 Task: Look for space in Puerto Santander, Colombia from 6th June, 2023 to 8th June, 2023 for 2 adults in price range Rs.7000 to Rs.12000. Place can be private room with 1  bedroom having 2 beds and 1 bathroom. Property type can be house, flat, guest house. Amenities needed are: wifi, washing machine. Booking option can be shelf check-in. Required host language is English.
Action: Mouse moved to (541, 99)
Screenshot: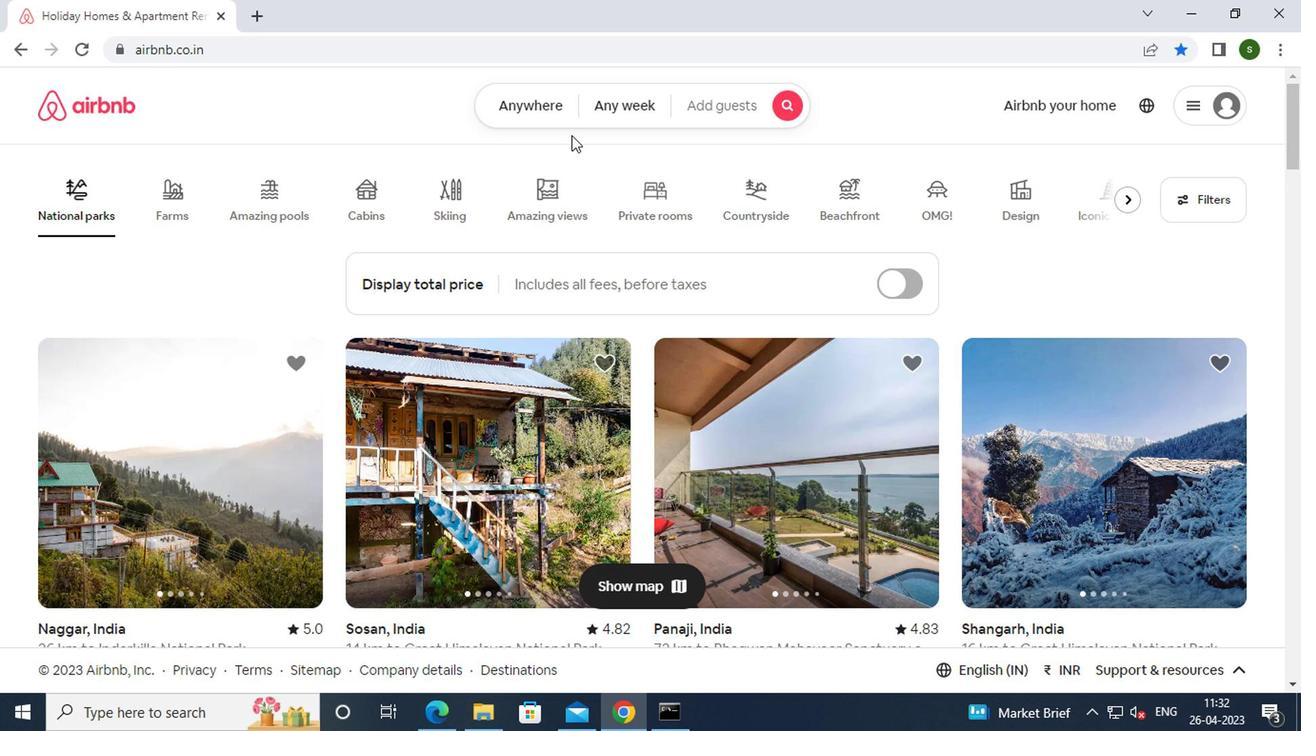 
Action: Mouse pressed left at (541, 99)
Screenshot: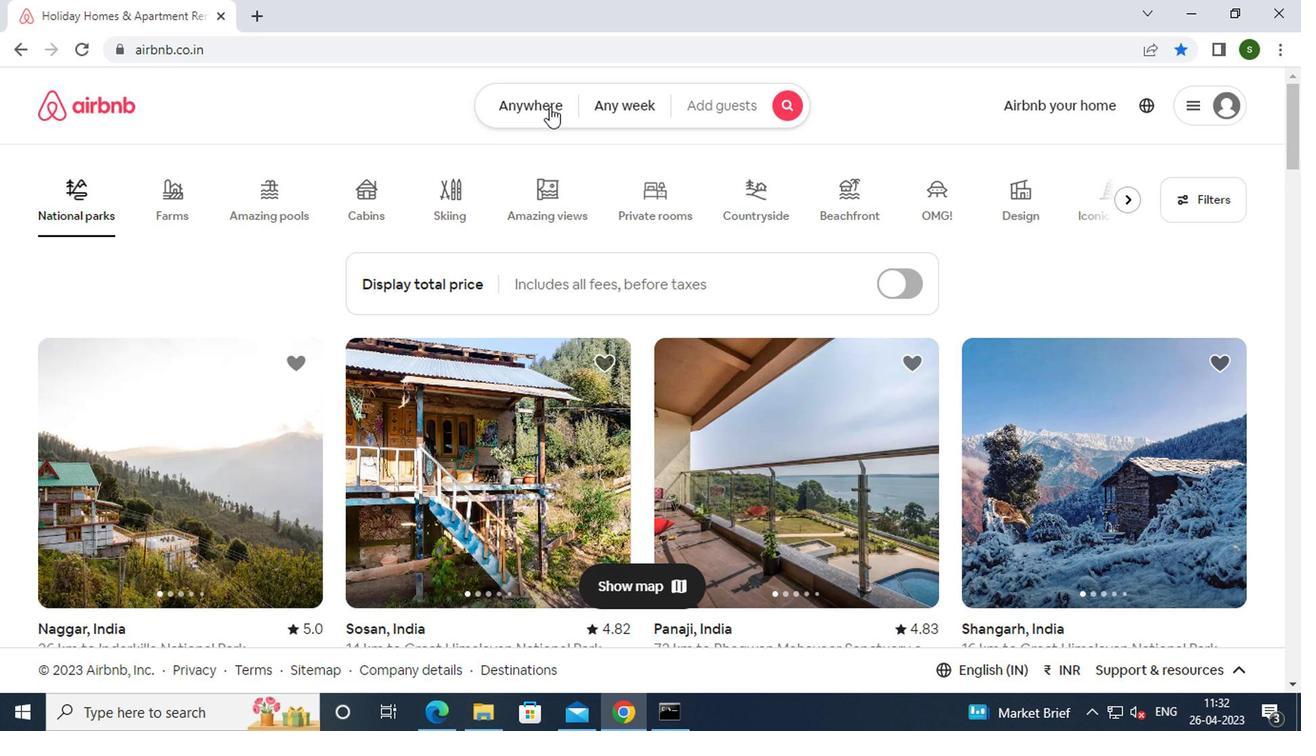 
Action: Mouse moved to (406, 178)
Screenshot: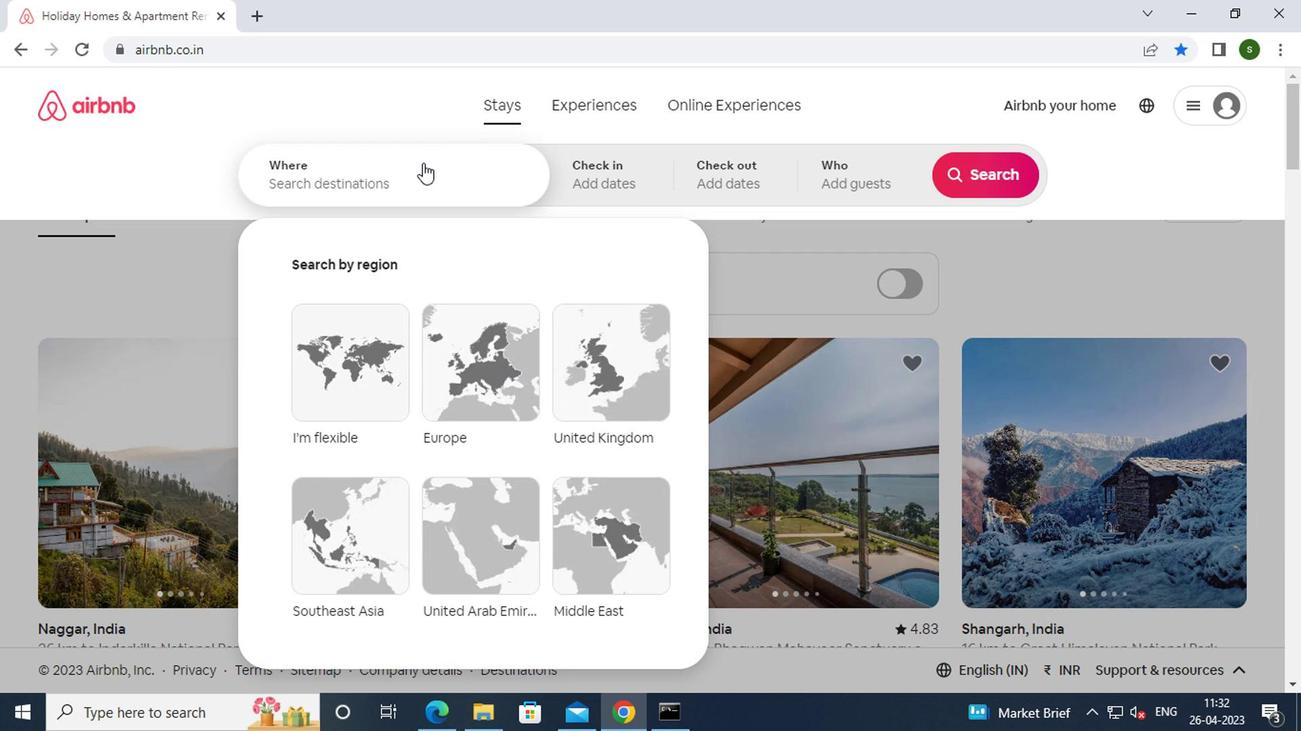 
Action: Mouse pressed left at (406, 178)
Screenshot: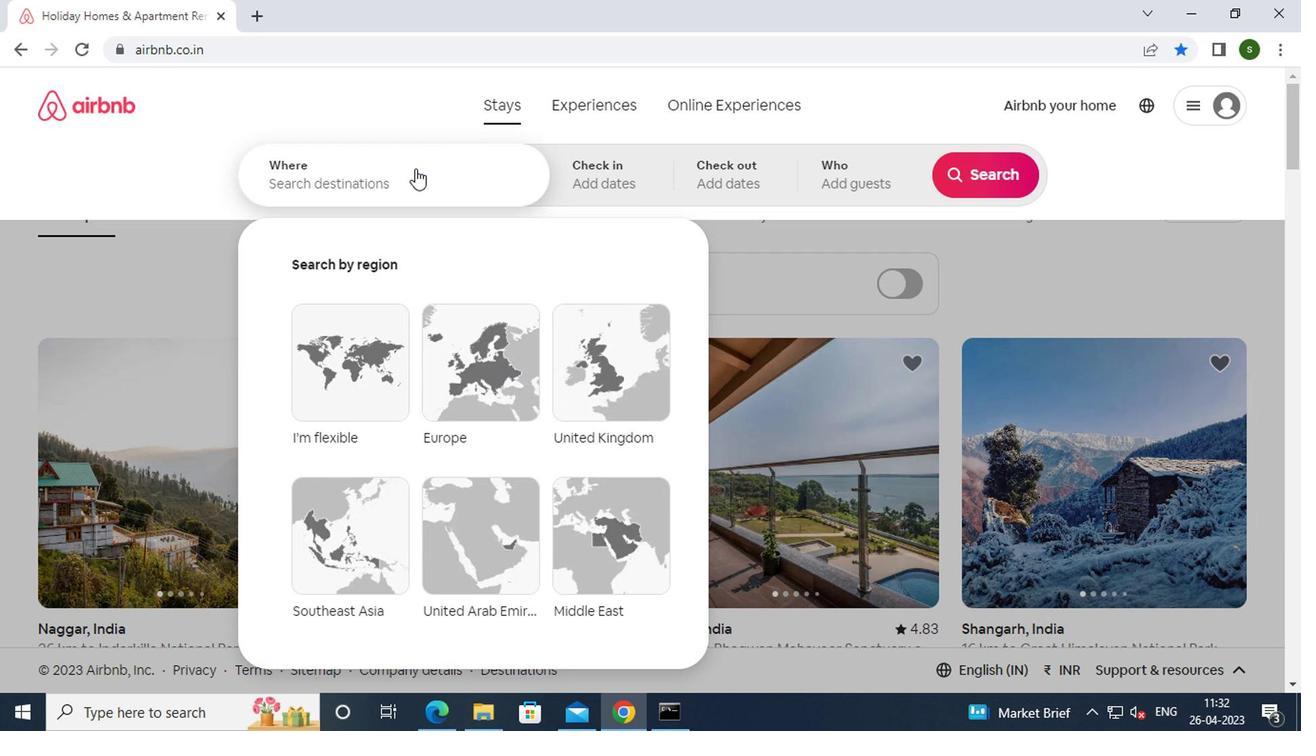 
Action: Key pressed <Key.caps_lock>p<Key.caps_lock>ur<Key.backspace>erto<Key.space><Key.caps_lock>s<Key.caps_lock>antander,<Key.space><Key.caps_lock>c<Key.caps_lock>olombia<Key.enter>
Screenshot: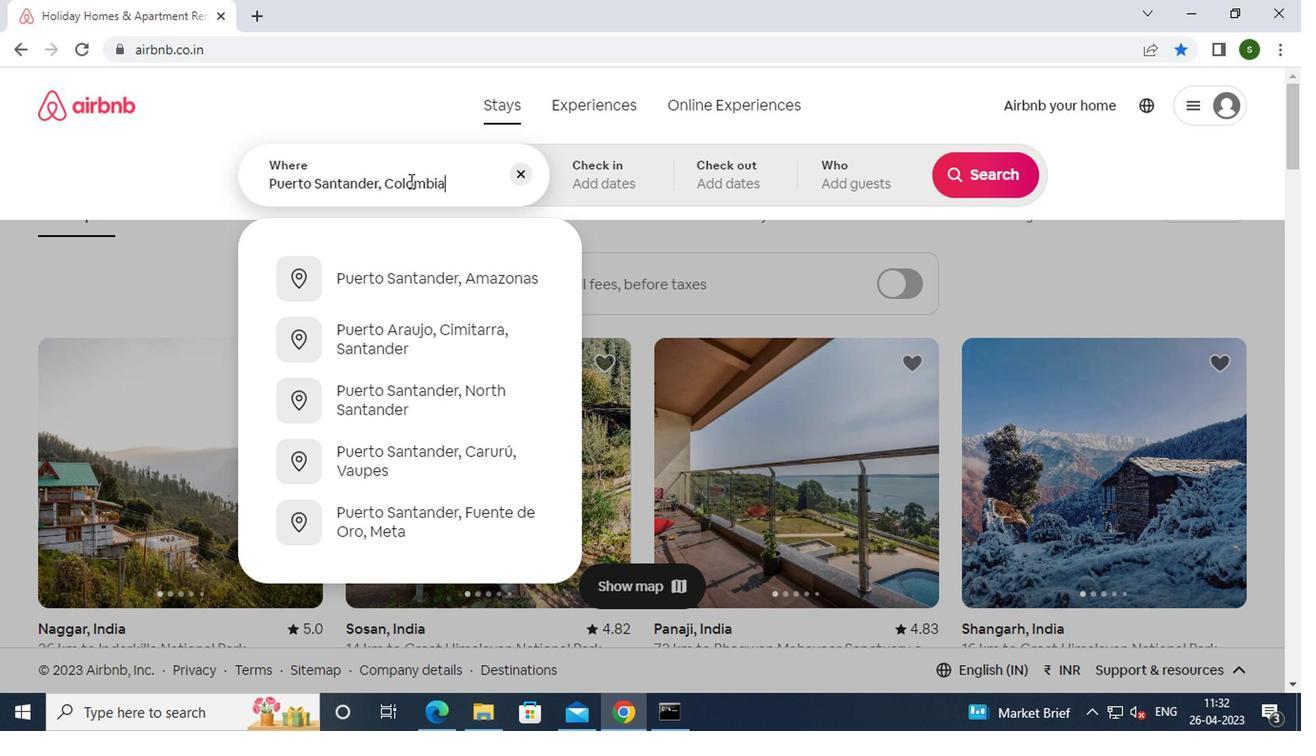 
Action: Mouse moved to (984, 325)
Screenshot: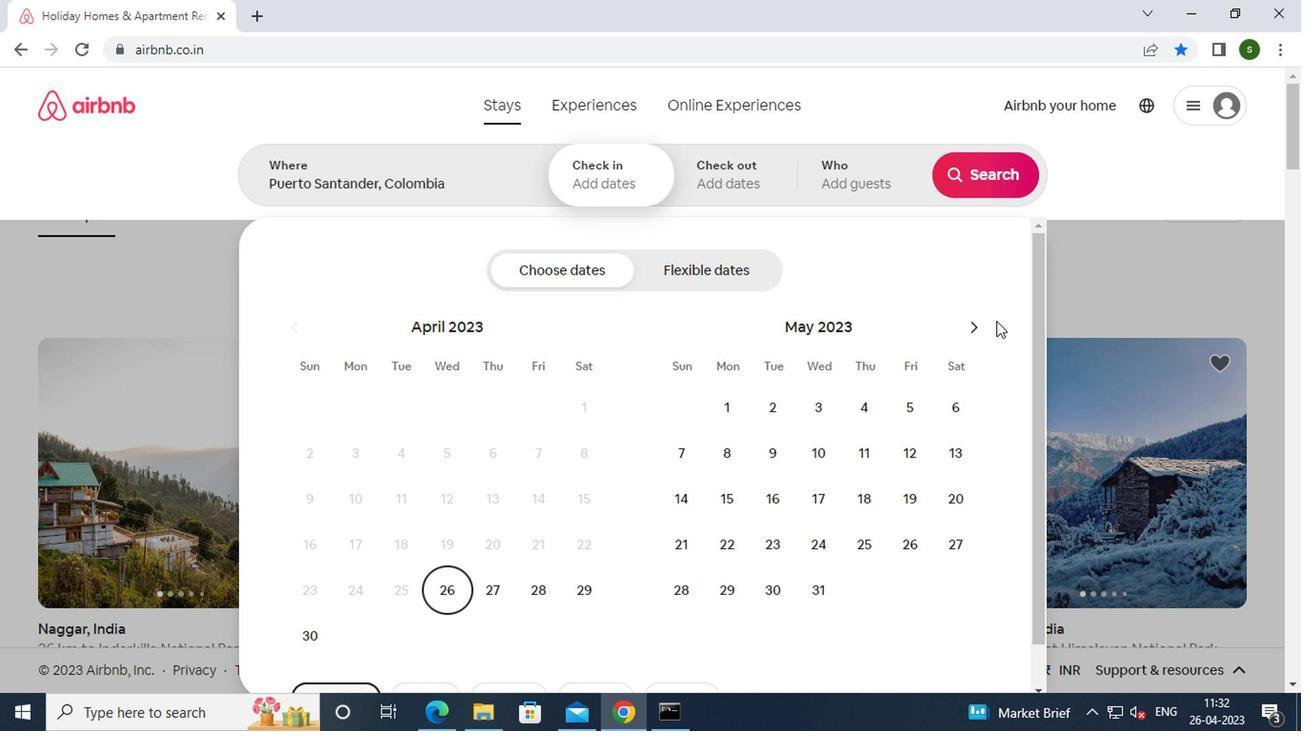
Action: Mouse pressed left at (984, 325)
Screenshot: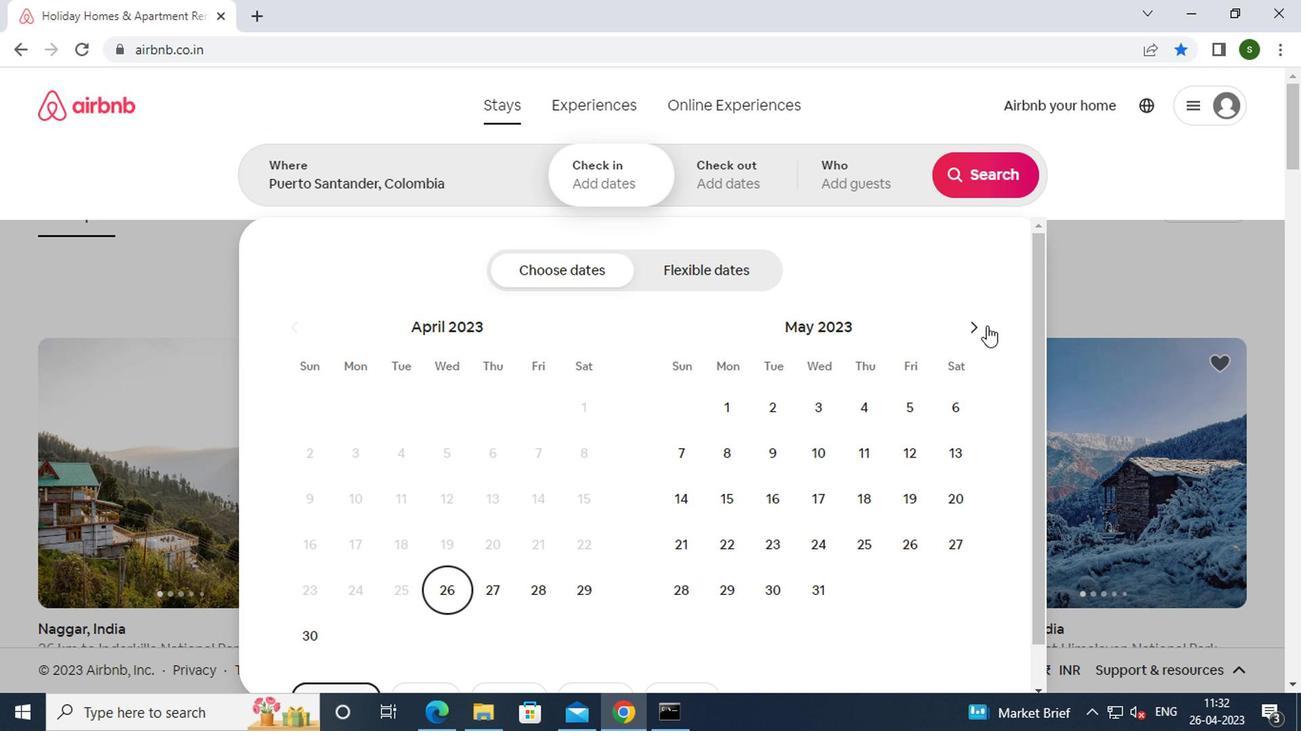 
Action: Mouse moved to (770, 452)
Screenshot: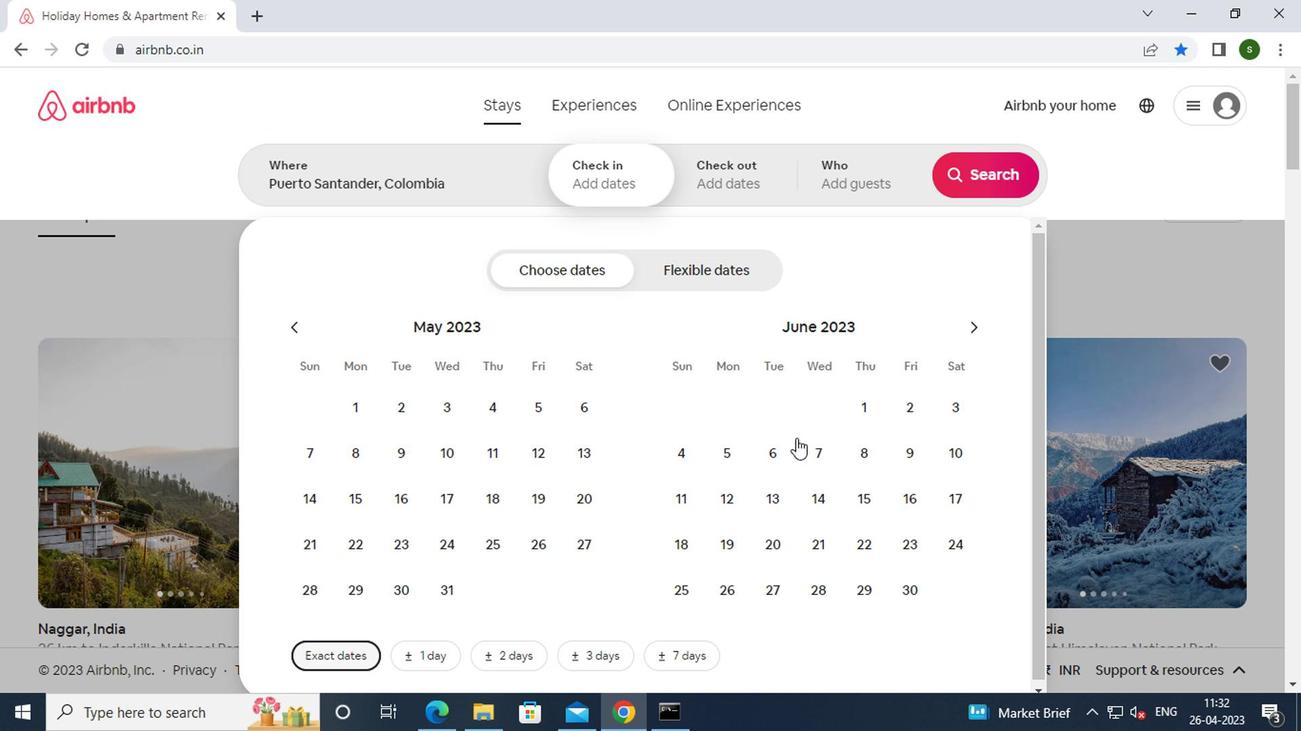 
Action: Mouse pressed left at (770, 452)
Screenshot: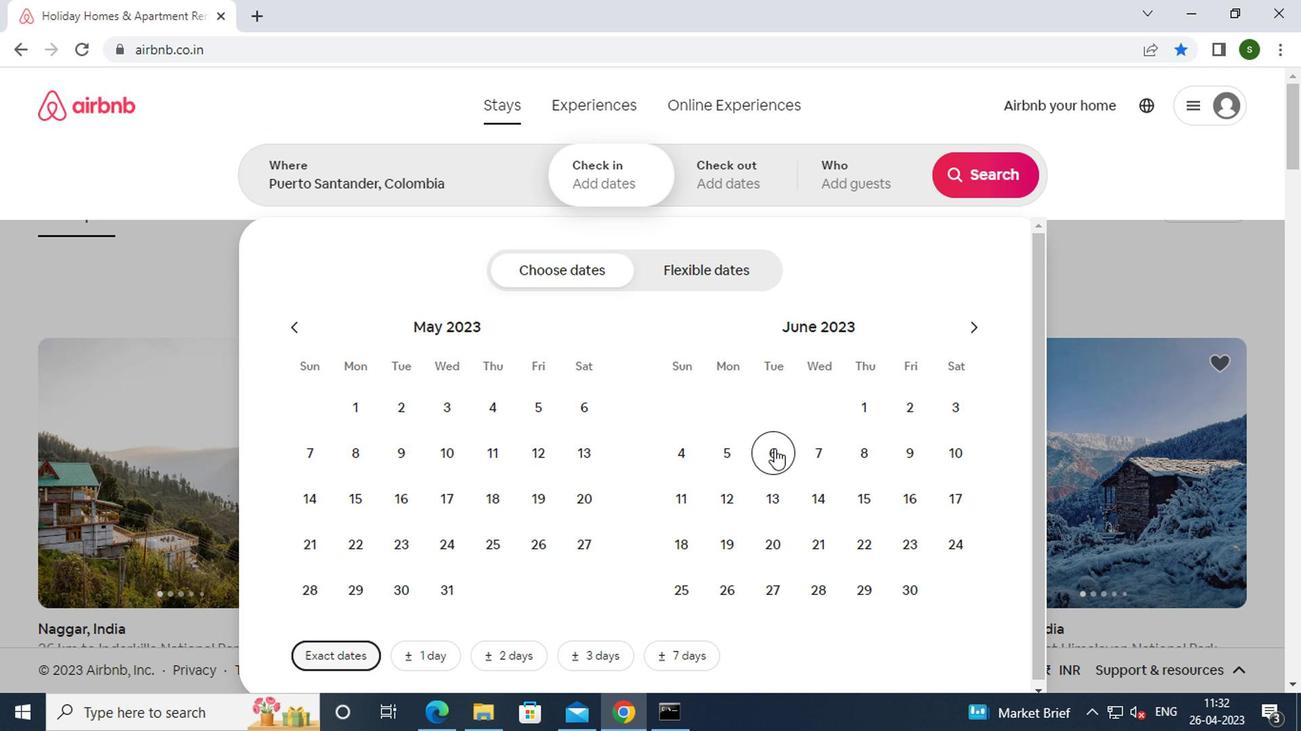 
Action: Mouse moved to (868, 466)
Screenshot: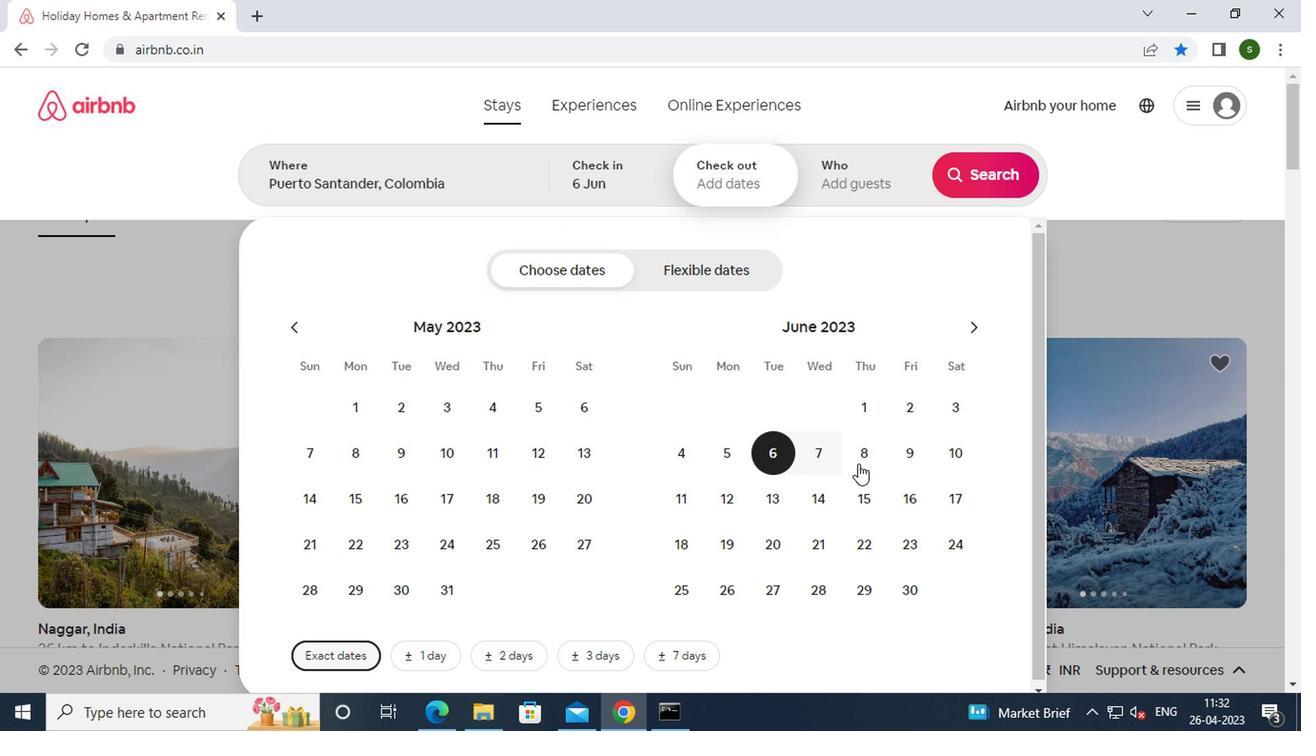 
Action: Mouse pressed left at (868, 466)
Screenshot: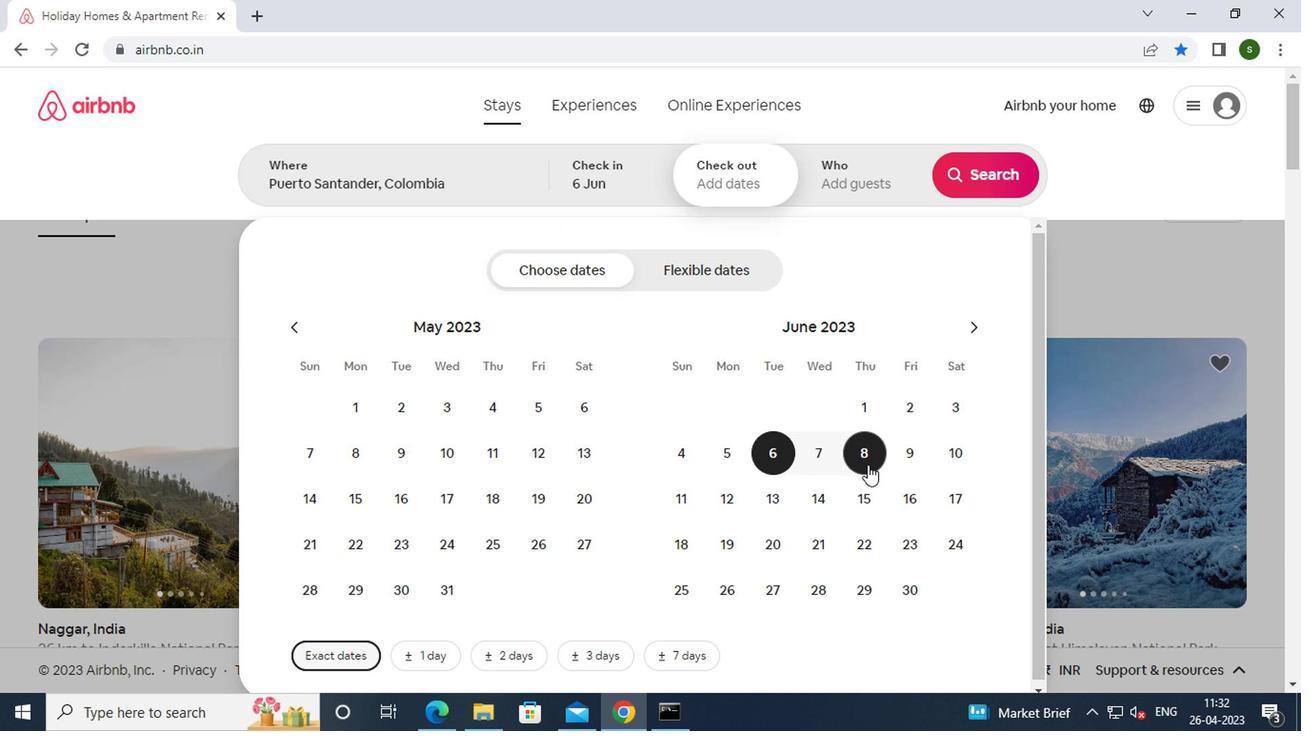
Action: Mouse moved to (864, 182)
Screenshot: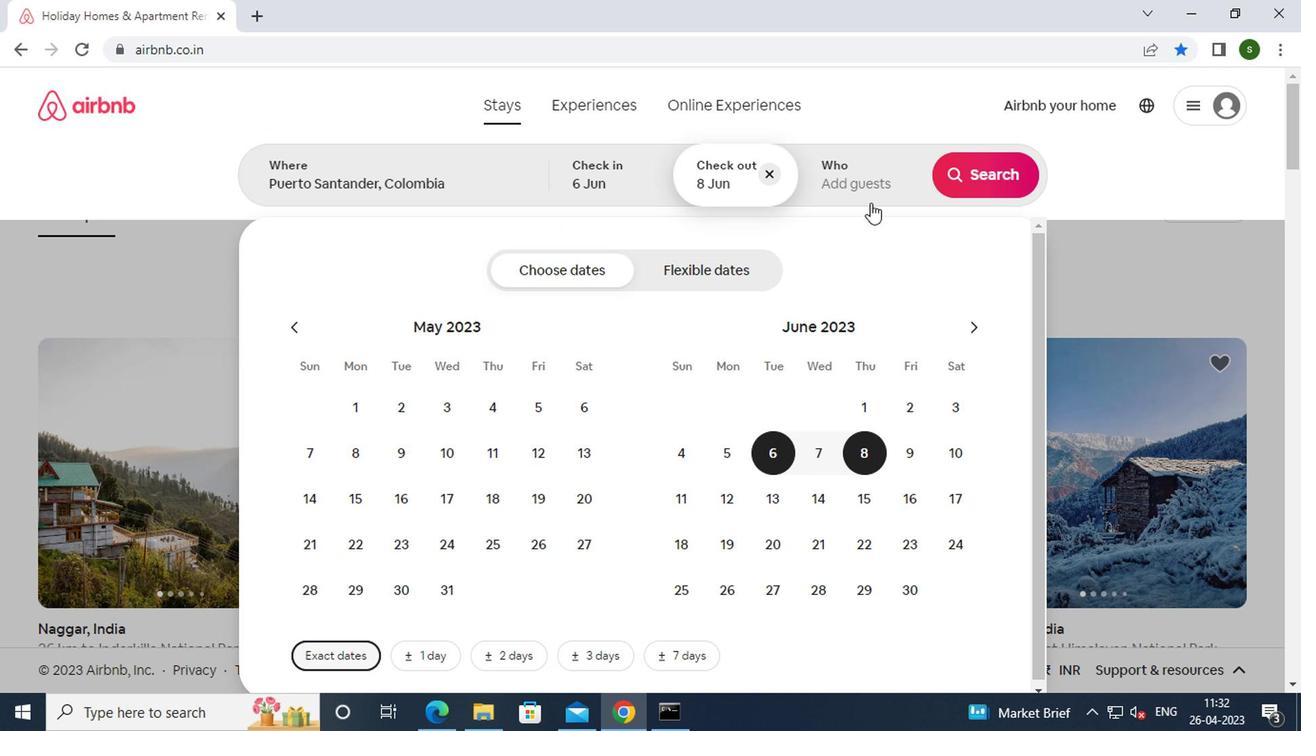 
Action: Mouse pressed left at (864, 182)
Screenshot: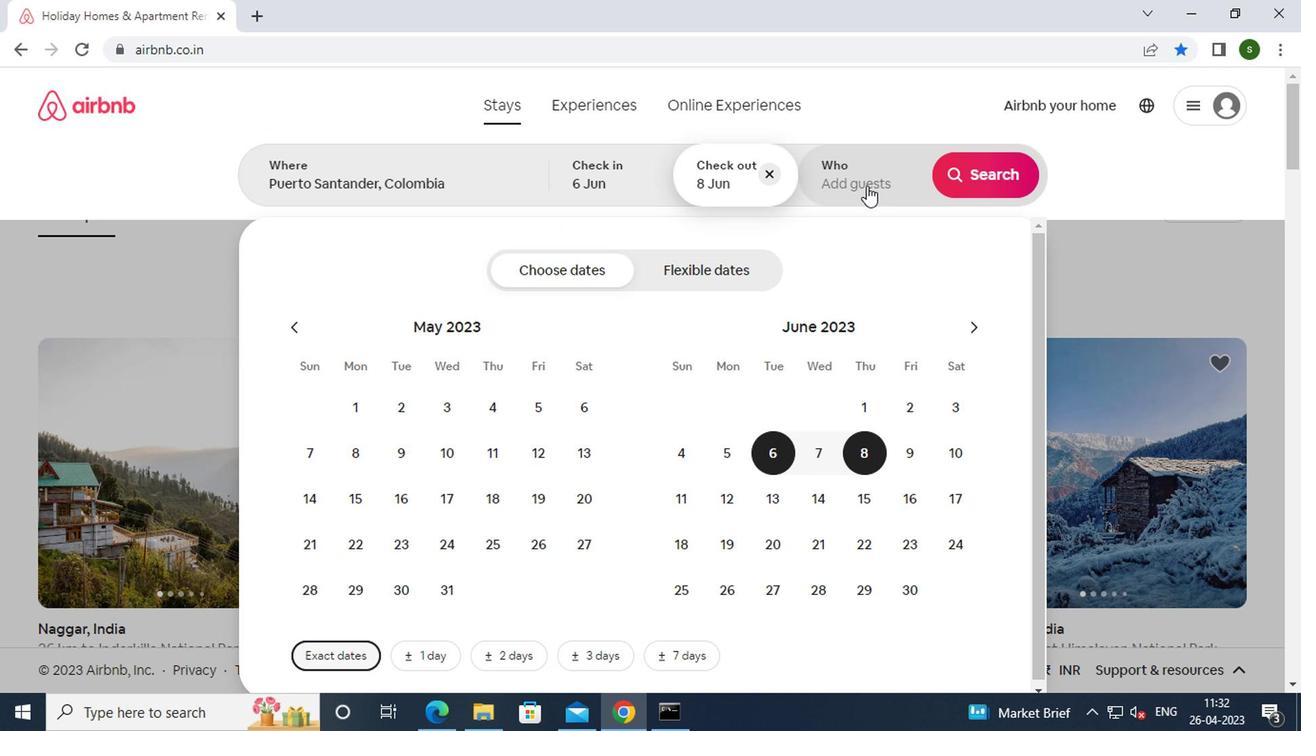 
Action: Mouse moved to (984, 270)
Screenshot: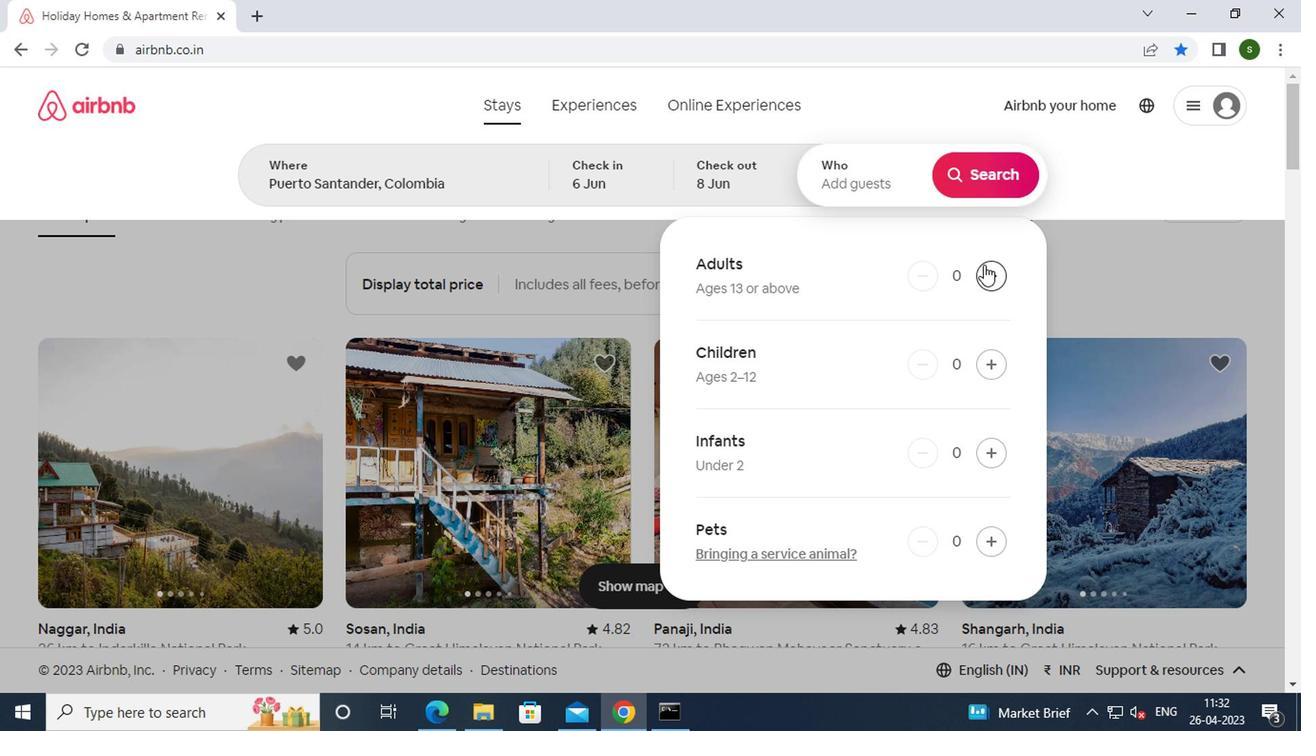 
Action: Mouse pressed left at (984, 270)
Screenshot: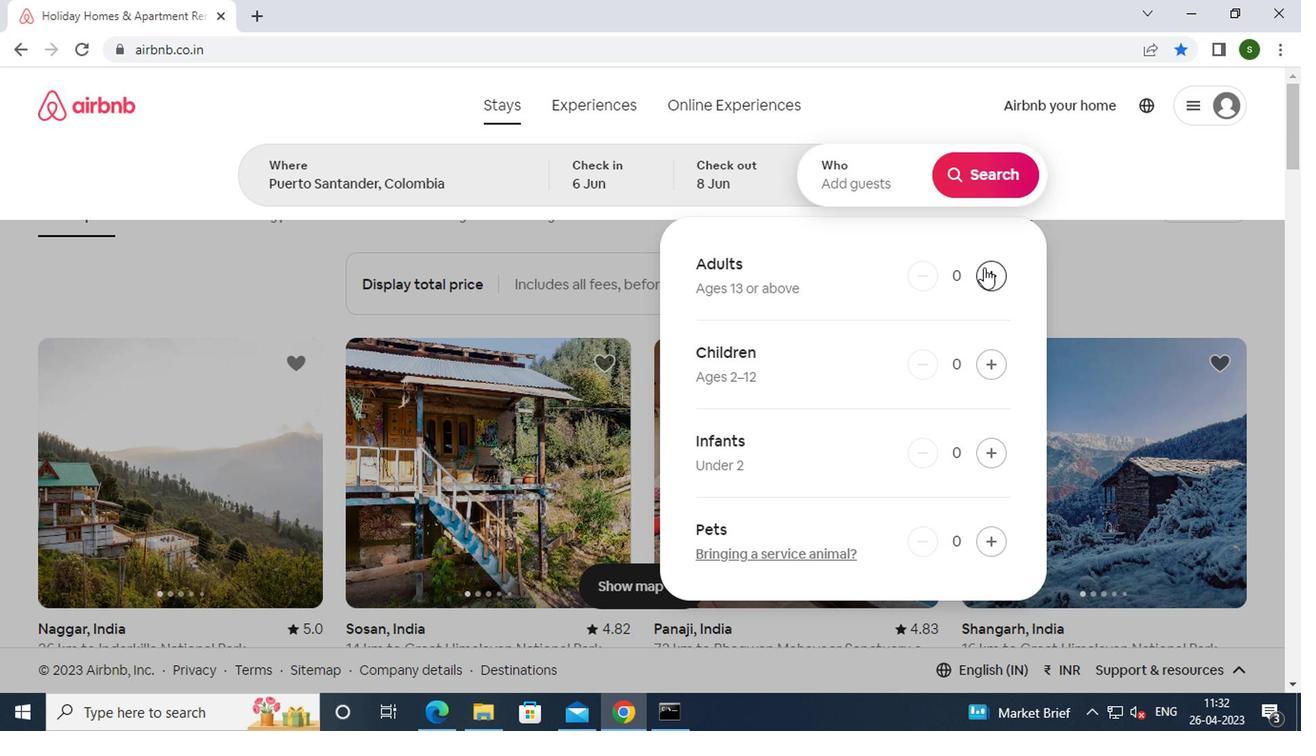 
Action: Mouse pressed left at (984, 270)
Screenshot: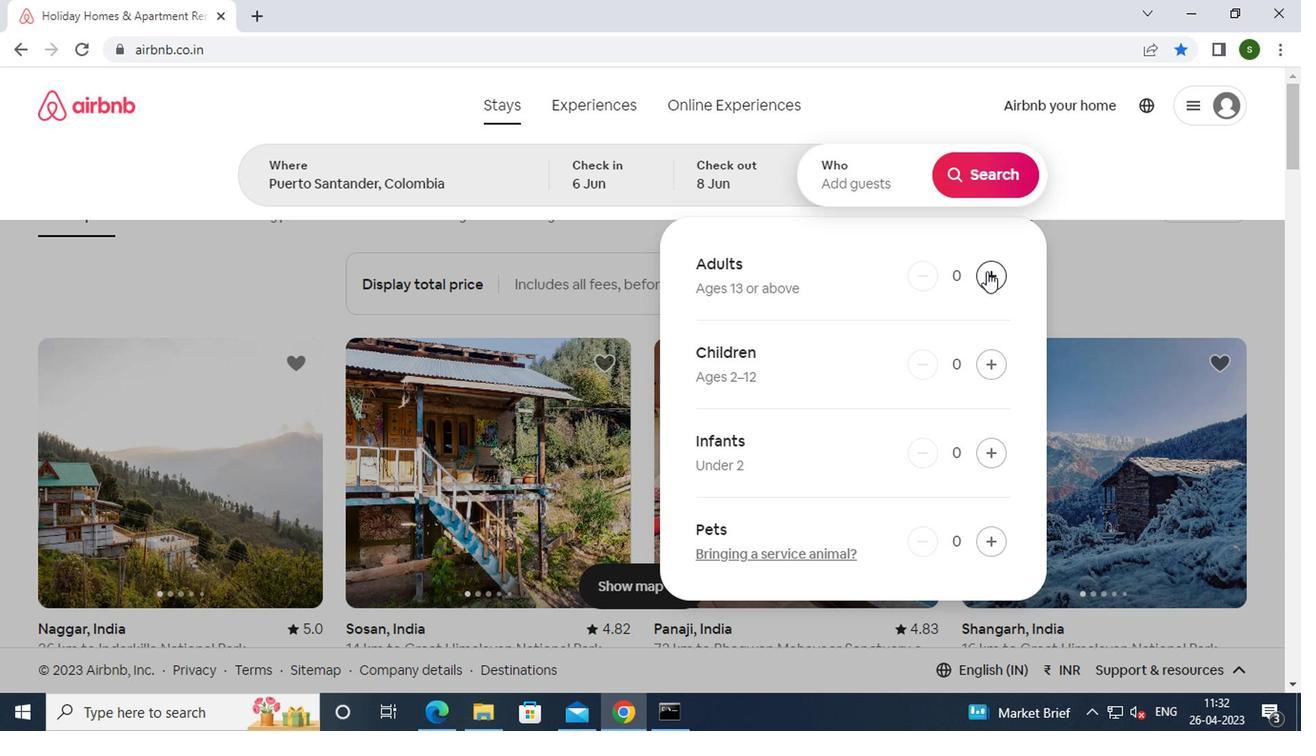 
Action: Mouse moved to (979, 170)
Screenshot: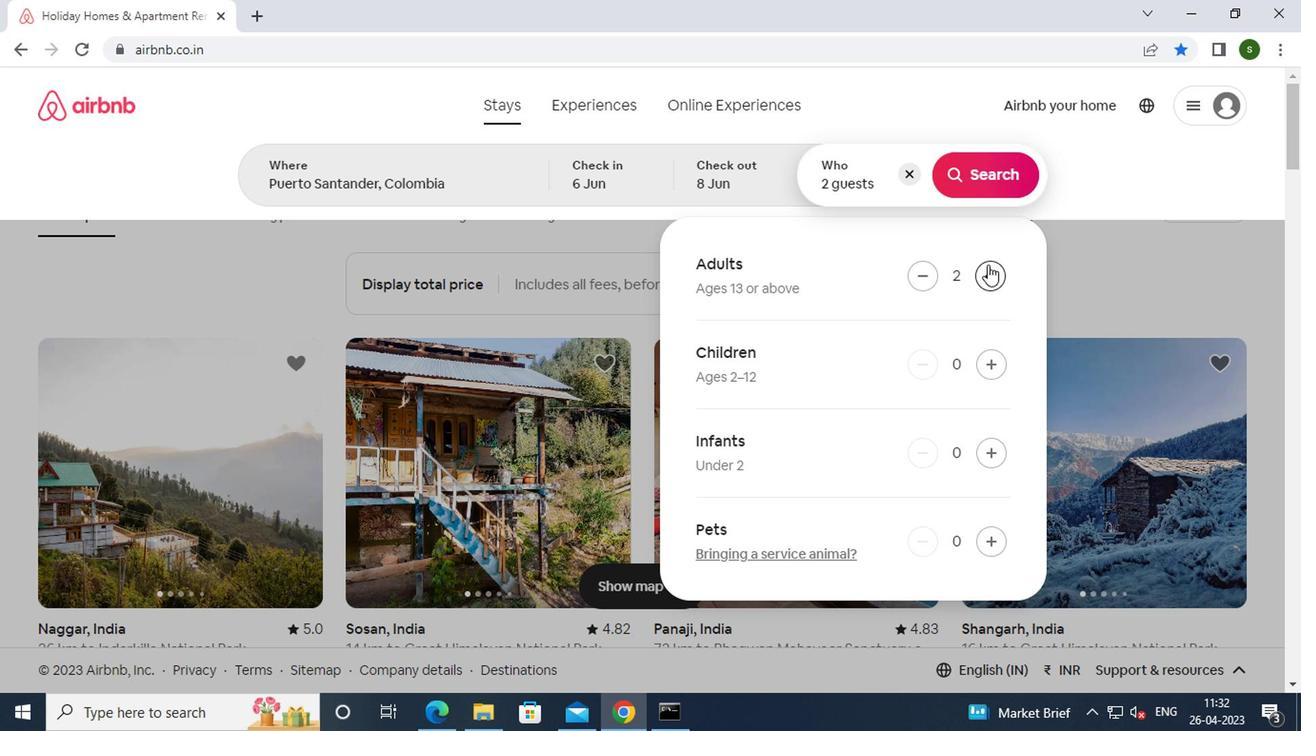 
Action: Mouse pressed left at (979, 170)
Screenshot: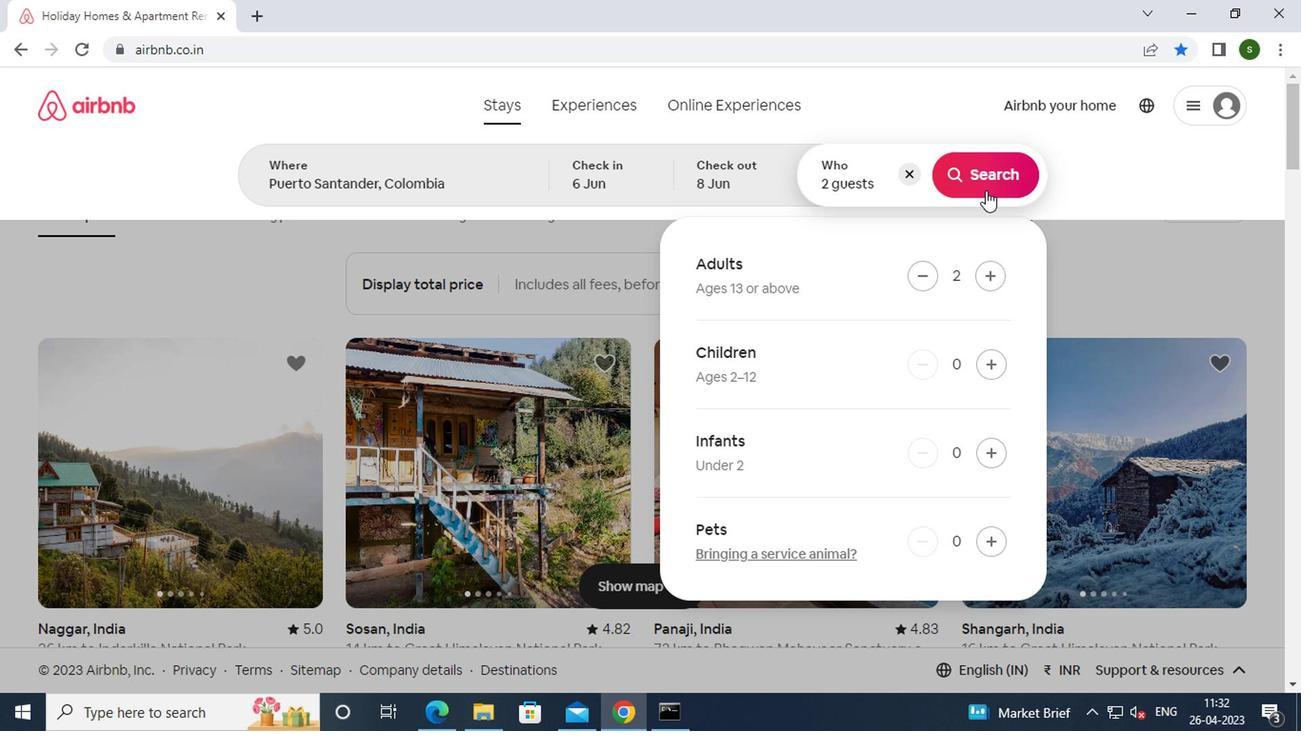 
Action: Mouse moved to (1238, 173)
Screenshot: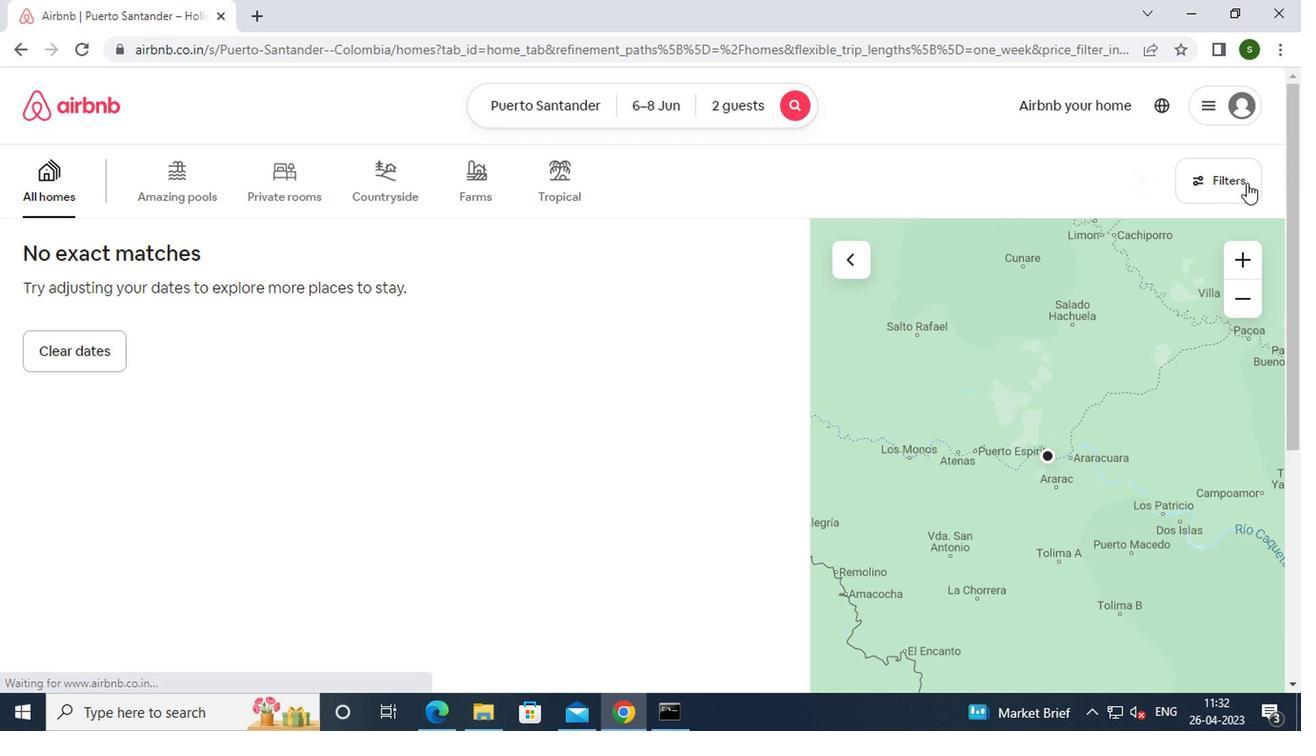 
Action: Mouse pressed left at (1238, 173)
Screenshot: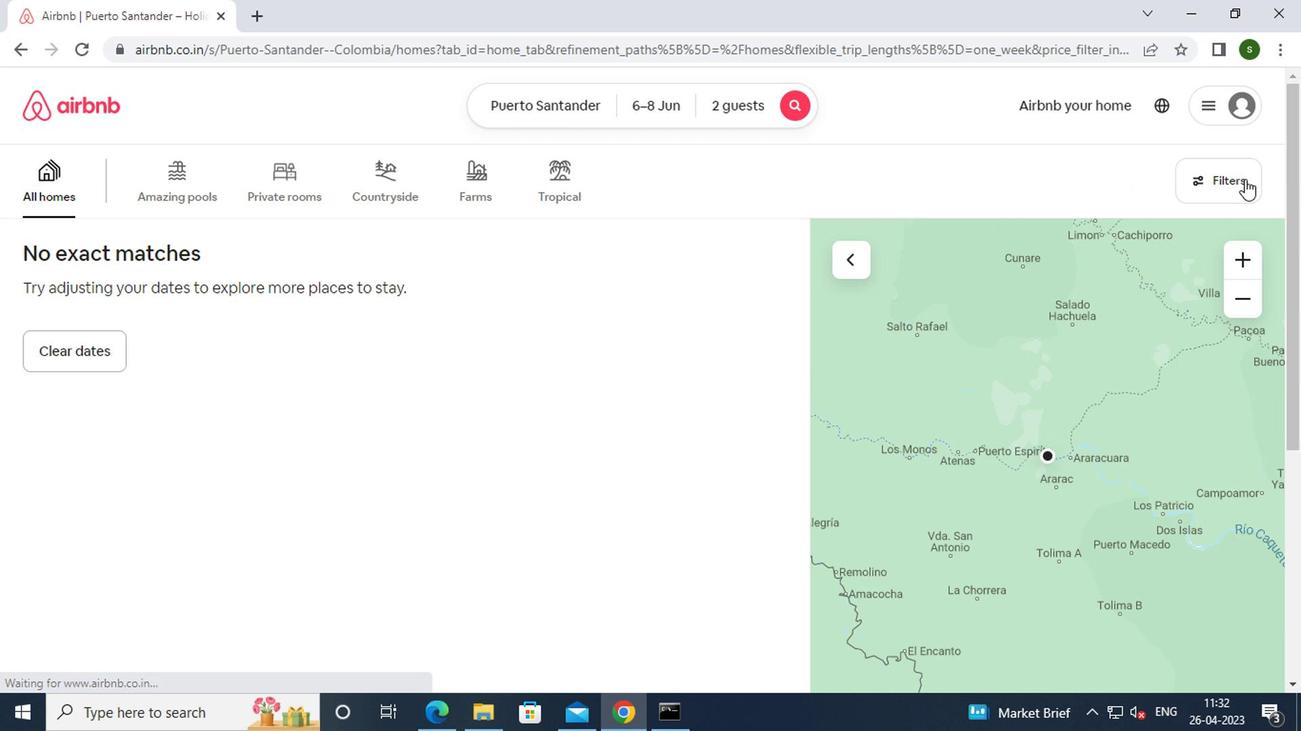 
Action: Mouse moved to (462, 309)
Screenshot: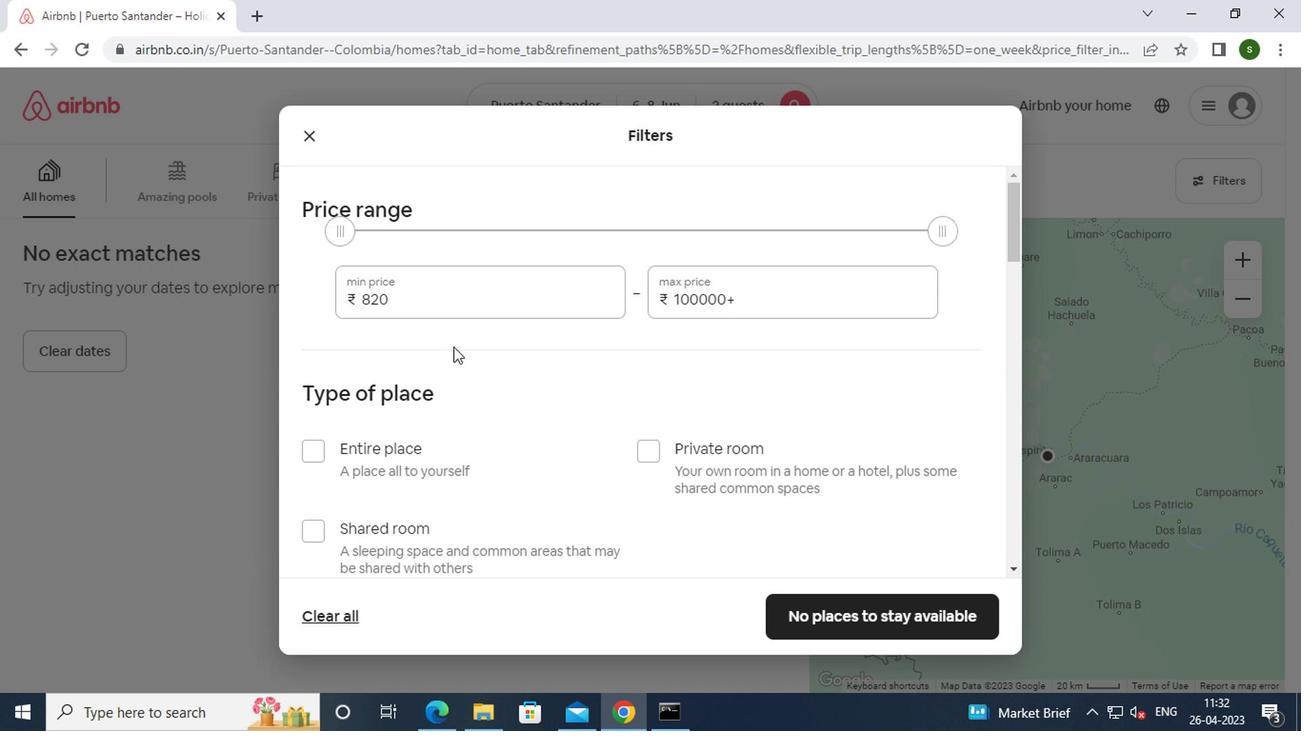 
Action: Mouse pressed left at (462, 309)
Screenshot: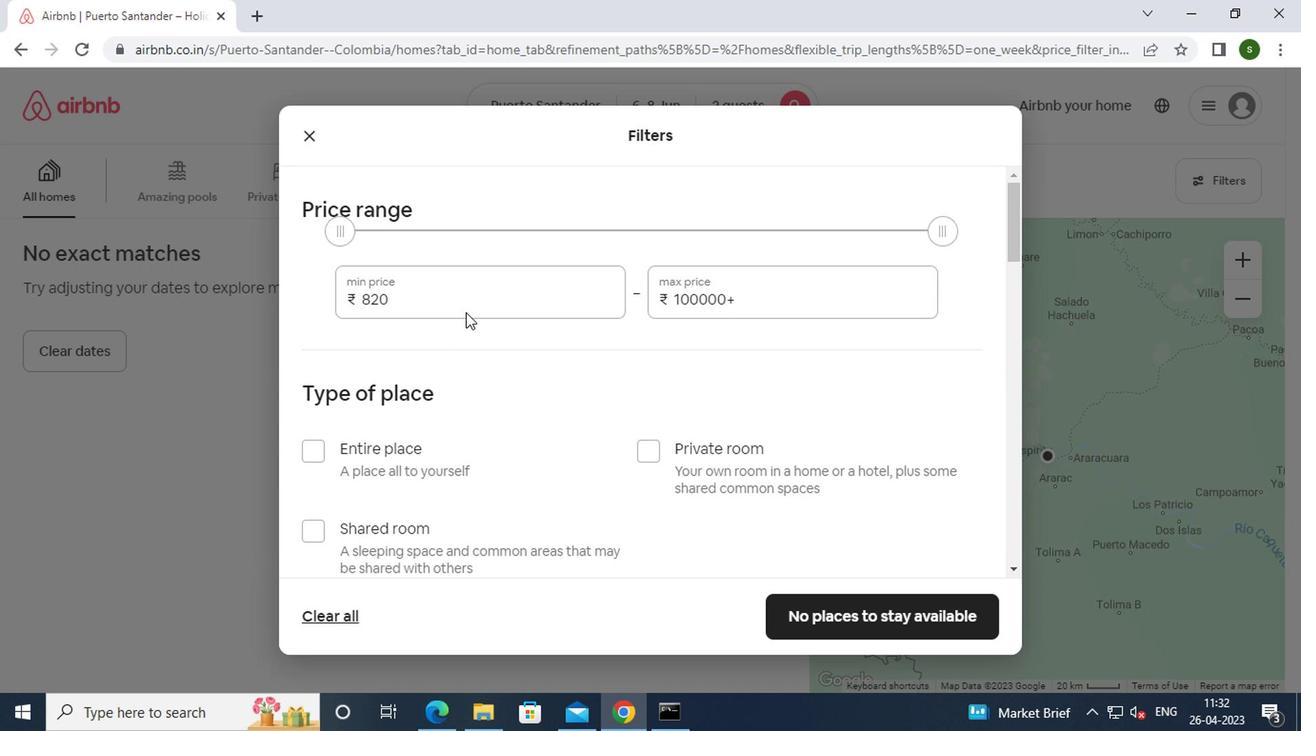 
Action: Mouse moved to (462, 302)
Screenshot: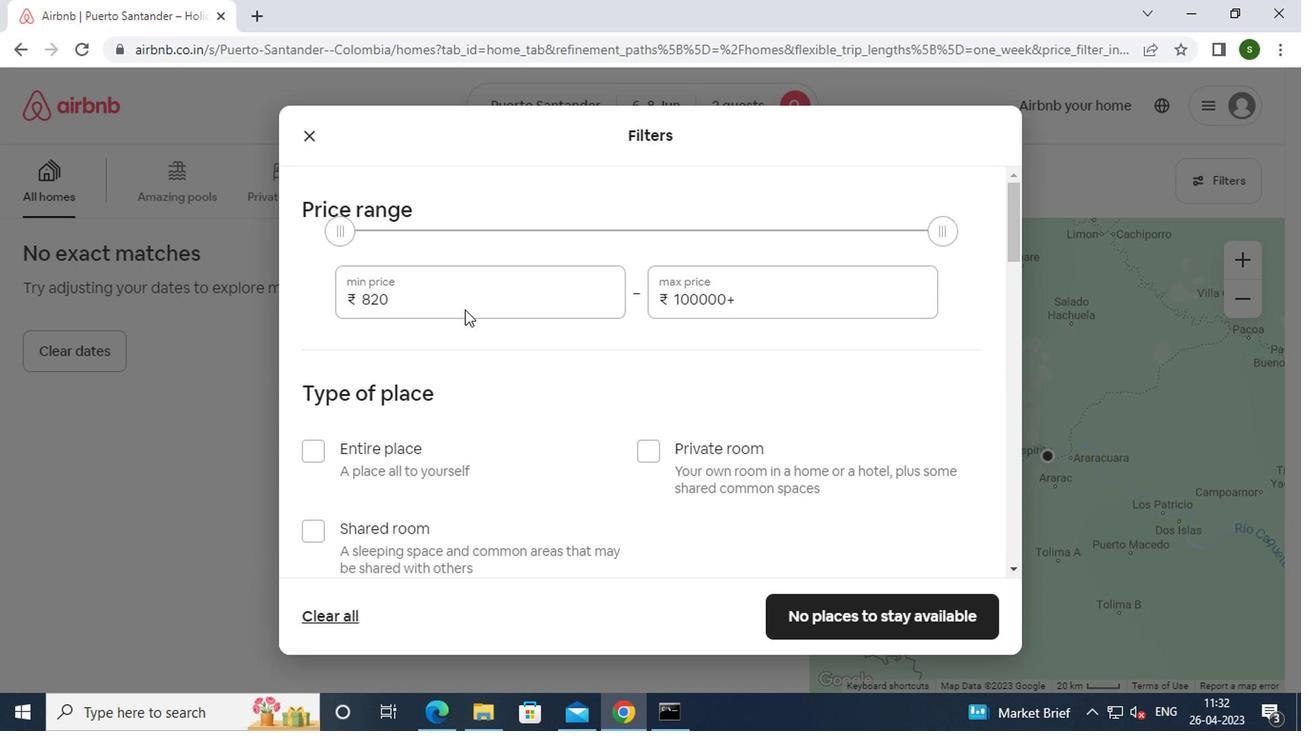 
Action: Key pressed <Key.backspace><Key.backspace><Key.backspace><Key.backspace><Key.backspace>7000
Screenshot: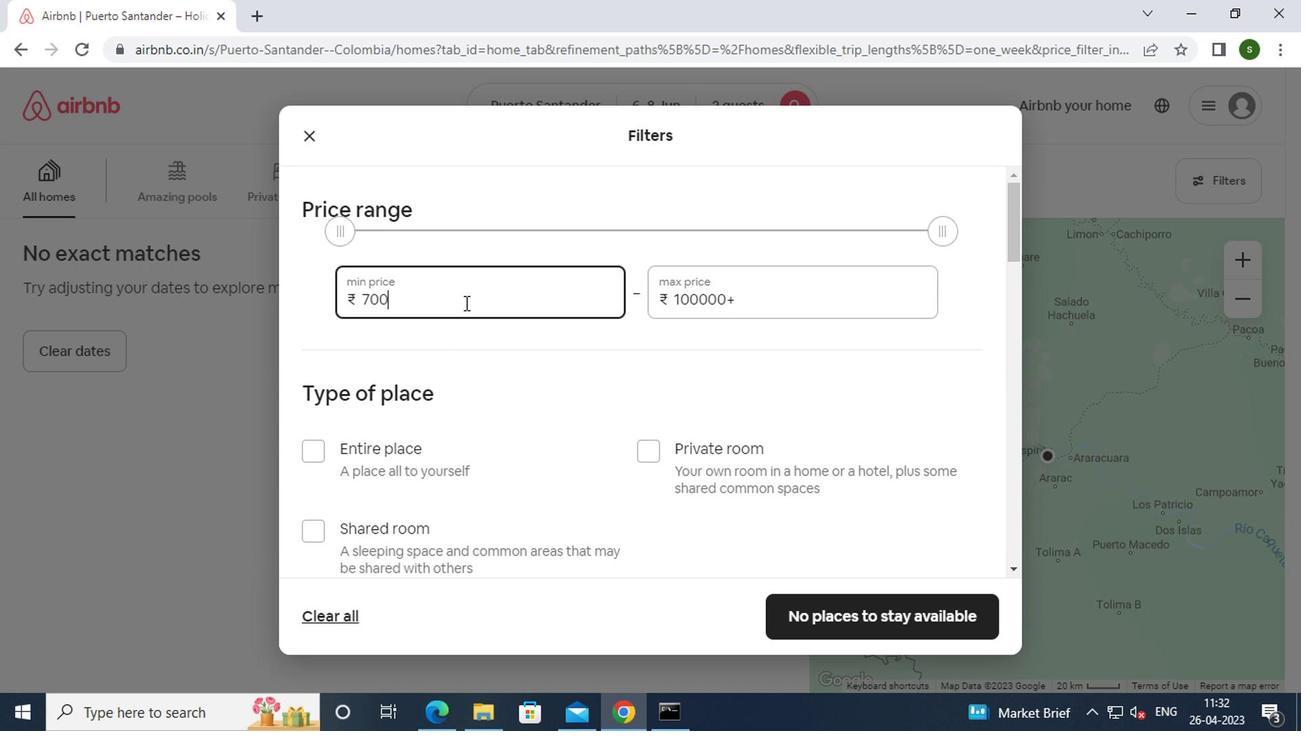 
Action: Mouse moved to (756, 306)
Screenshot: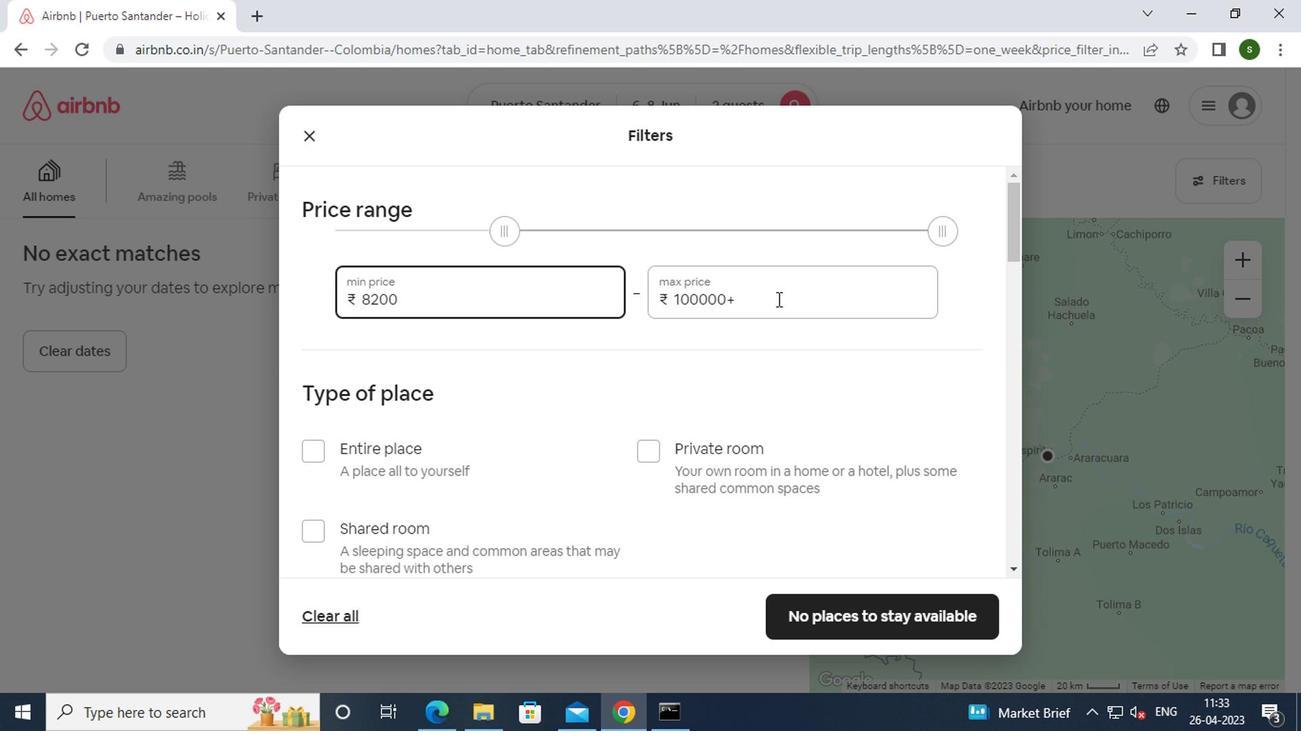 
Action: Mouse pressed left at (756, 306)
Screenshot: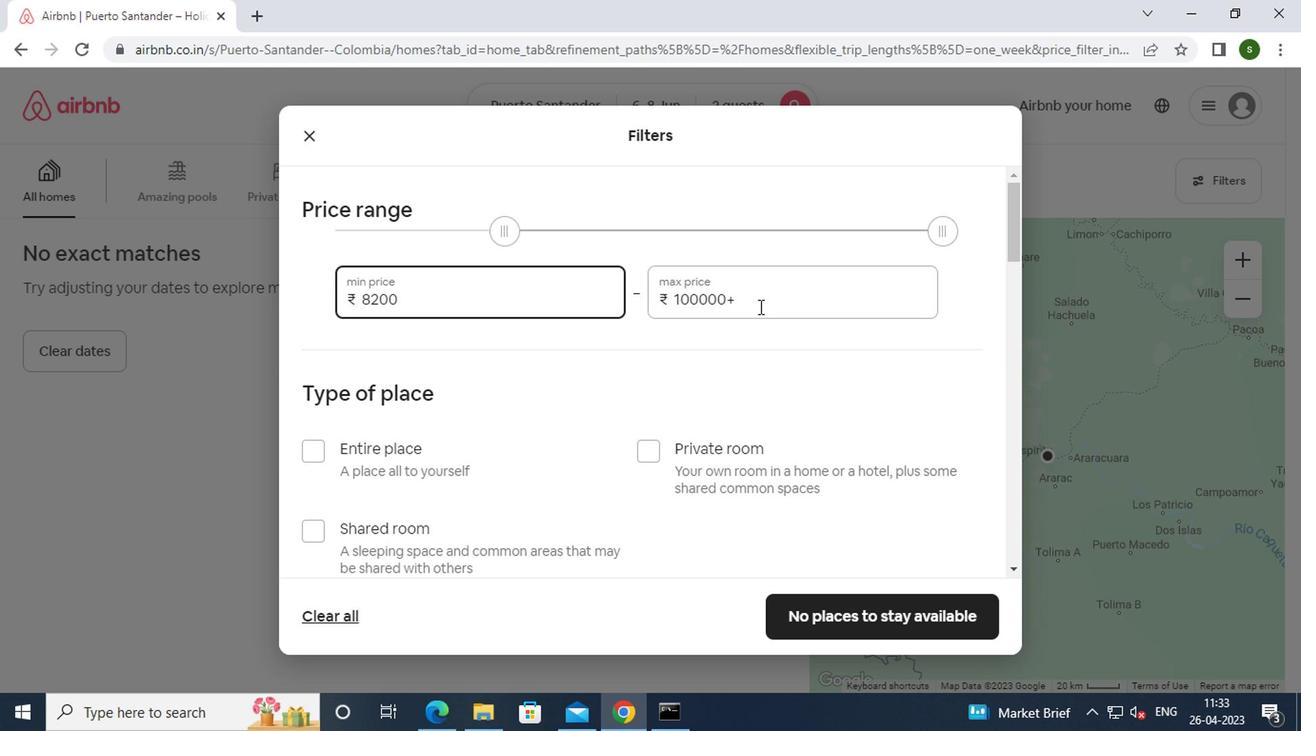 
Action: Key pressed <Key.backspace><Key.backspace><Key.backspace><Key.backspace><Key.backspace><Key.backspace><Key.backspace><Key.backspace><Key.backspace><Key.backspace>12000
Screenshot: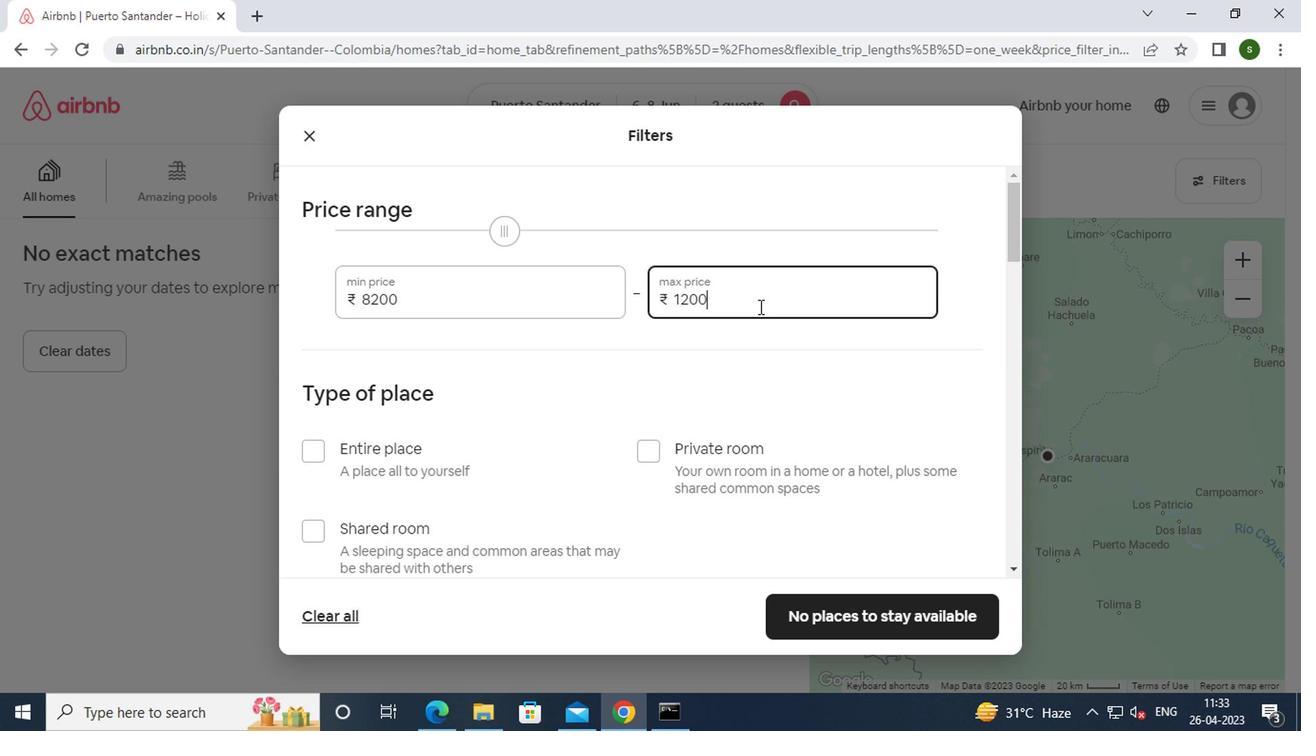 
Action: Mouse moved to (660, 330)
Screenshot: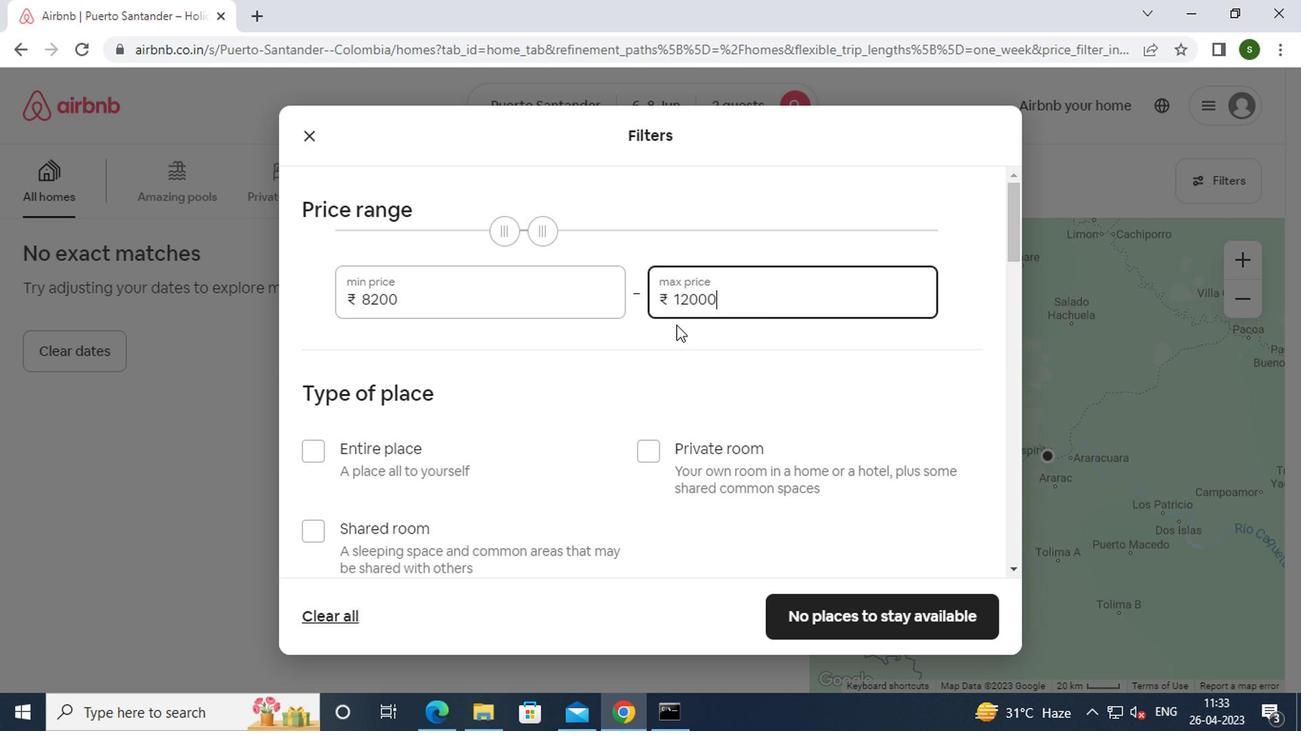 
Action: Mouse scrolled (660, 329) with delta (0, -1)
Screenshot: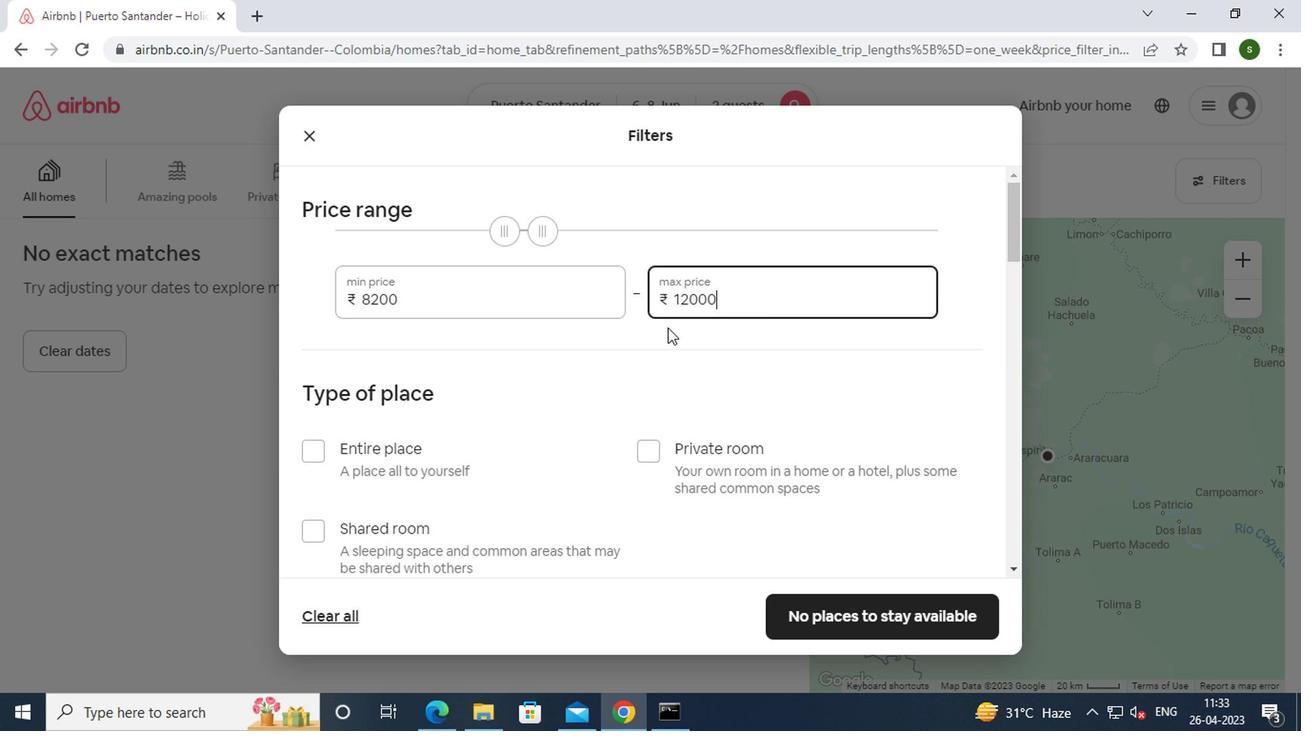 
Action: Mouse scrolled (660, 329) with delta (0, -1)
Screenshot: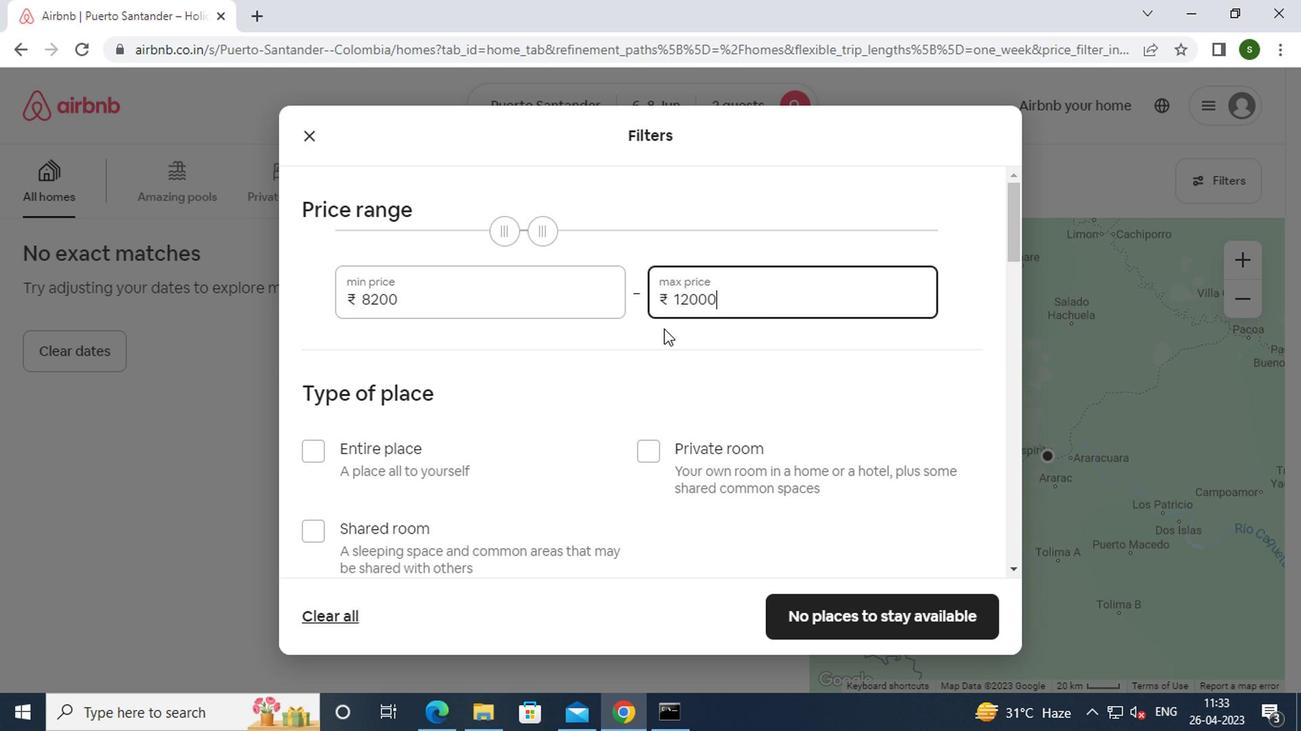 
Action: Mouse moved to (645, 262)
Screenshot: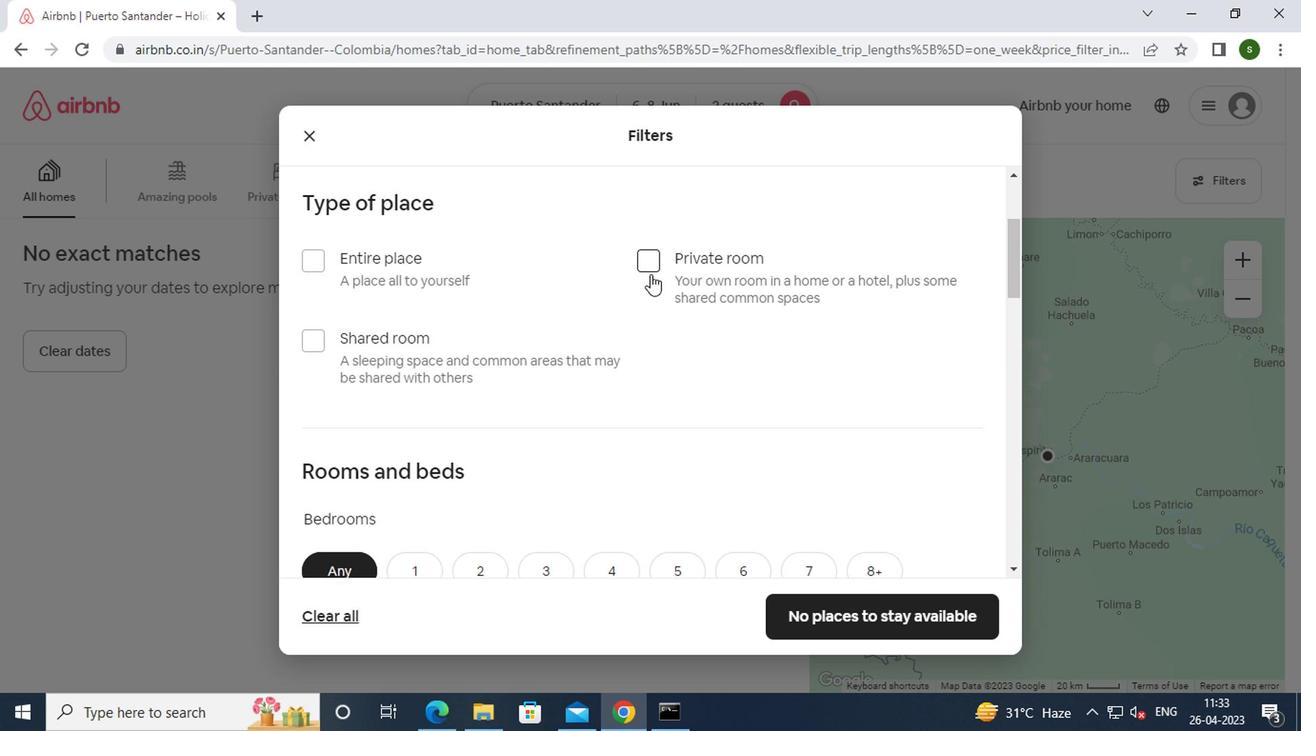 
Action: Mouse pressed left at (645, 262)
Screenshot: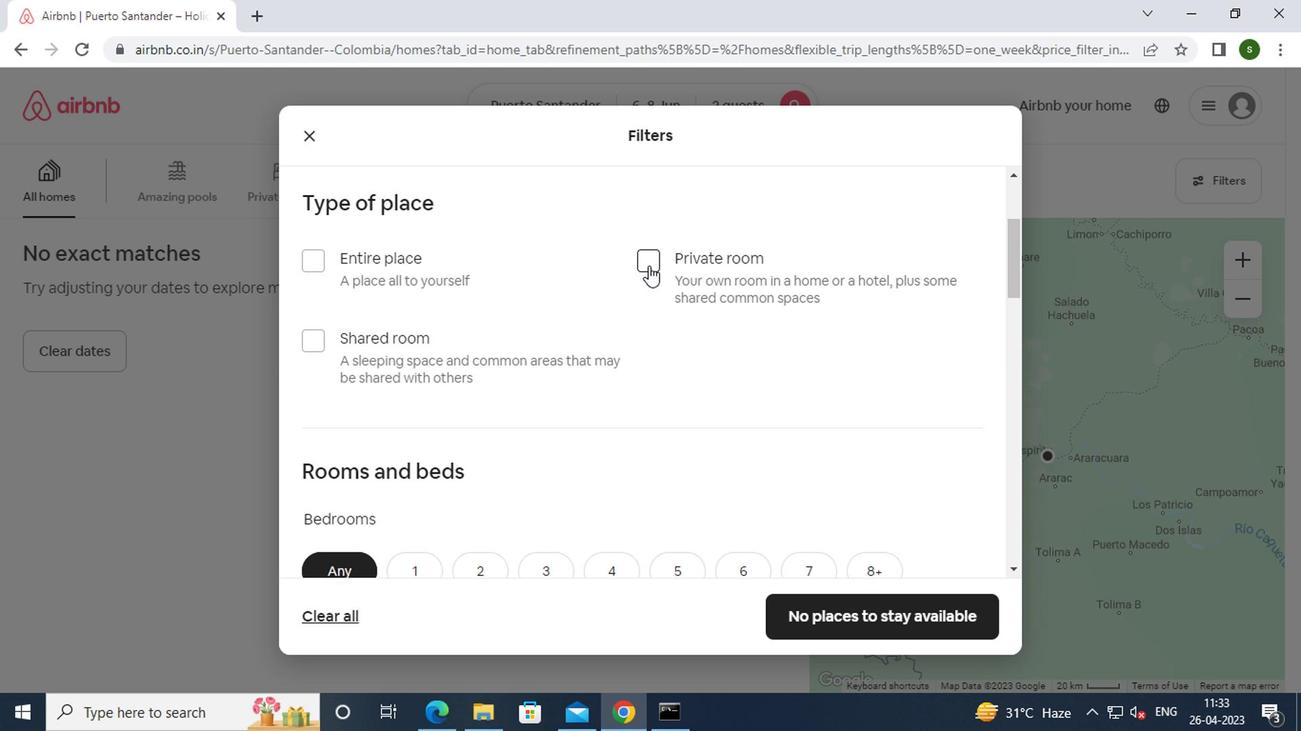 
Action: Mouse moved to (626, 292)
Screenshot: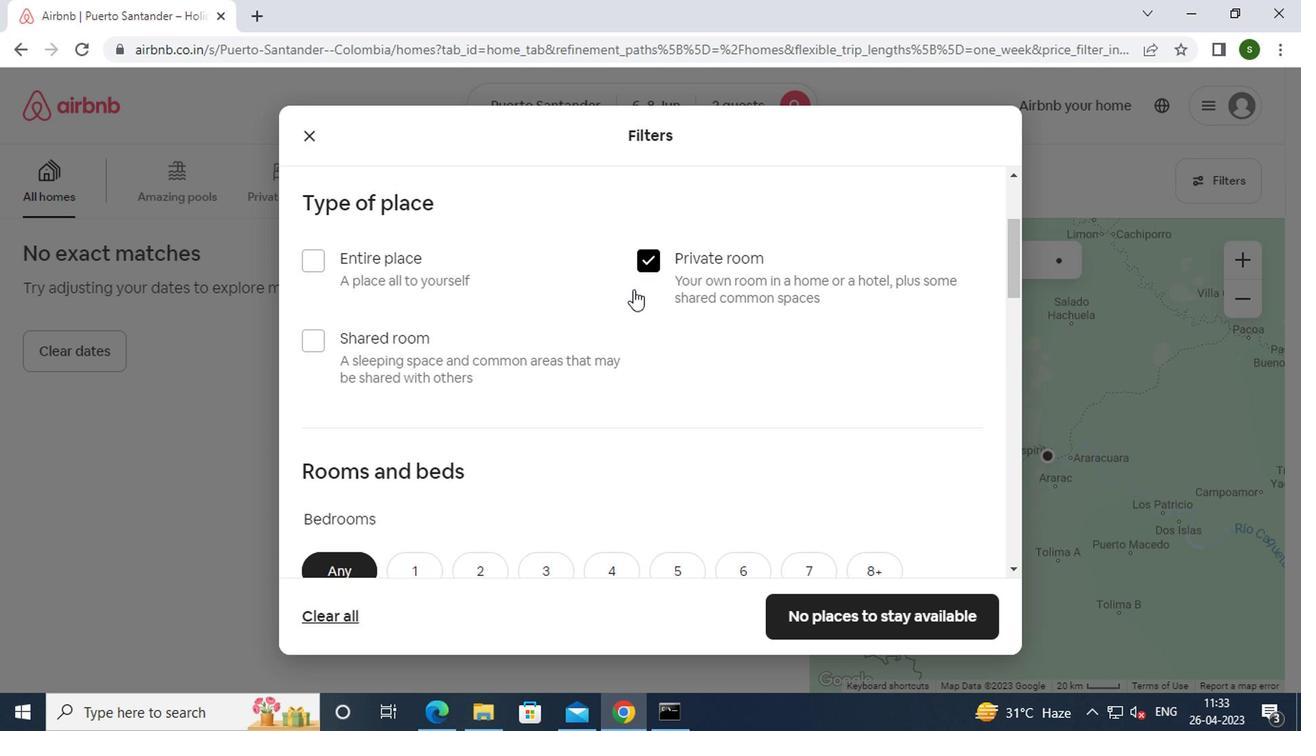
Action: Mouse scrolled (626, 291) with delta (0, -1)
Screenshot: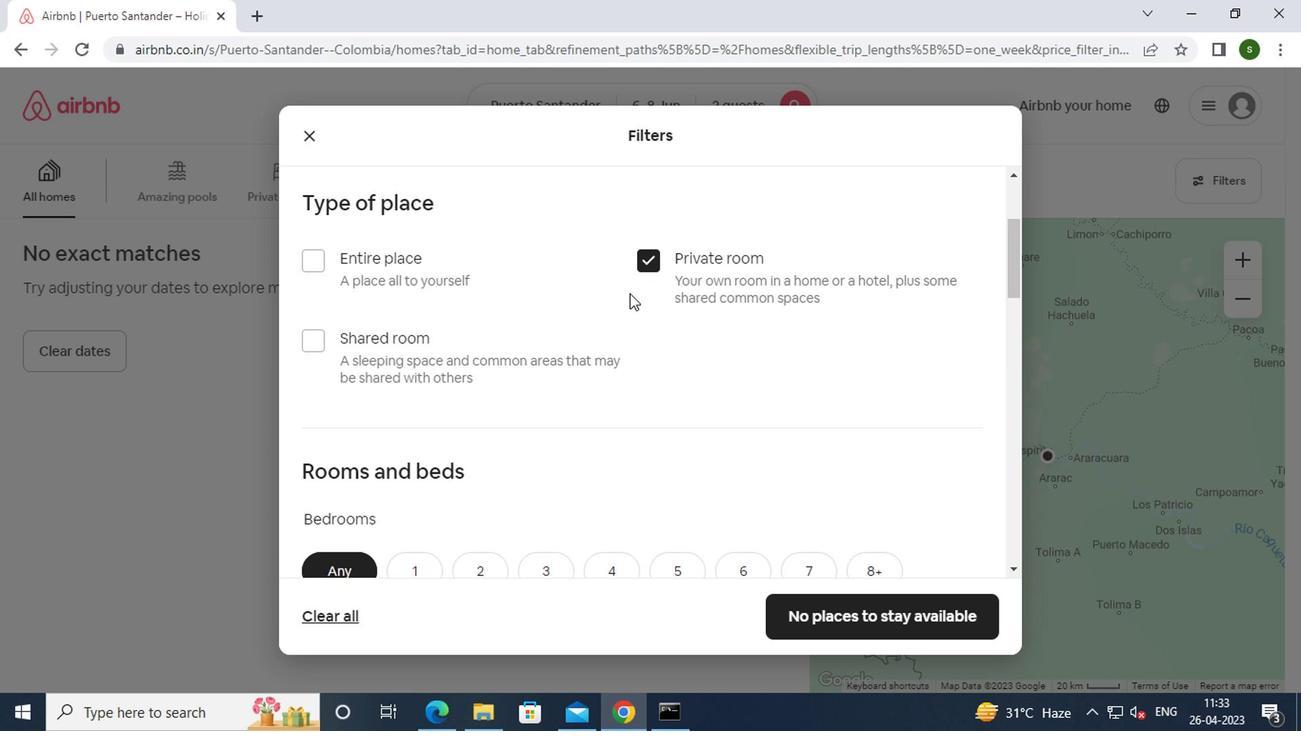 
Action: Mouse scrolled (626, 291) with delta (0, -1)
Screenshot: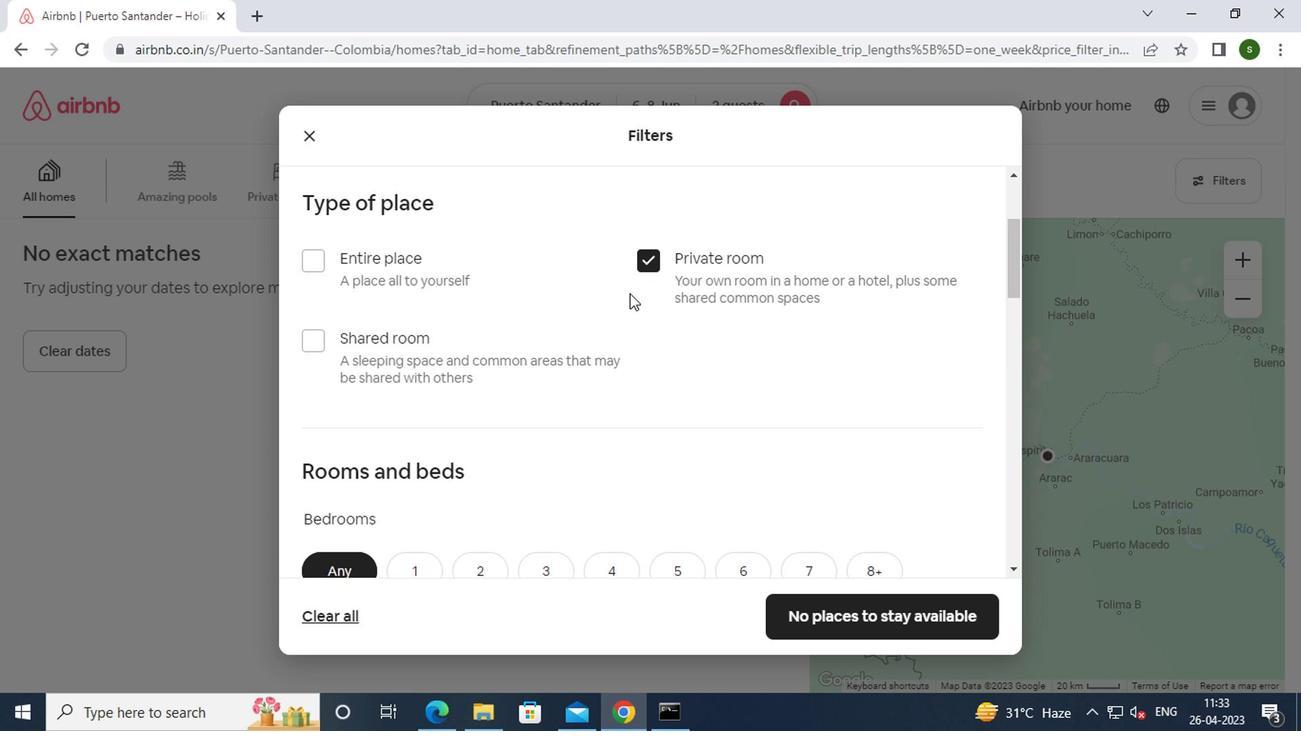
Action: Mouse moved to (398, 372)
Screenshot: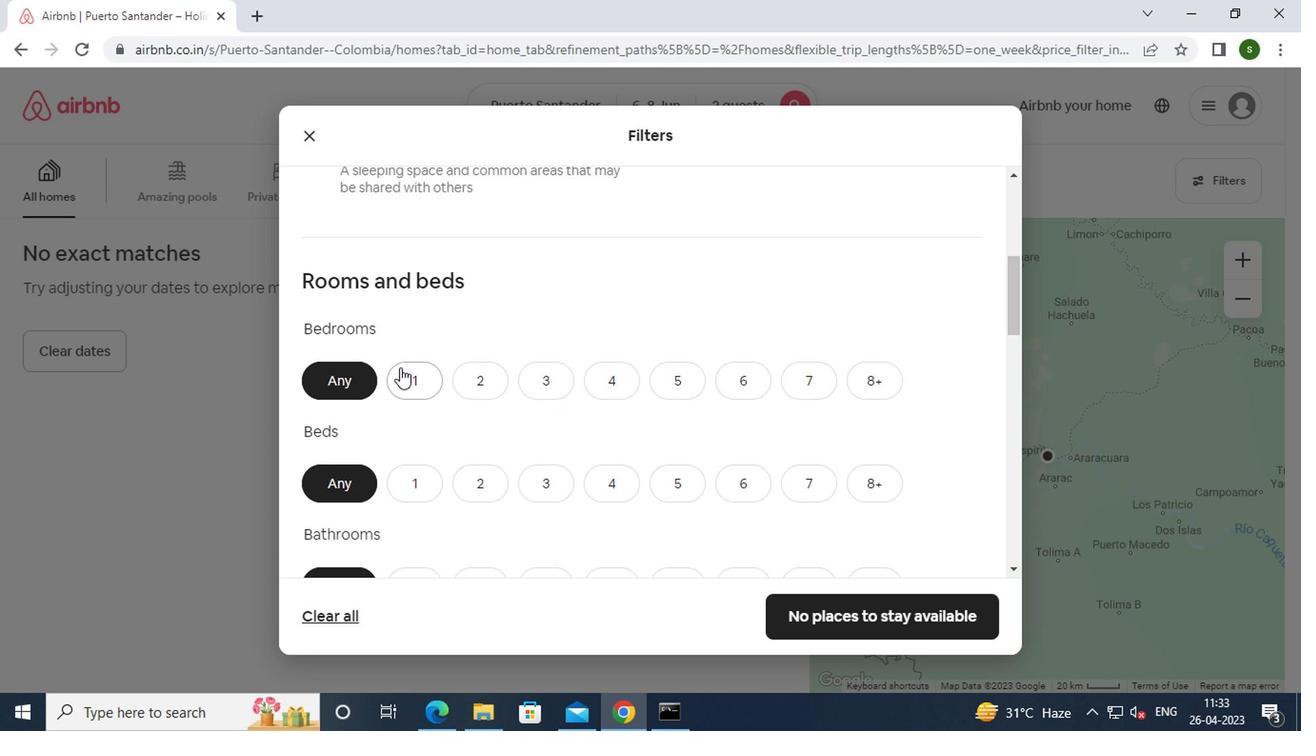 
Action: Mouse pressed left at (398, 372)
Screenshot: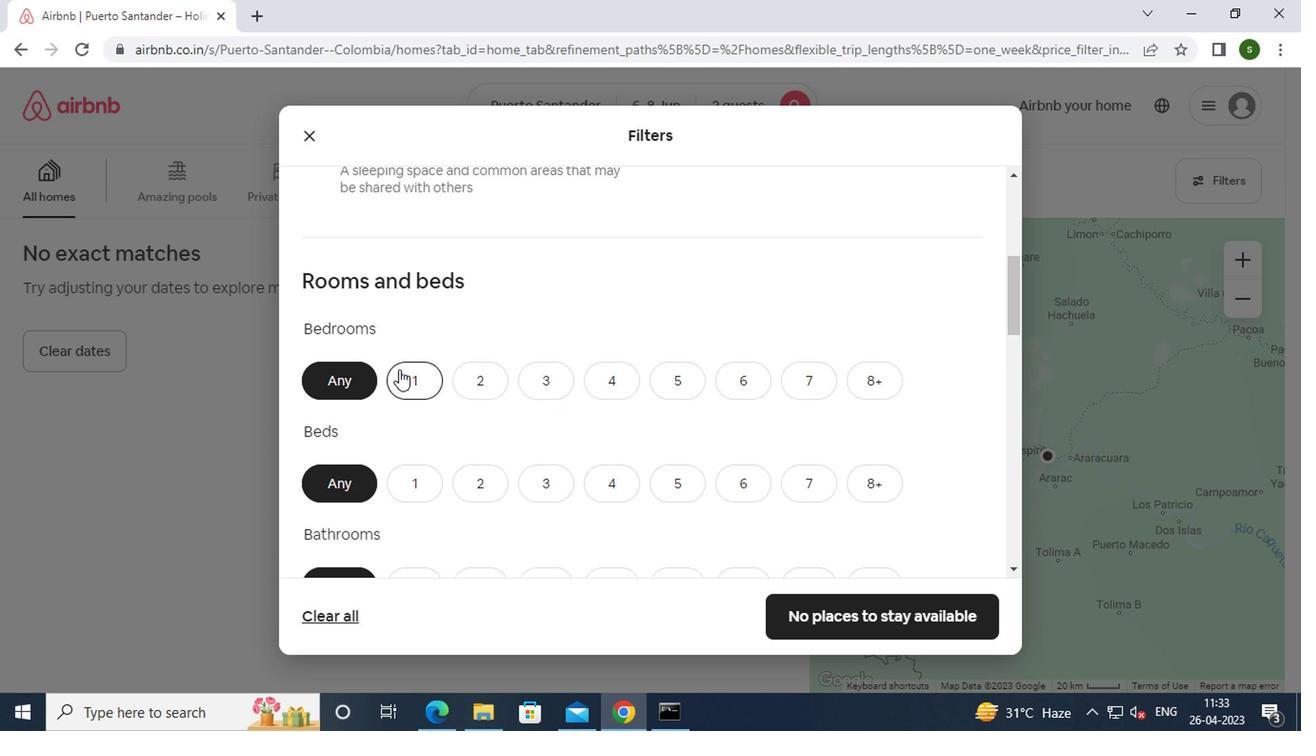 
Action: Mouse moved to (506, 380)
Screenshot: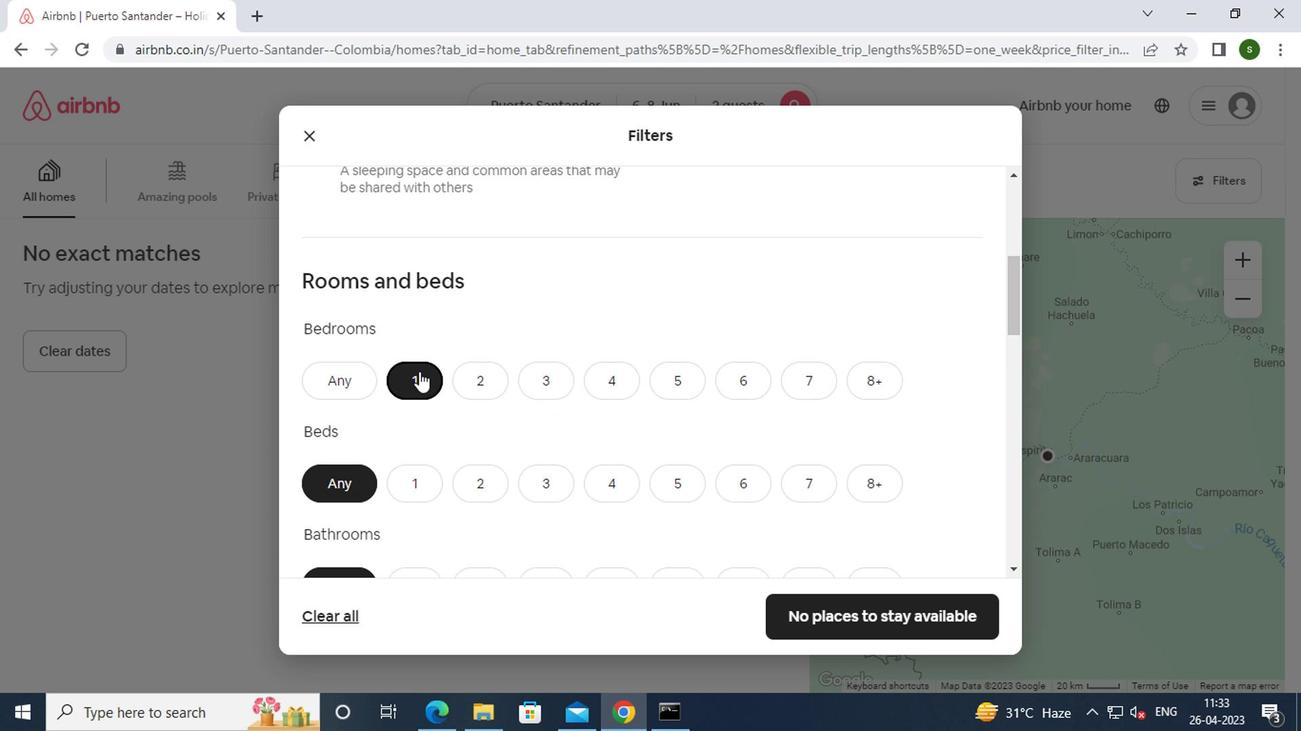 
Action: Mouse scrolled (506, 380) with delta (0, 0)
Screenshot: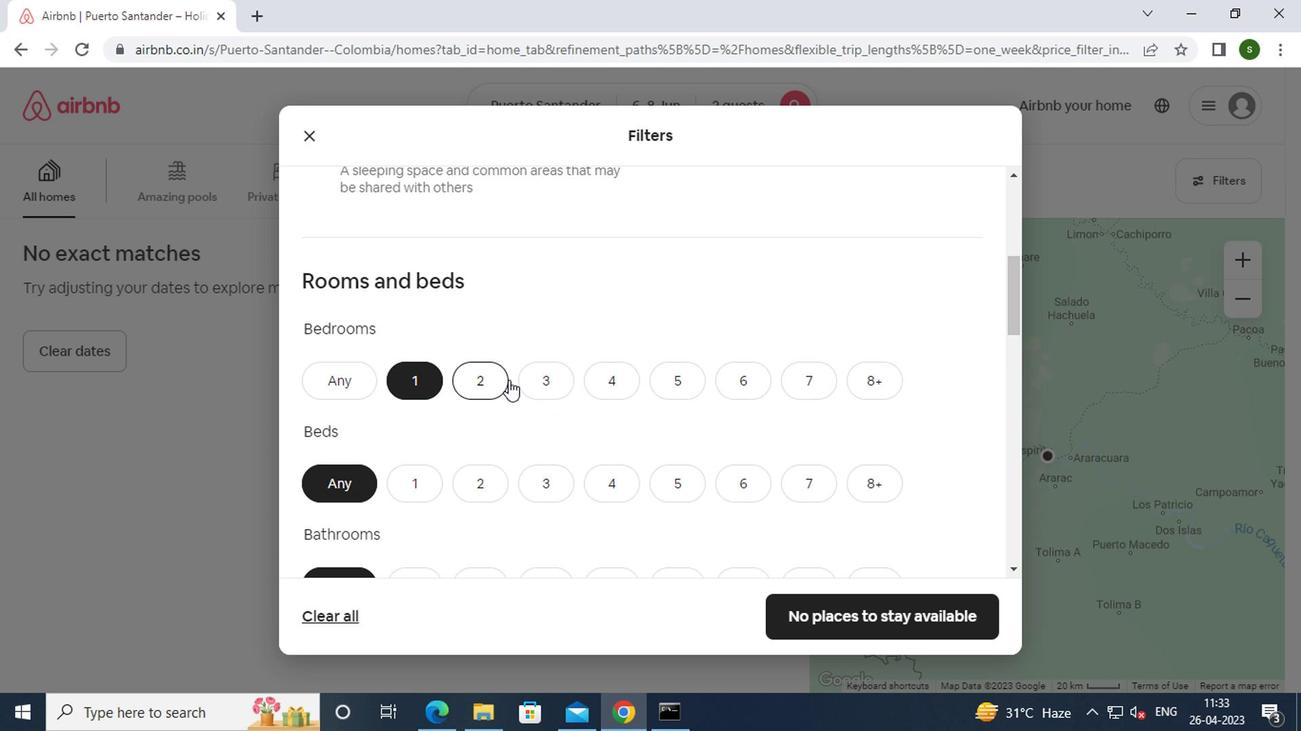 
Action: Mouse scrolled (506, 380) with delta (0, 0)
Screenshot: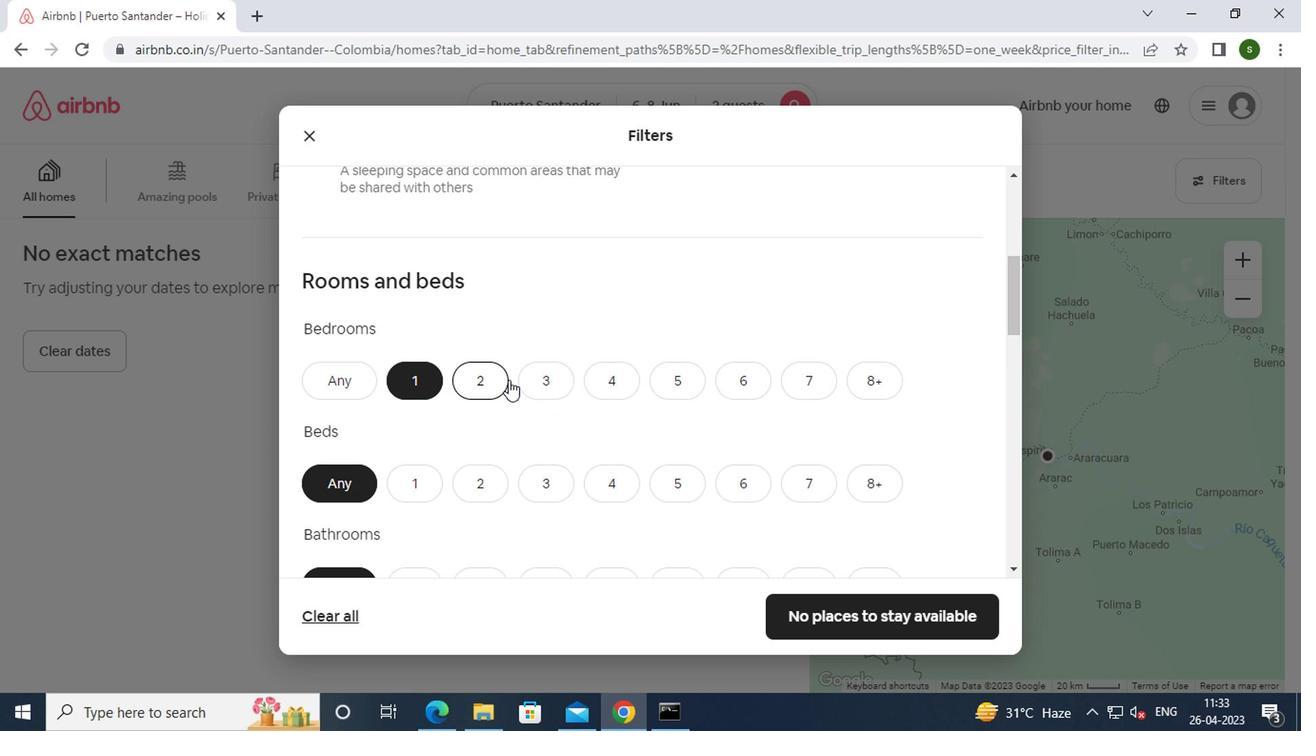 
Action: Mouse moved to (474, 281)
Screenshot: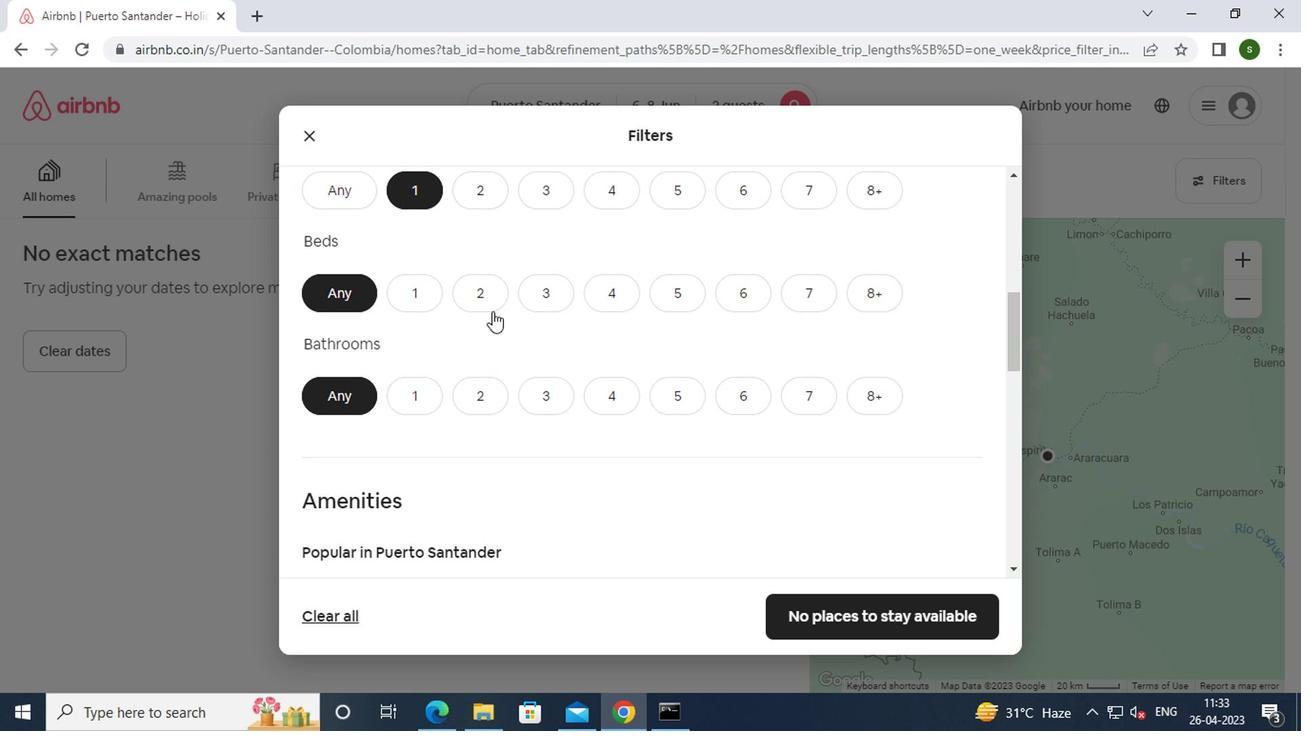
Action: Mouse pressed left at (474, 281)
Screenshot: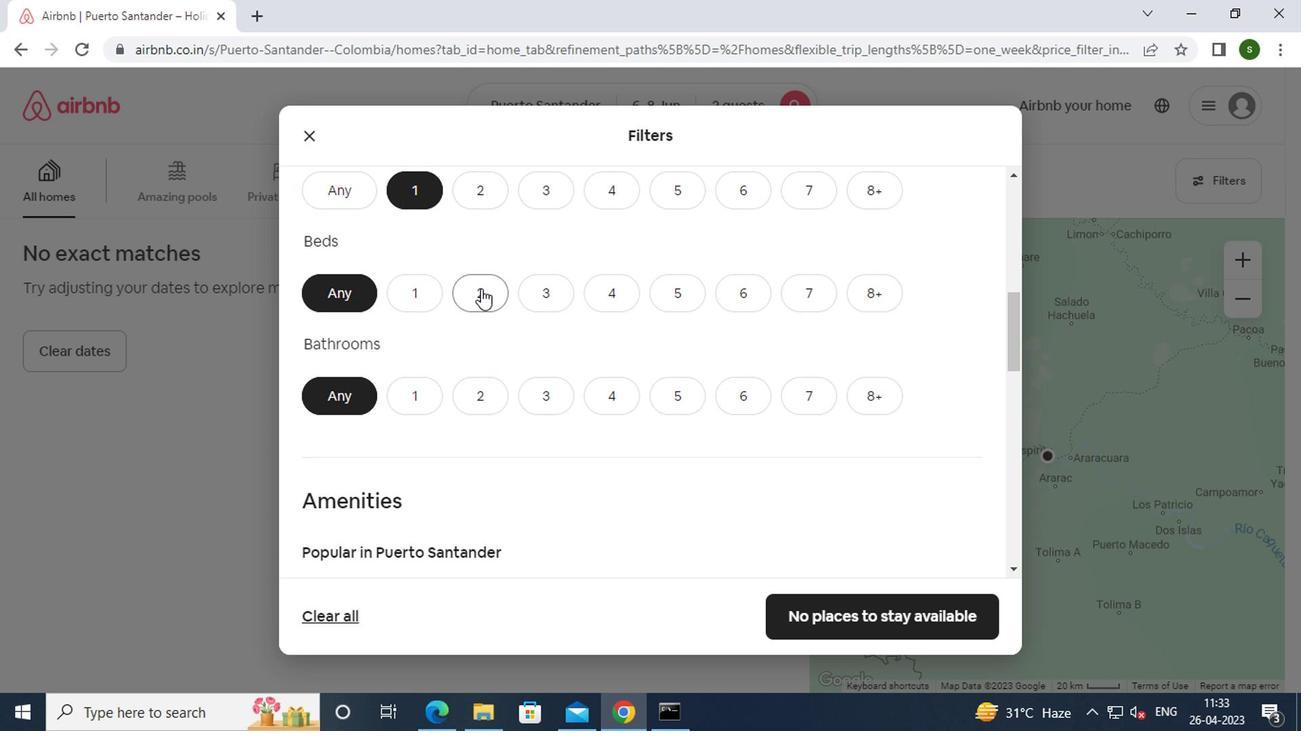 
Action: Mouse moved to (433, 389)
Screenshot: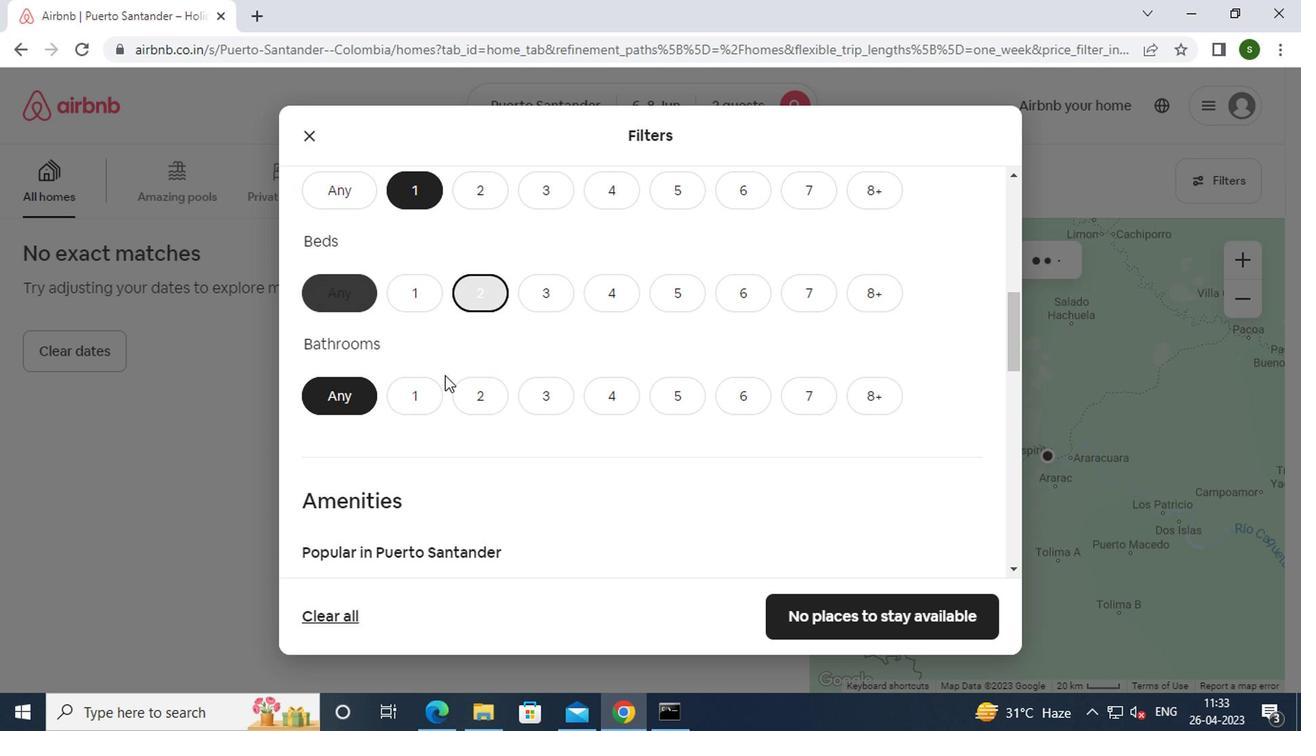 
Action: Mouse pressed left at (433, 389)
Screenshot: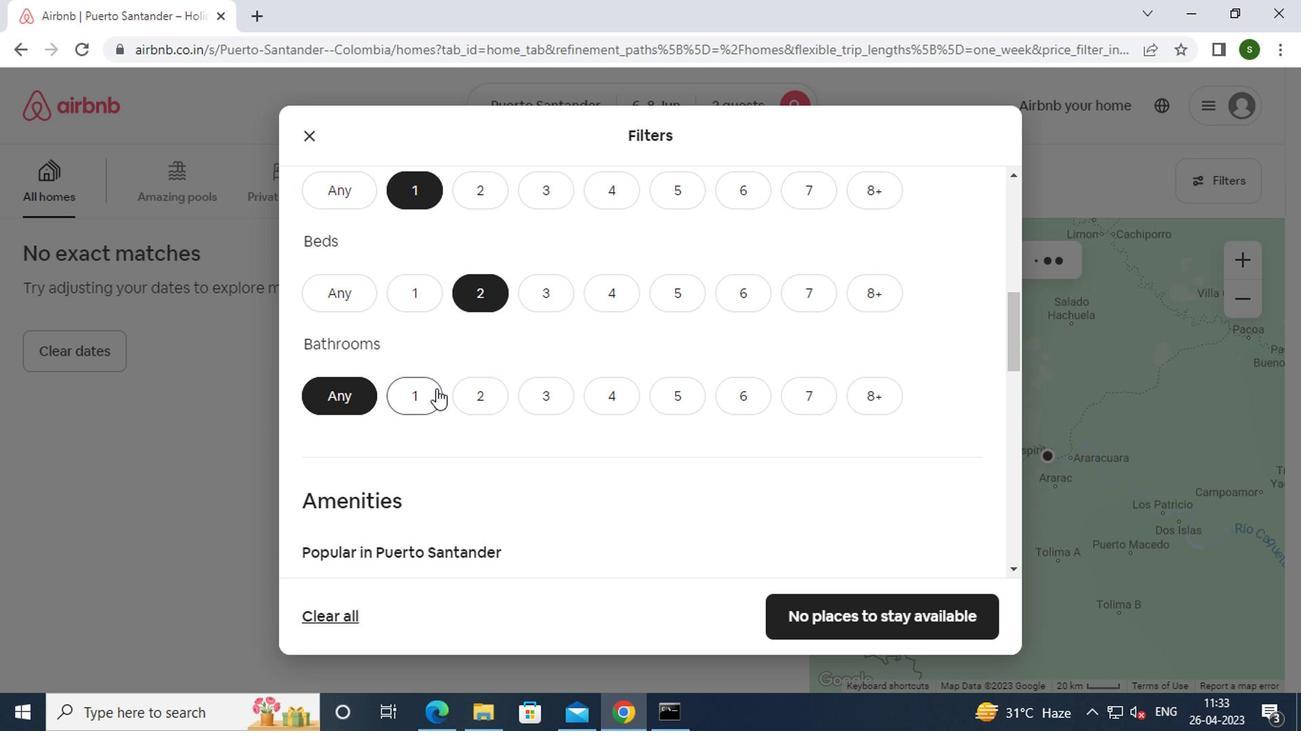 
Action: Mouse moved to (673, 418)
Screenshot: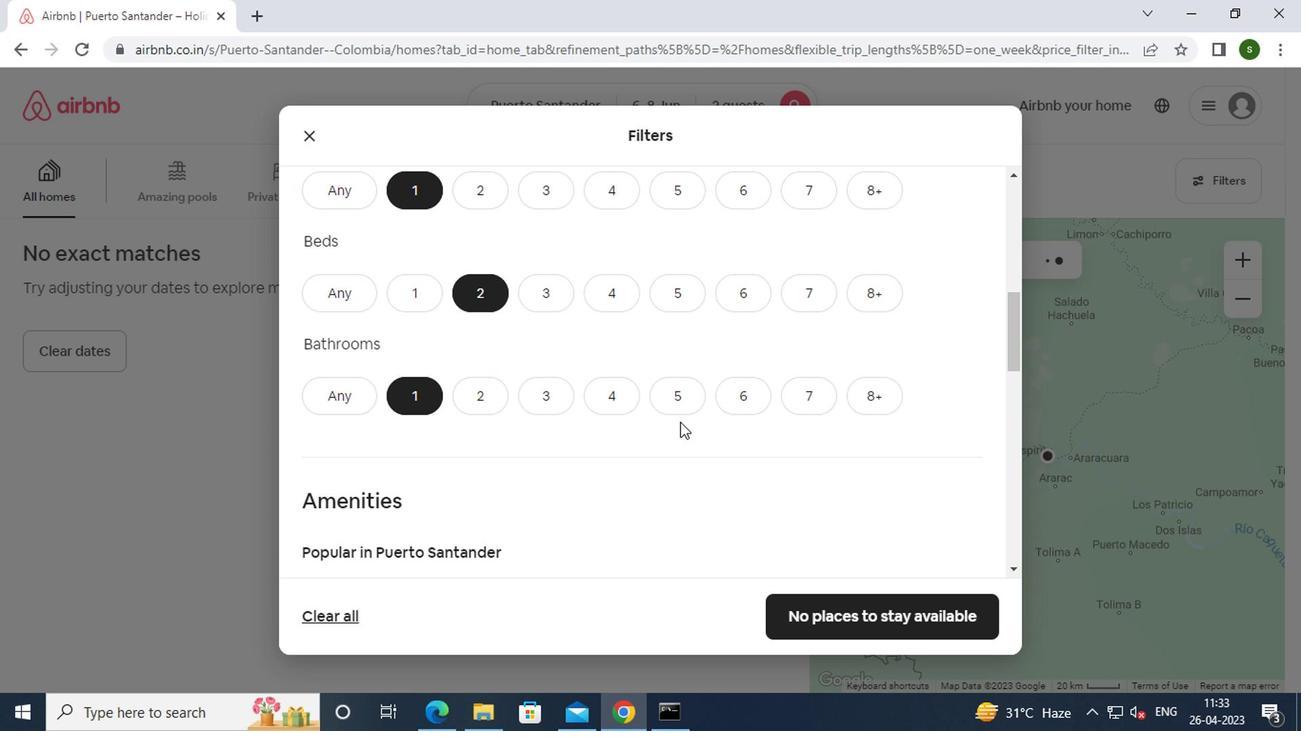 
Action: Mouse scrolled (673, 418) with delta (0, 0)
Screenshot: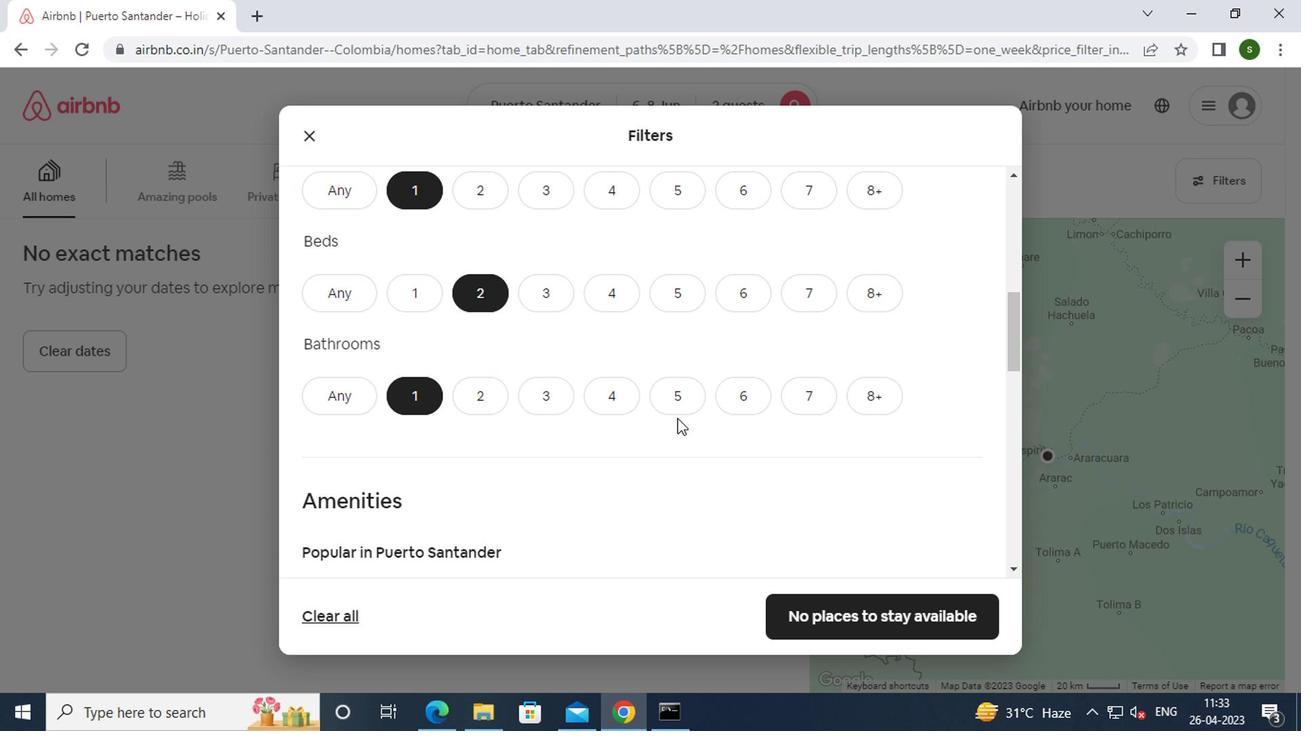
Action: Mouse scrolled (673, 418) with delta (0, 0)
Screenshot: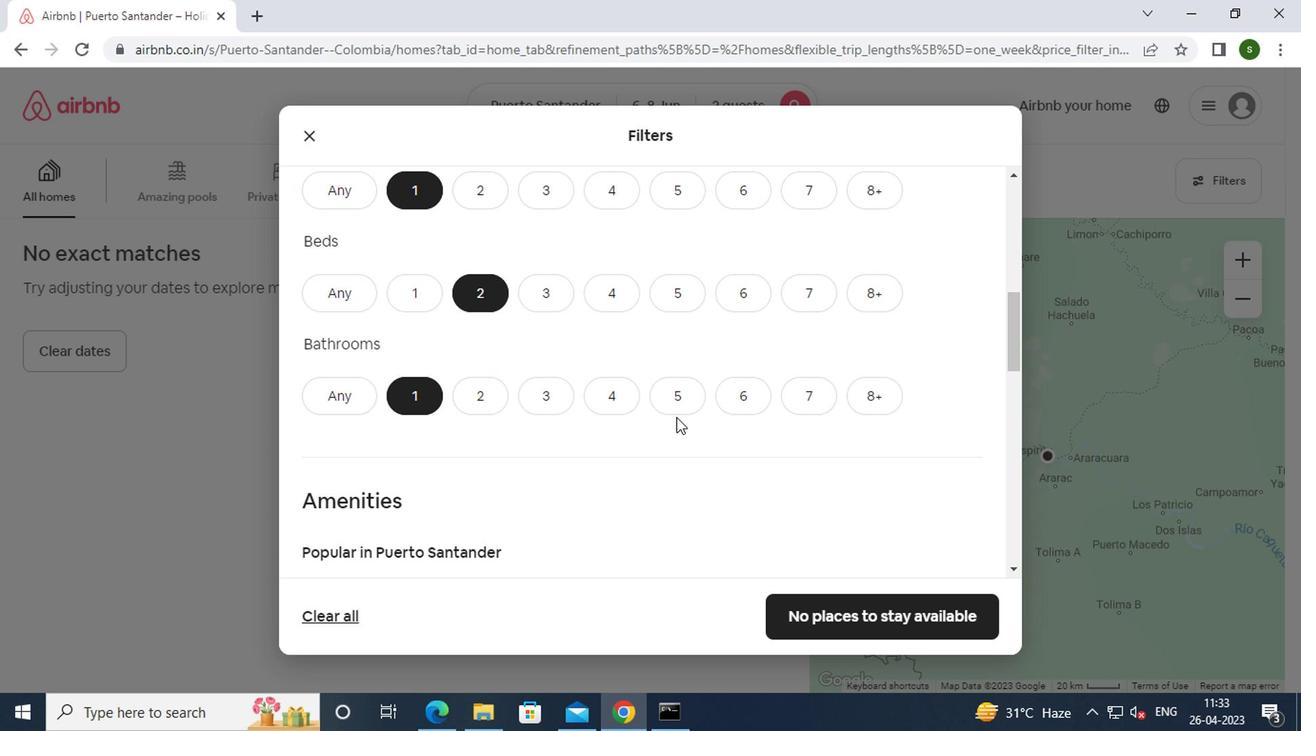 
Action: Mouse moved to (673, 418)
Screenshot: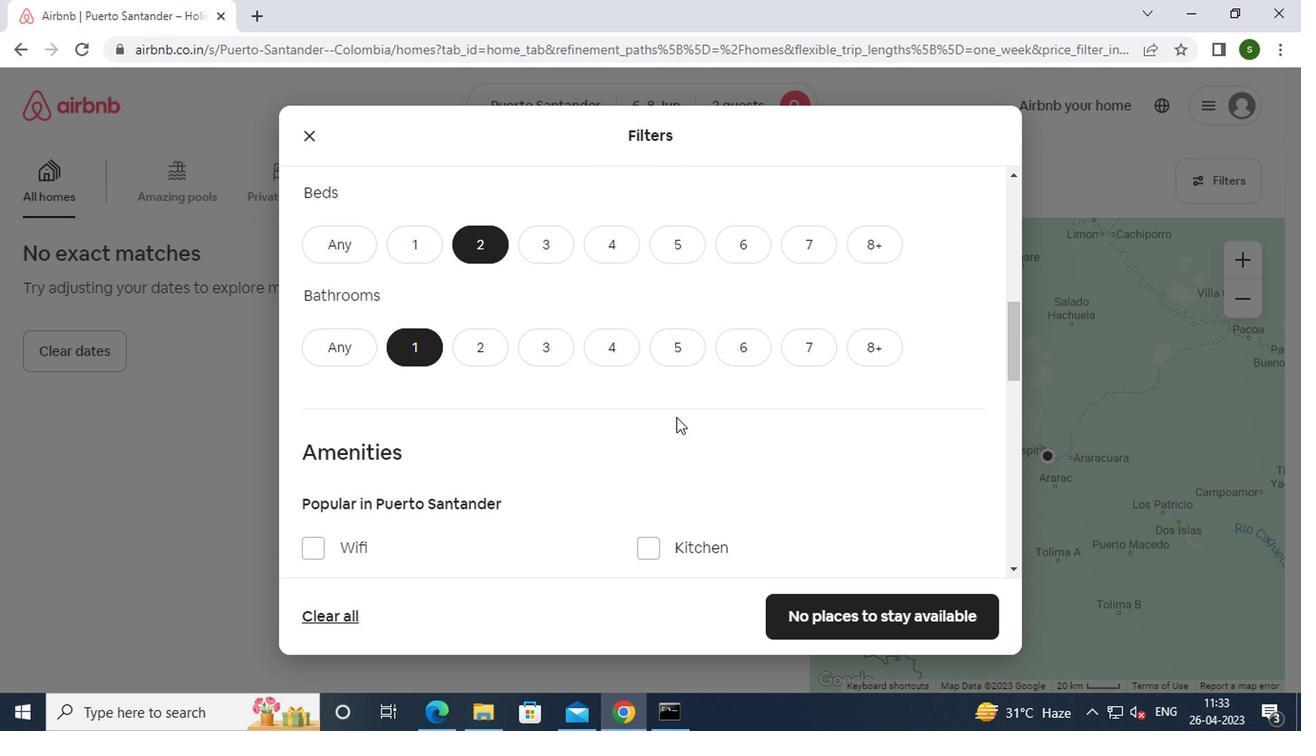 
Action: Mouse scrolled (673, 416) with delta (0, -1)
Screenshot: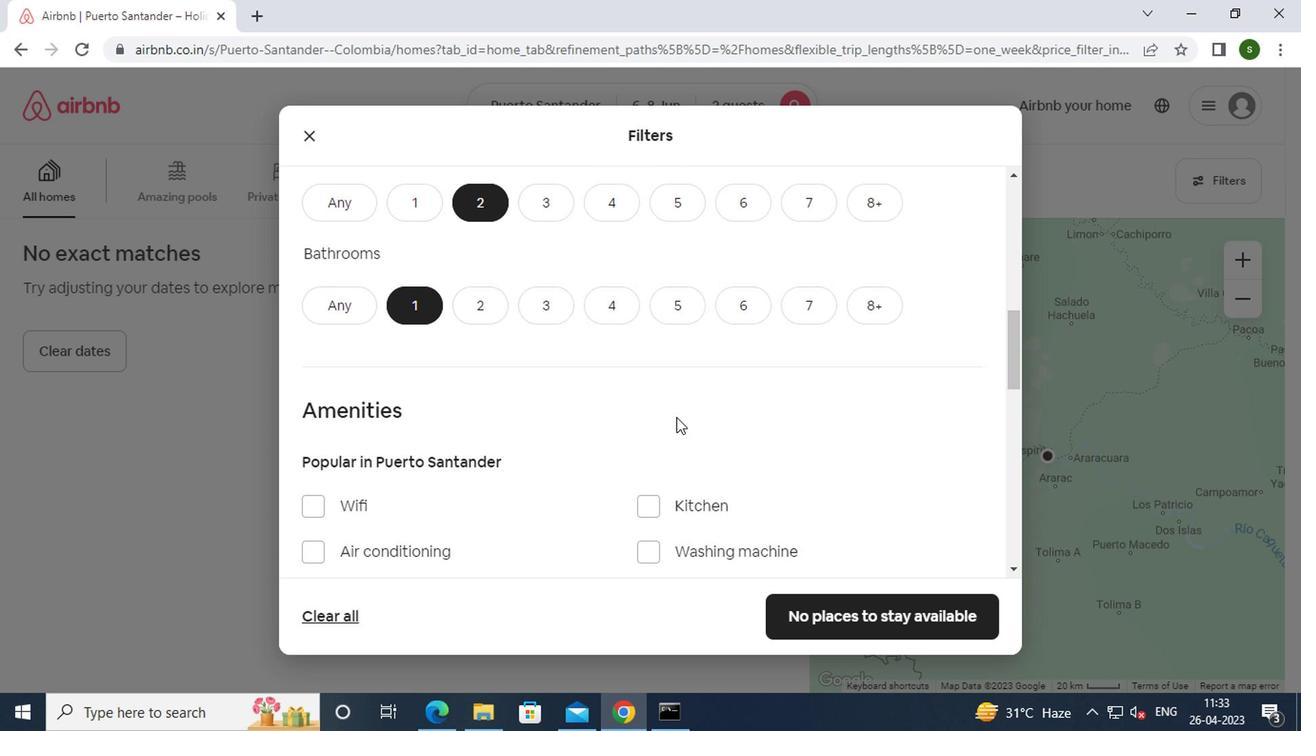 
Action: Mouse moved to (352, 319)
Screenshot: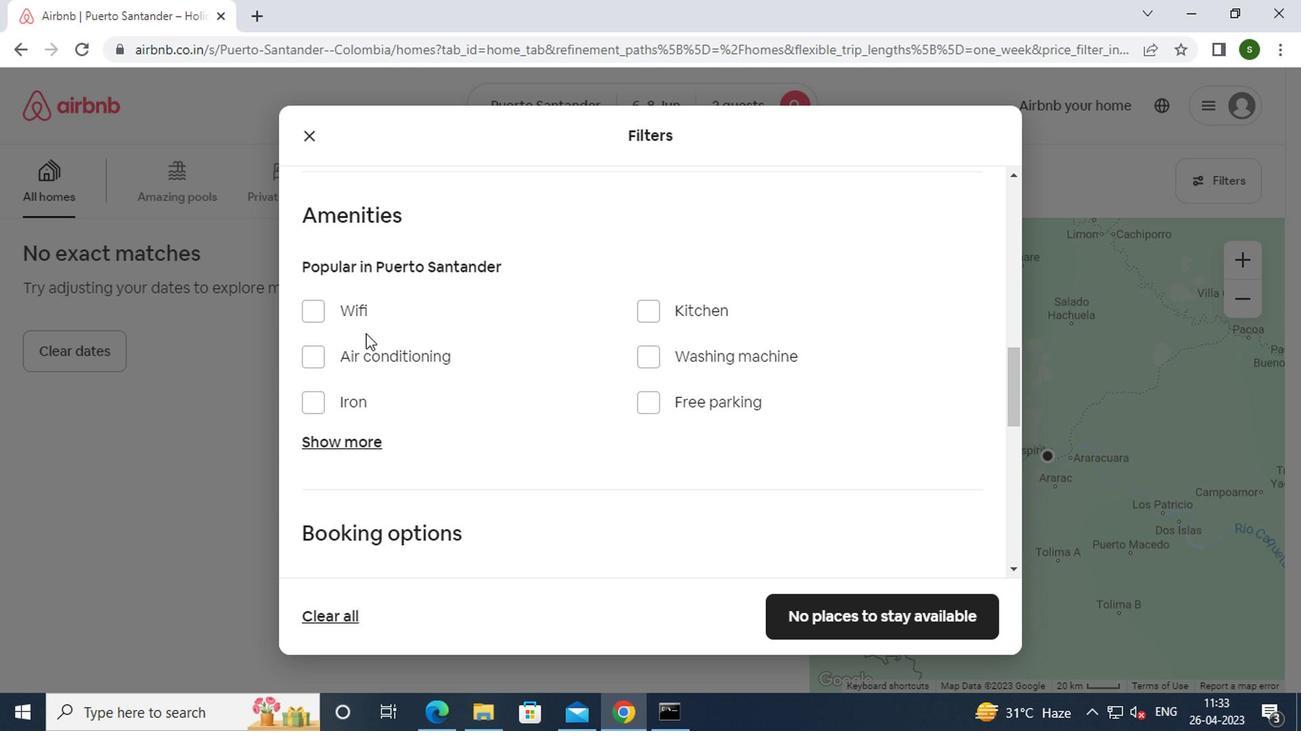 
Action: Mouse pressed left at (352, 319)
Screenshot: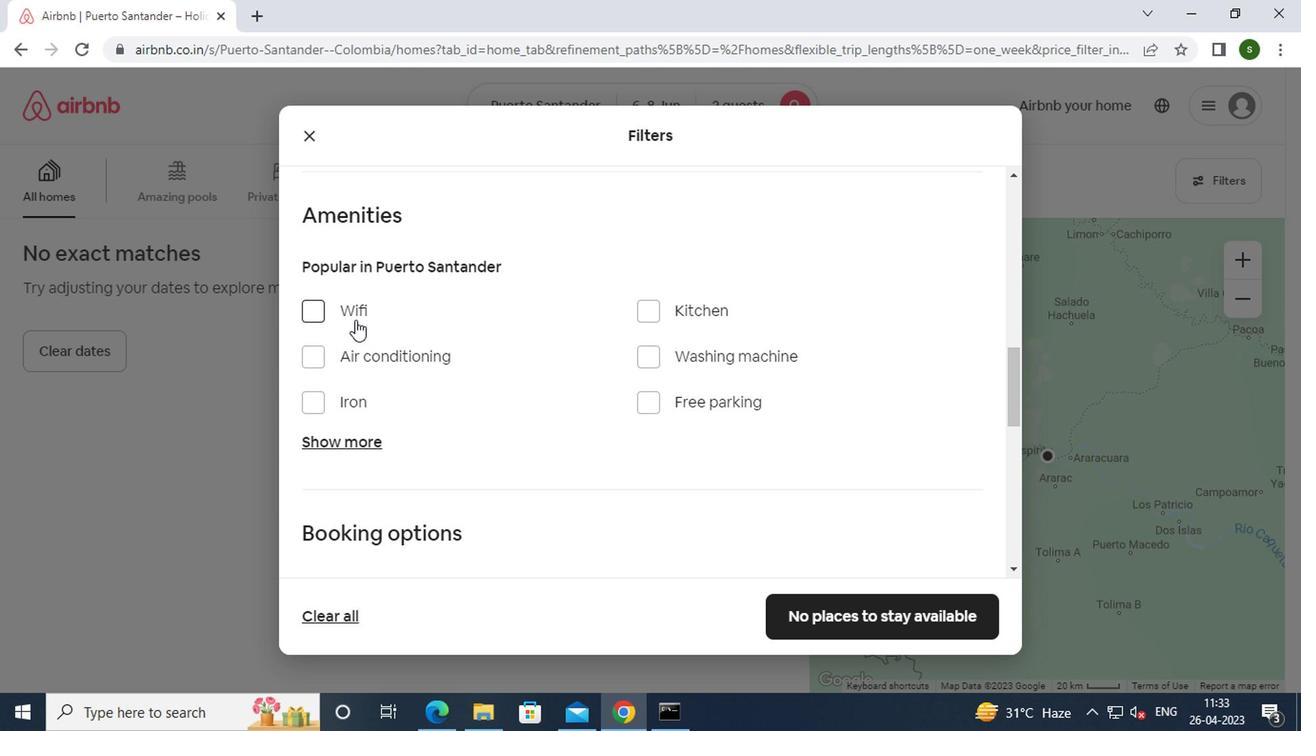 
Action: Mouse moved to (639, 356)
Screenshot: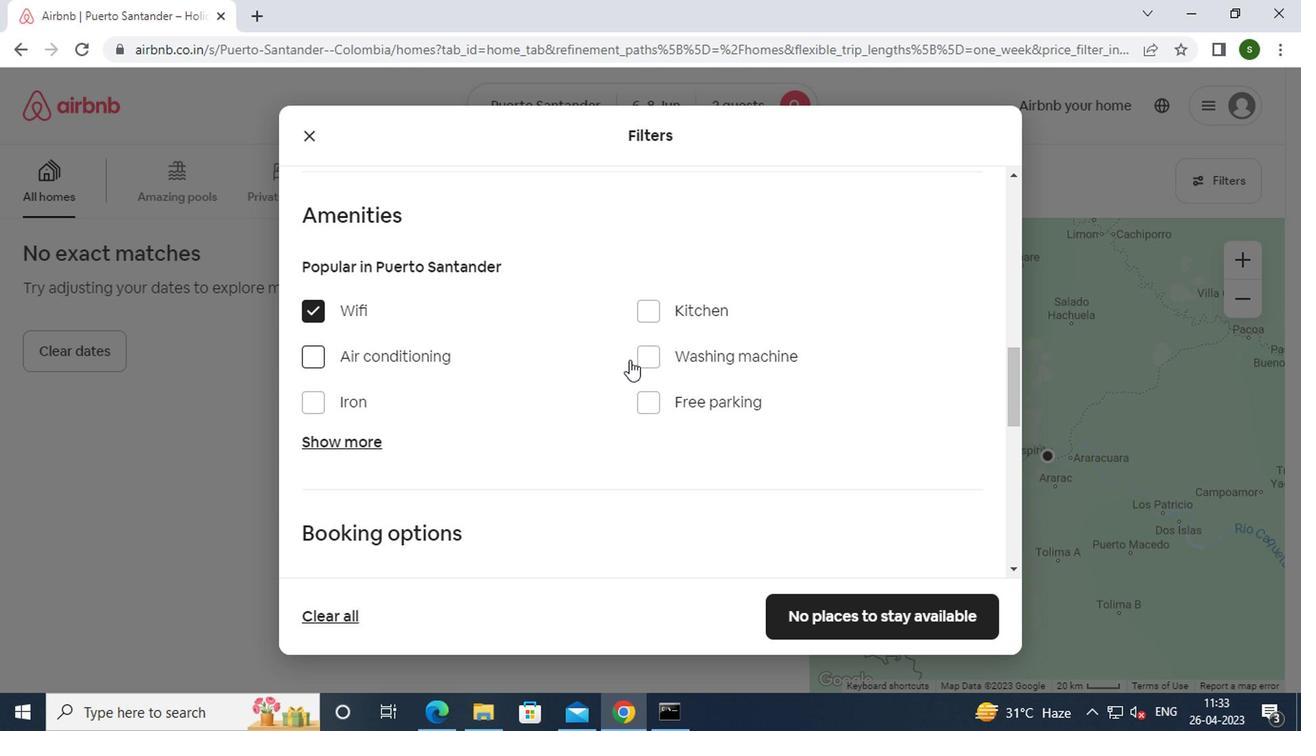 
Action: Mouse pressed left at (639, 356)
Screenshot: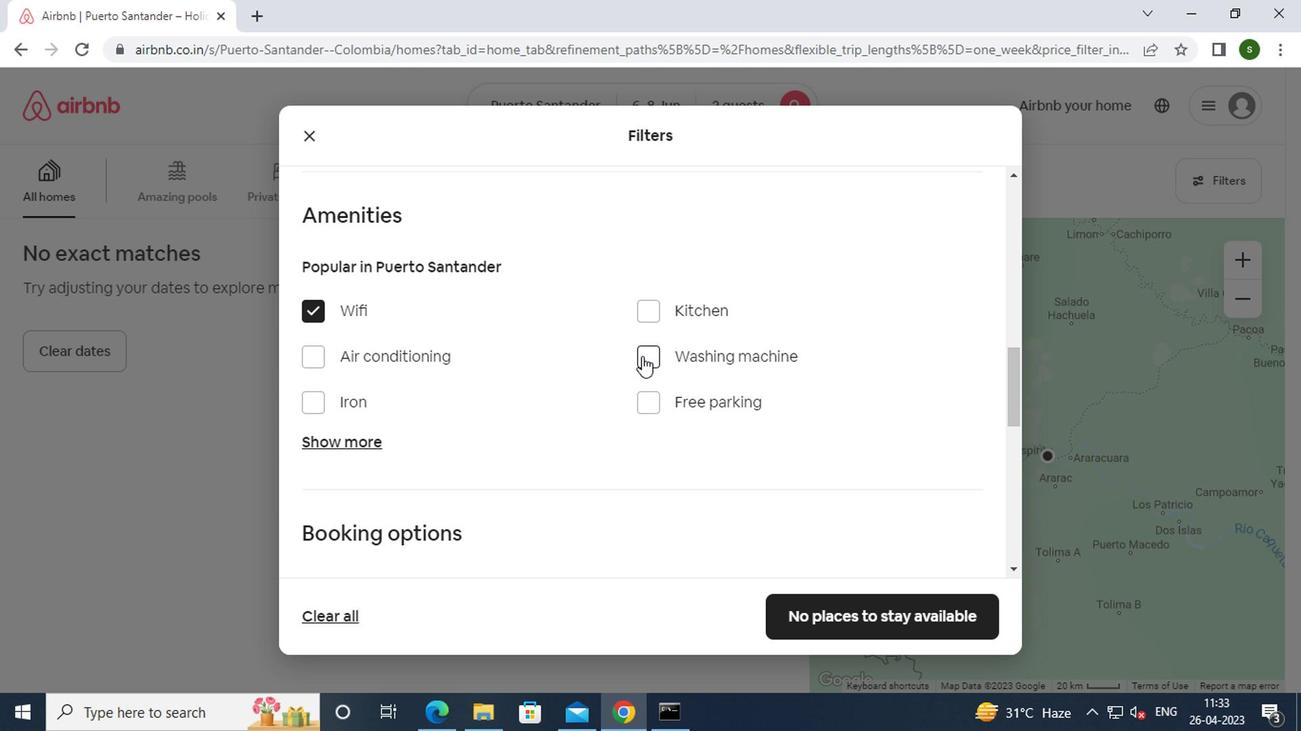 
Action: Mouse moved to (735, 378)
Screenshot: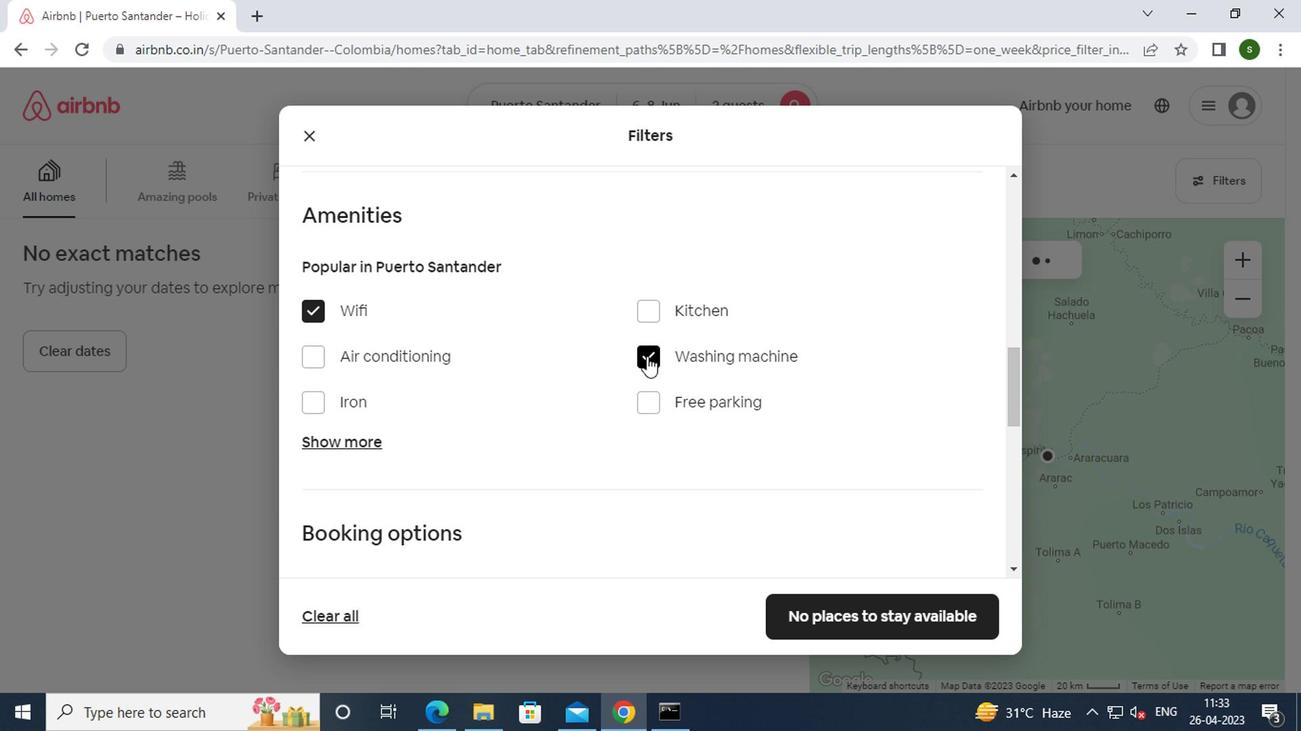 
Action: Mouse scrolled (735, 376) with delta (0, -1)
Screenshot: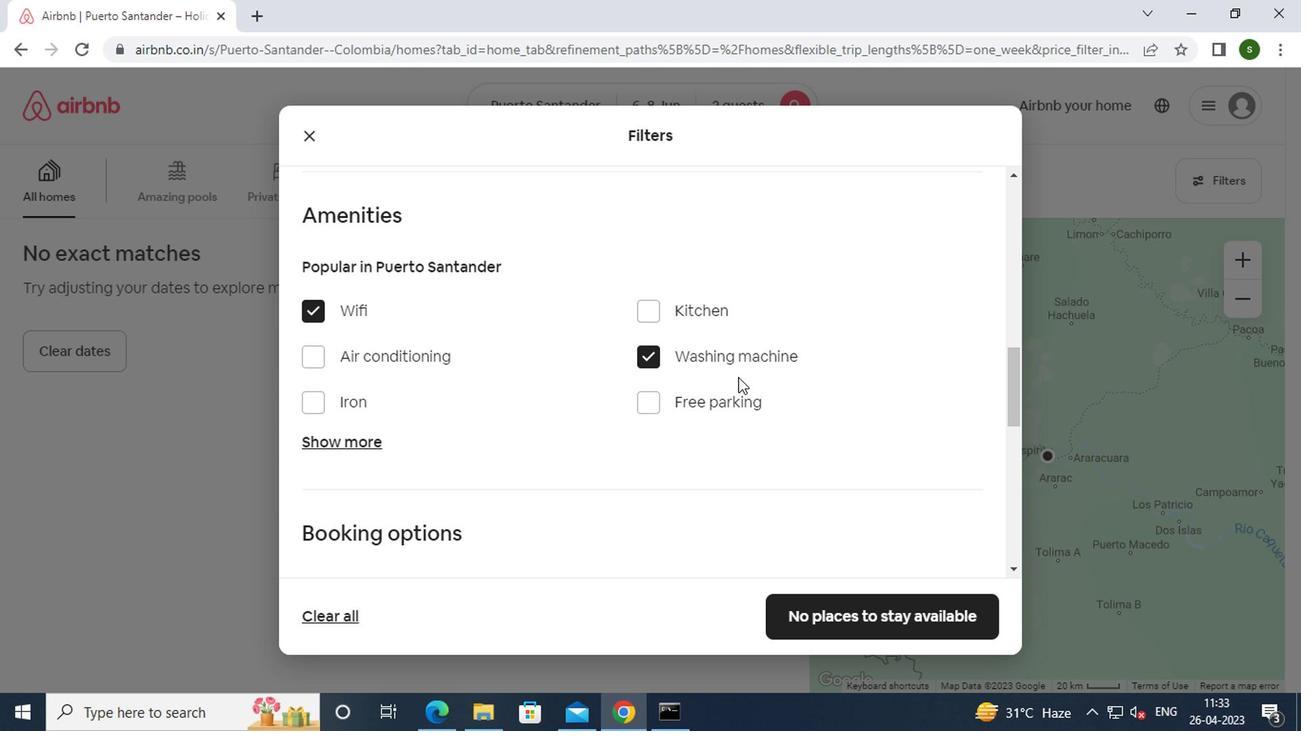 
Action: Mouse scrolled (735, 376) with delta (0, -1)
Screenshot: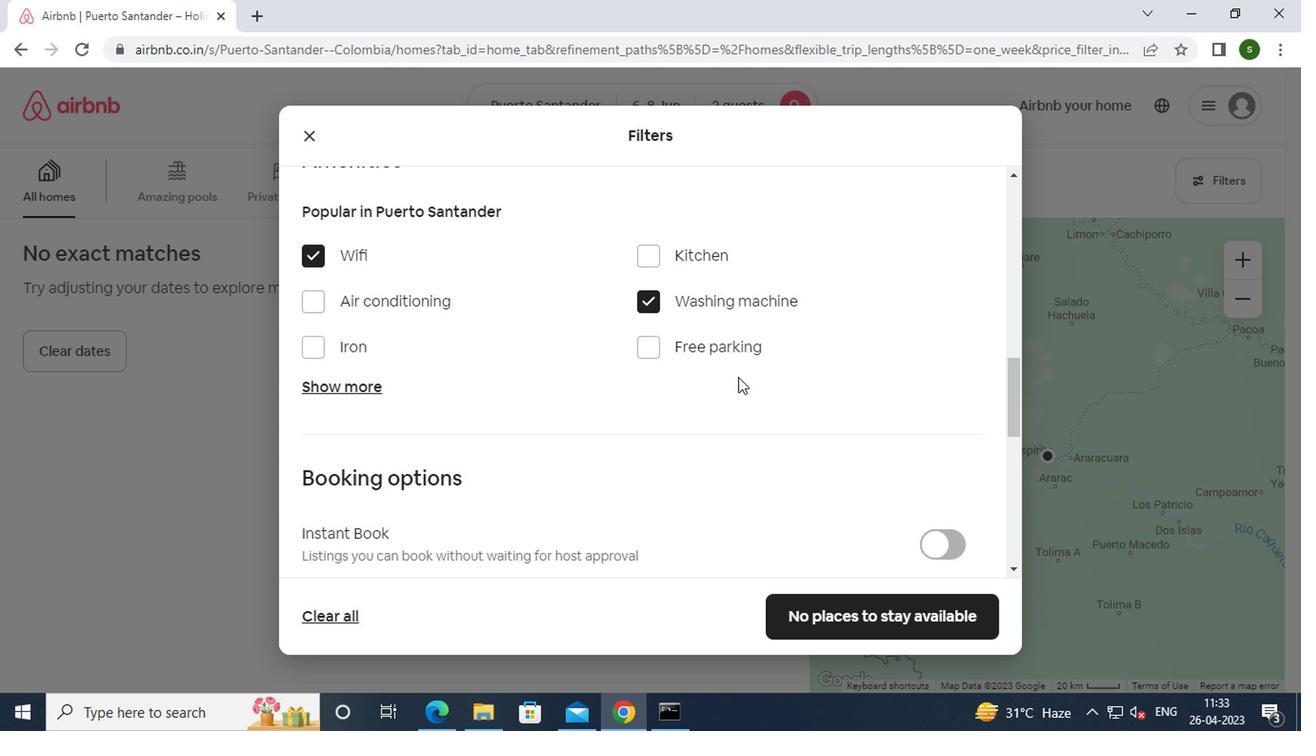 
Action: Mouse scrolled (735, 376) with delta (0, -1)
Screenshot: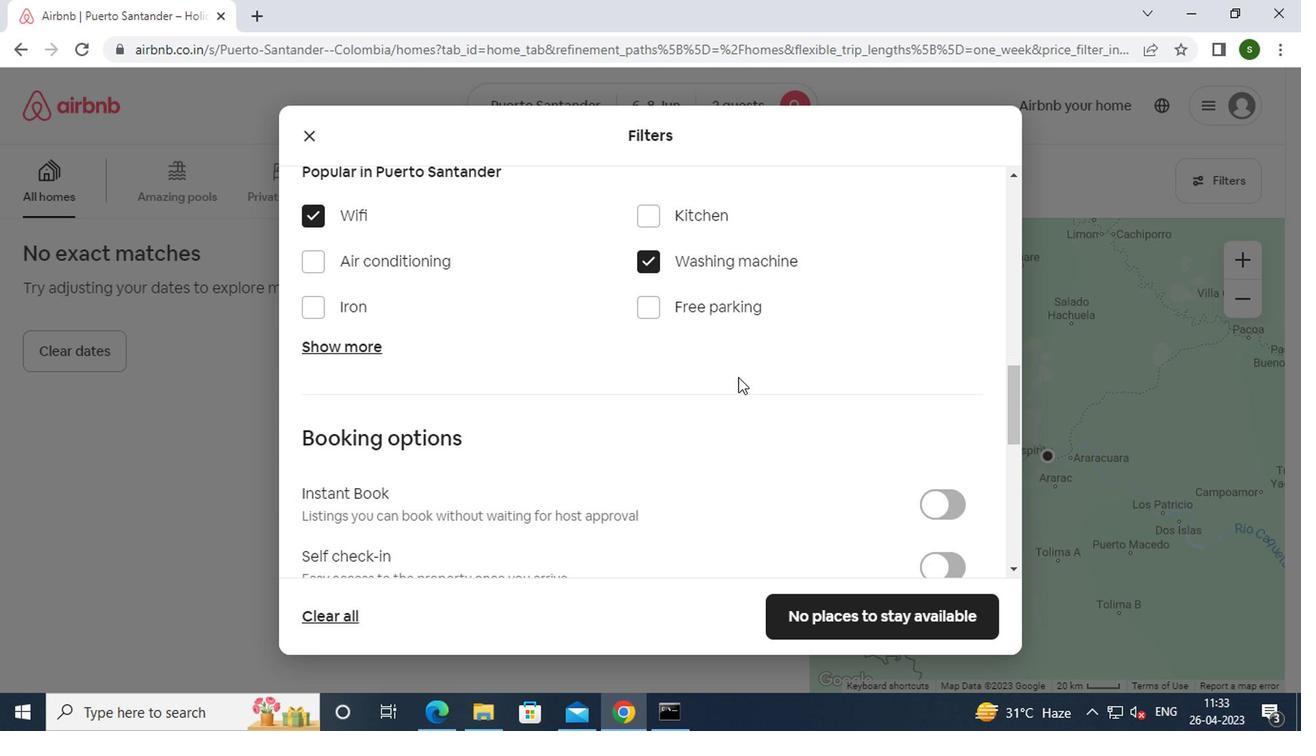 
Action: Mouse moved to (939, 378)
Screenshot: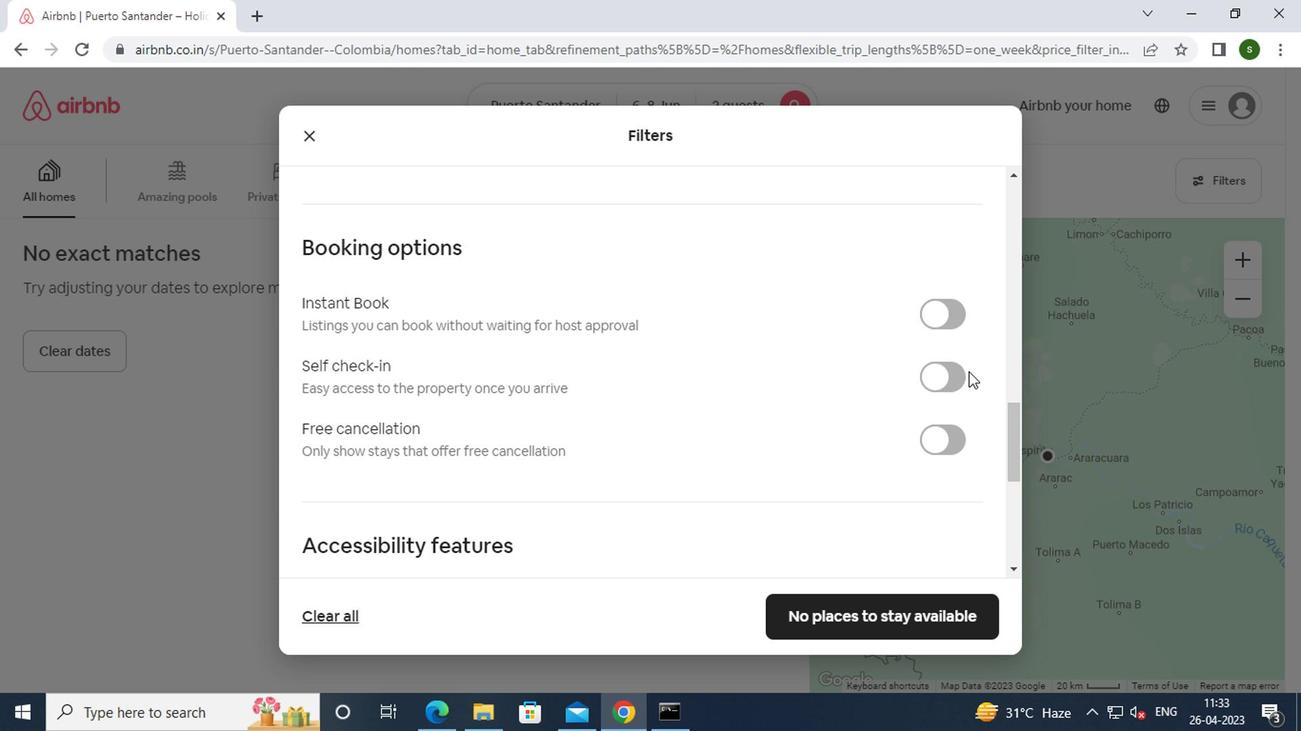
Action: Mouse pressed left at (939, 378)
Screenshot: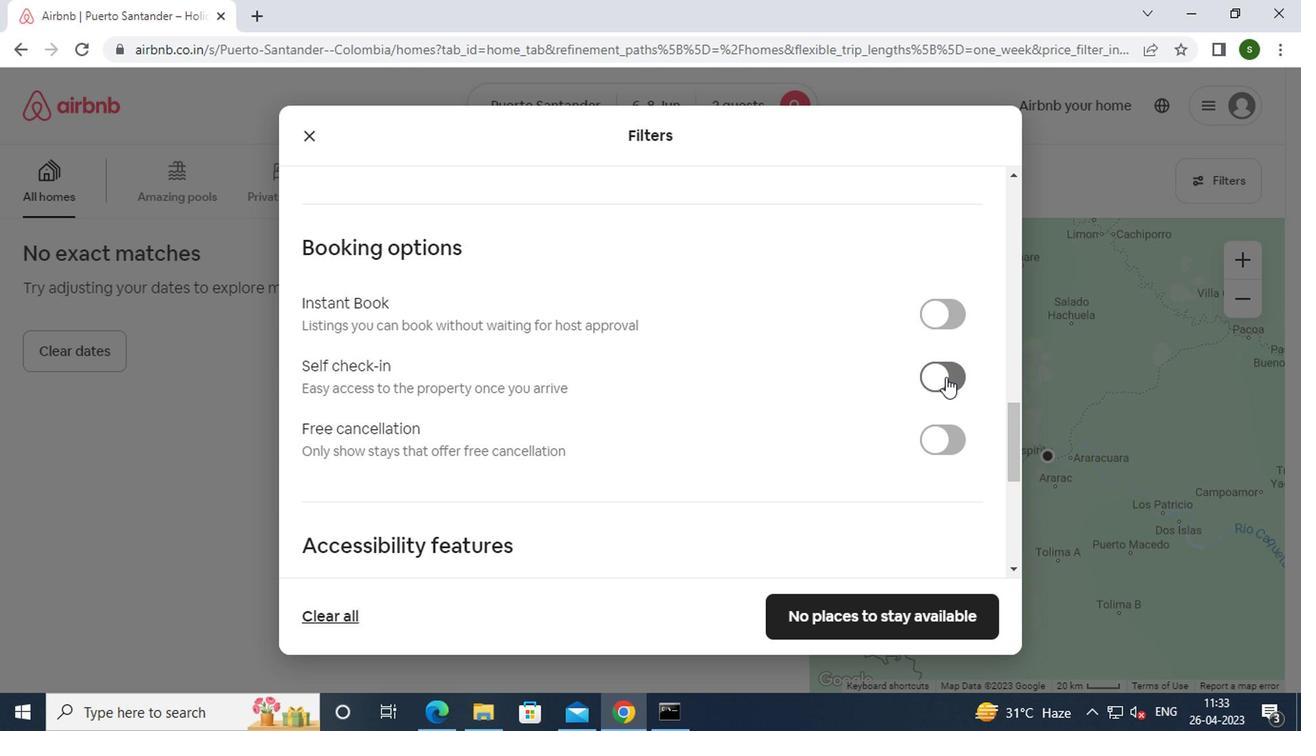 
Action: Mouse moved to (703, 378)
Screenshot: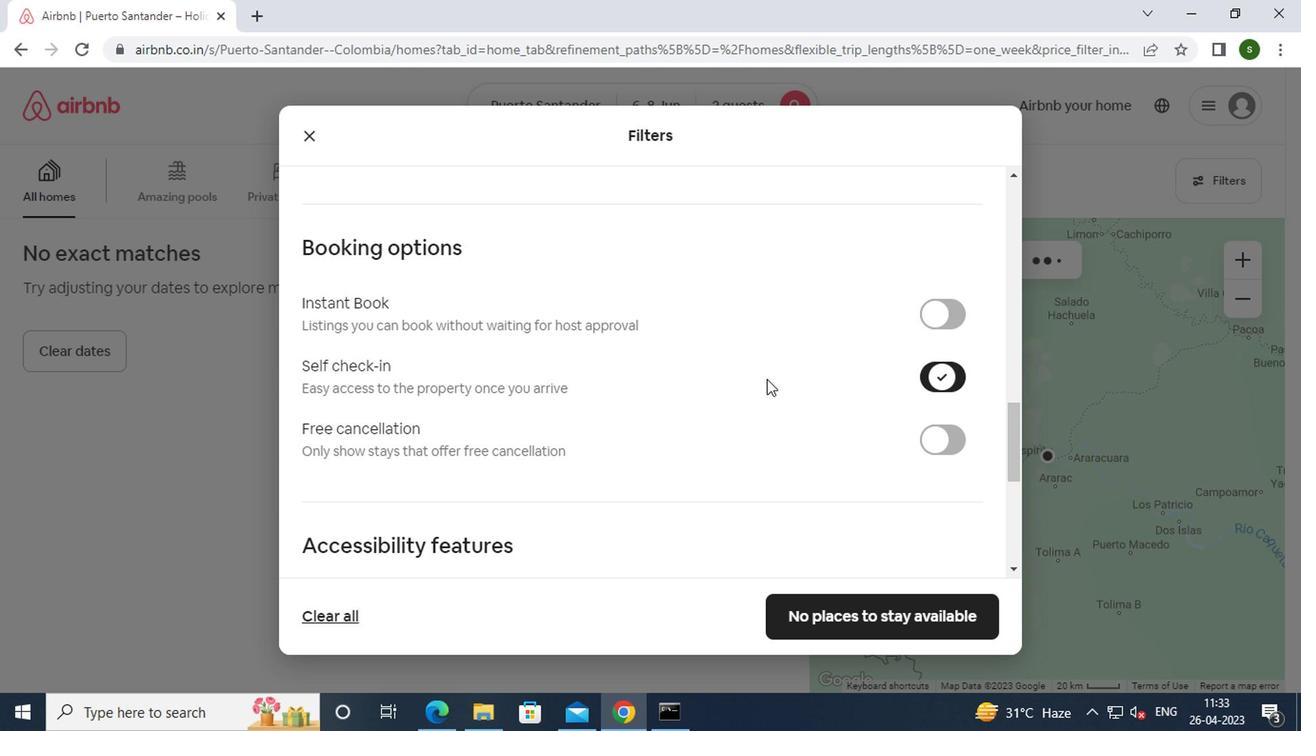 
Action: Mouse scrolled (703, 378) with delta (0, 0)
Screenshot: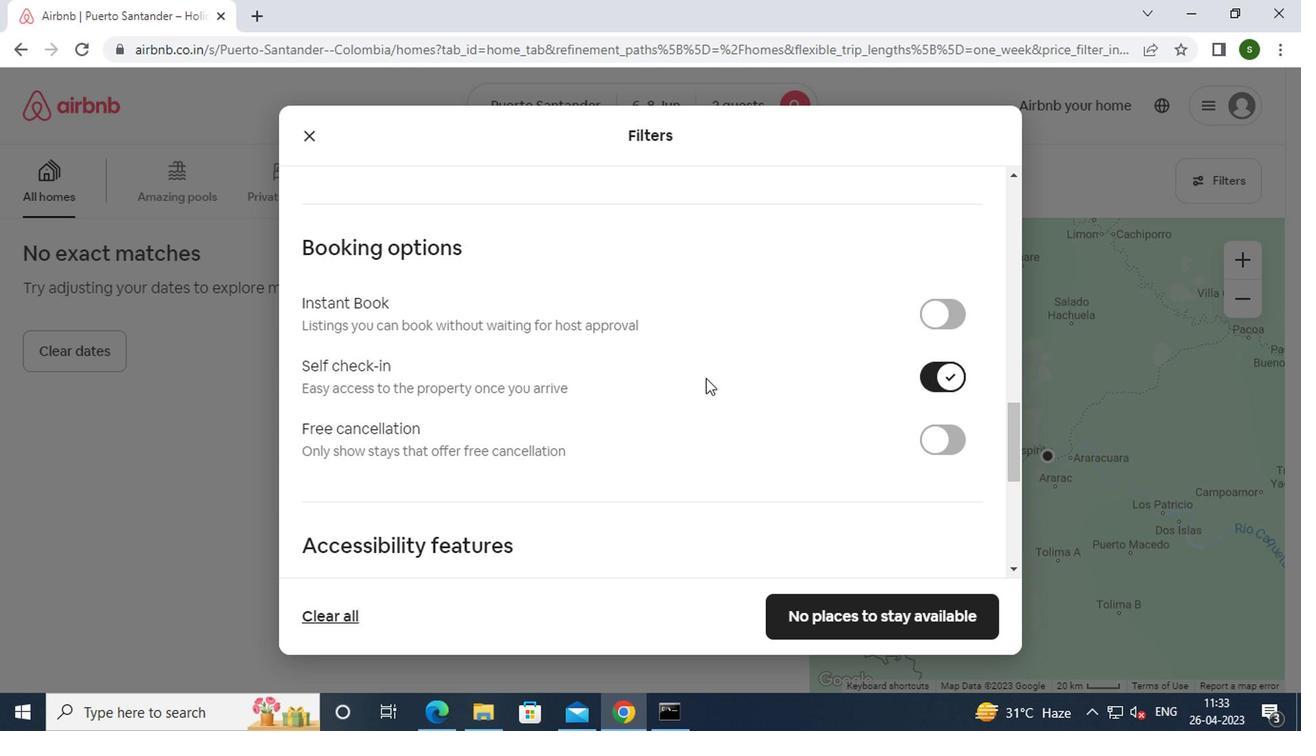 
Action: Mouse scrolled (703, 378) with delta (0, 0)
Screenshot: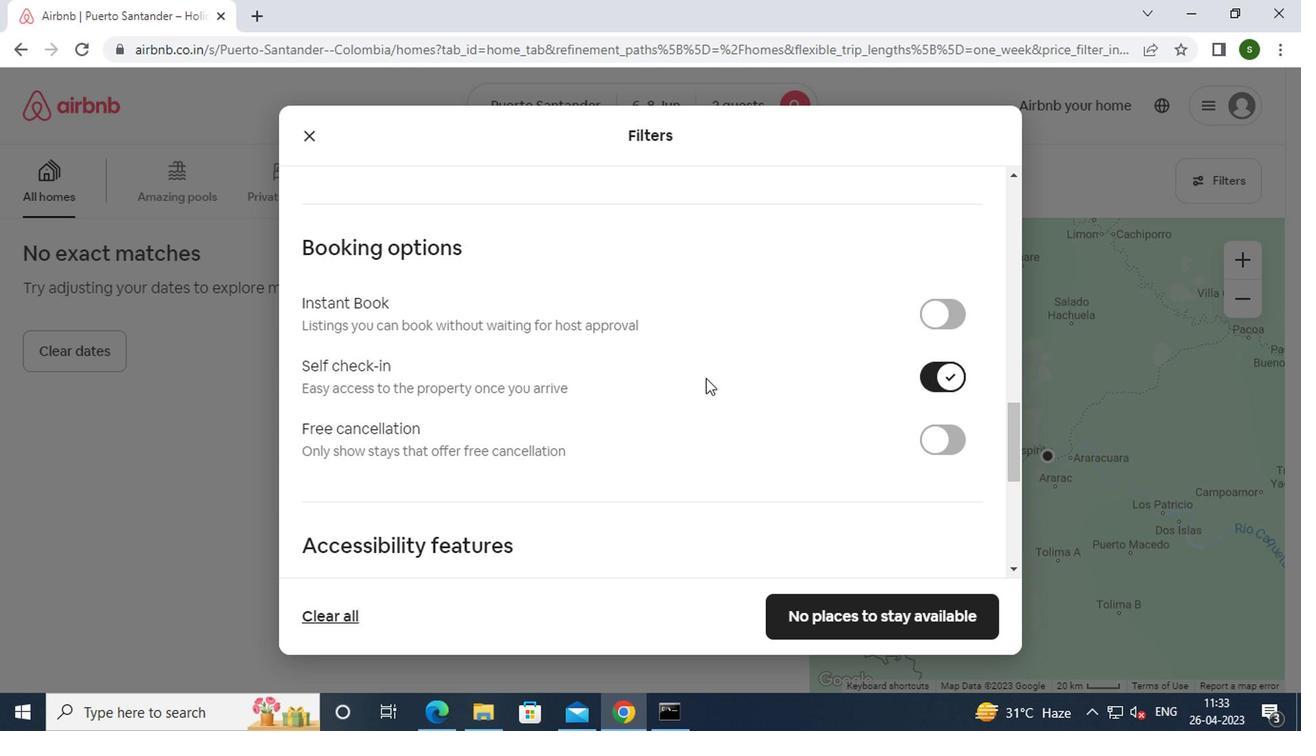 
Action: Mouse scrolled (703, 378) with delta (0, 0)
Screenshot: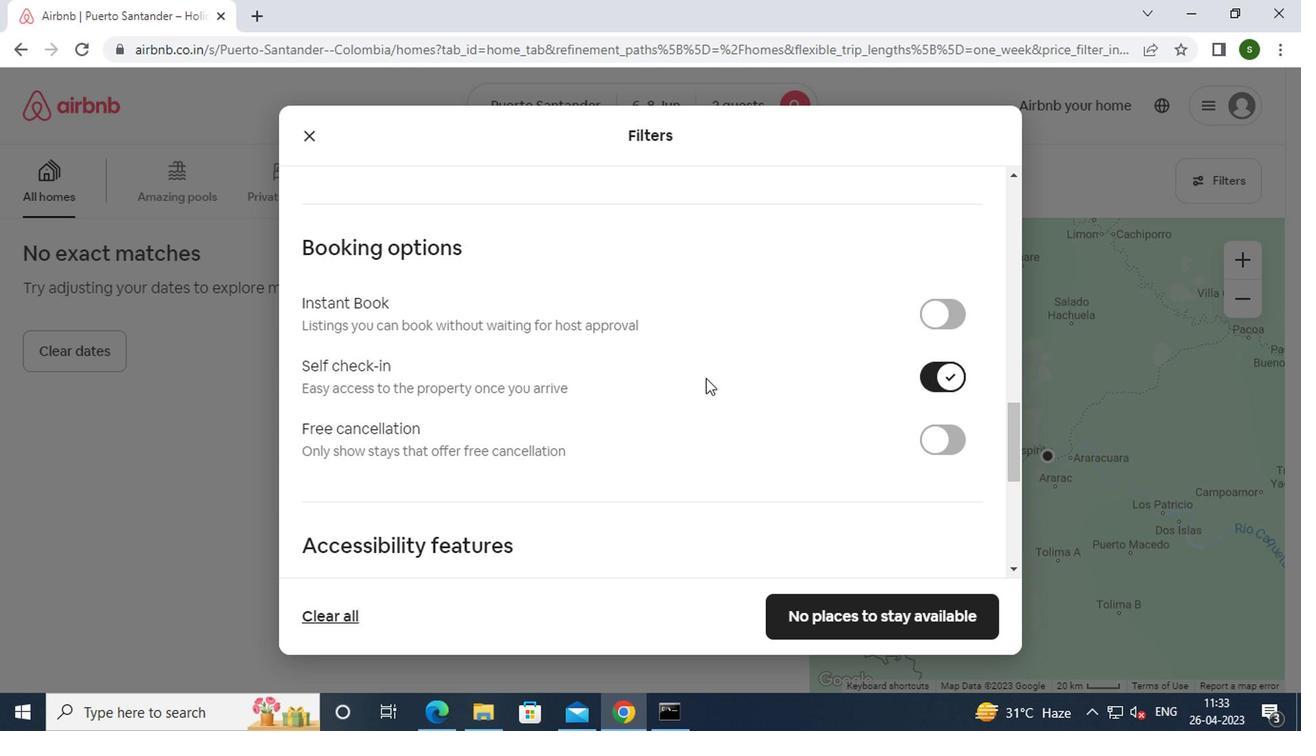 
Action: Mouse scrolled (703, 378) with delta (0, 0)
Screenshot: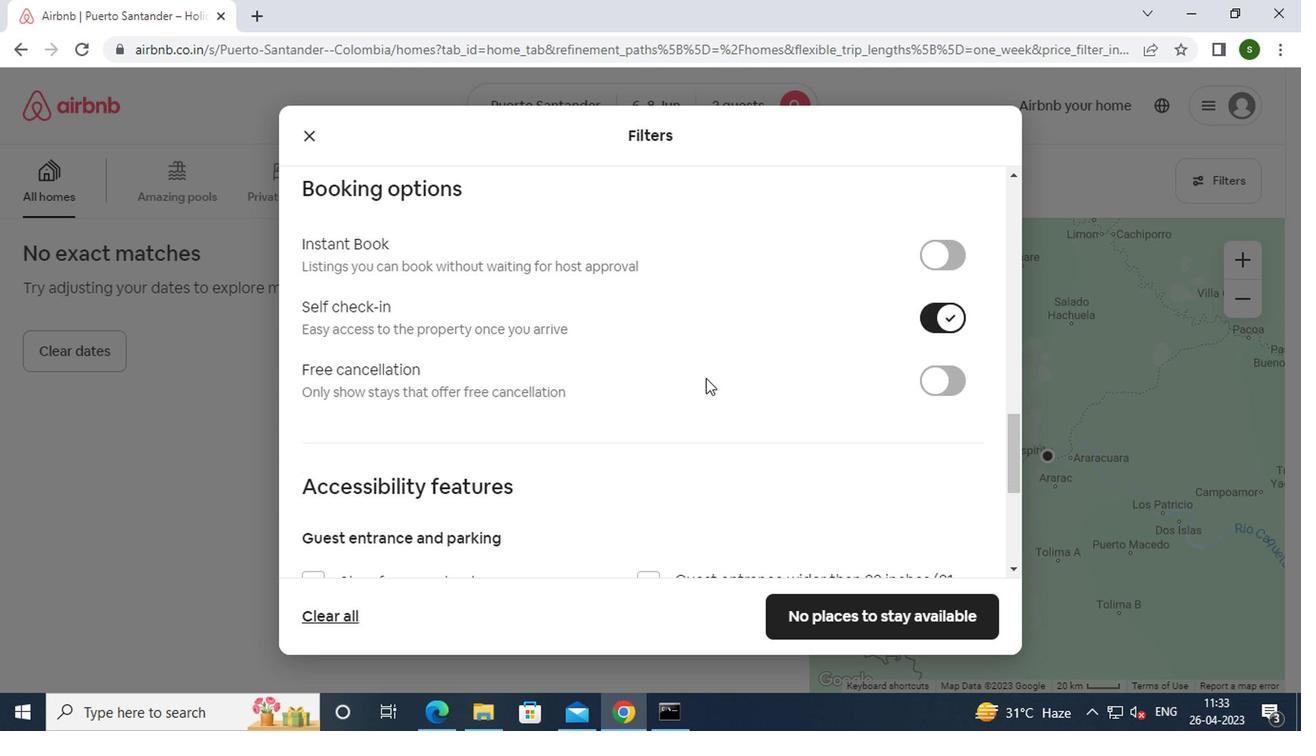 
Action: Mouse scrolled (703, 378) with delta (0, 0)
Screenshot: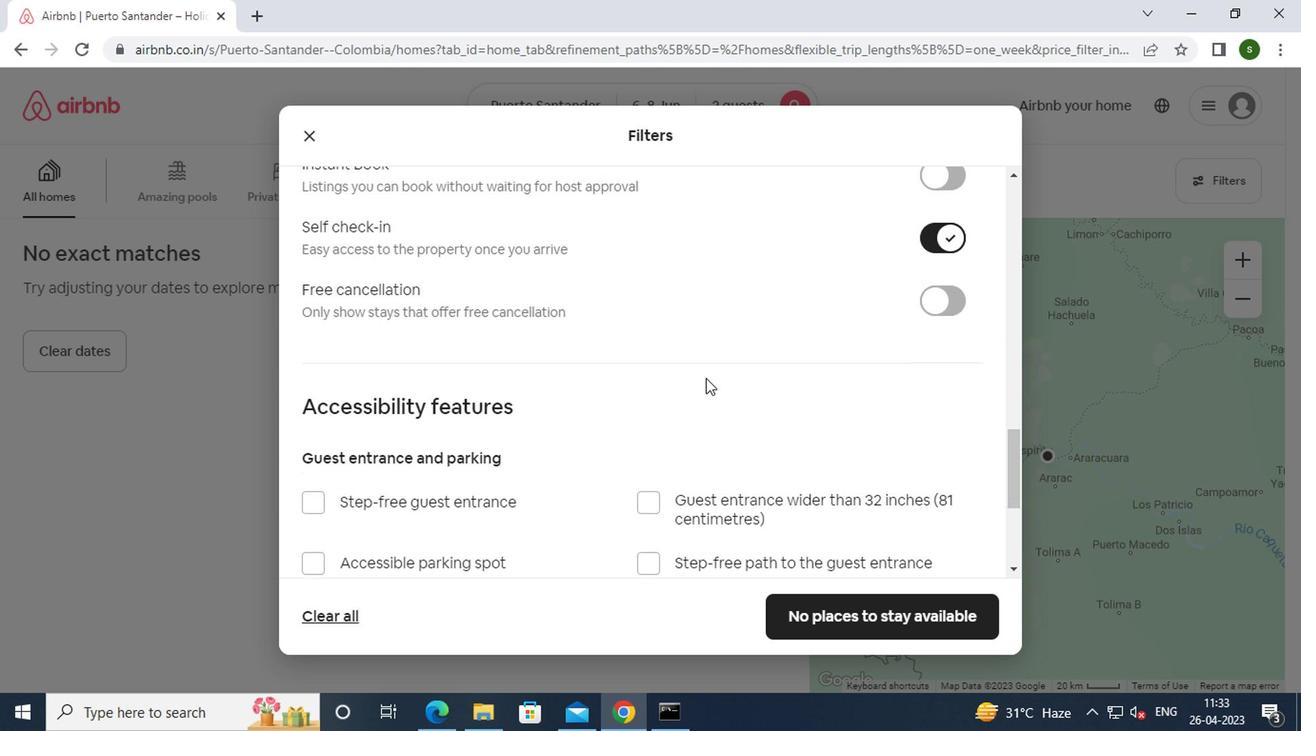 
Action: Mouse scrolled (703, 378) with delta (0, 0)
Screenshot: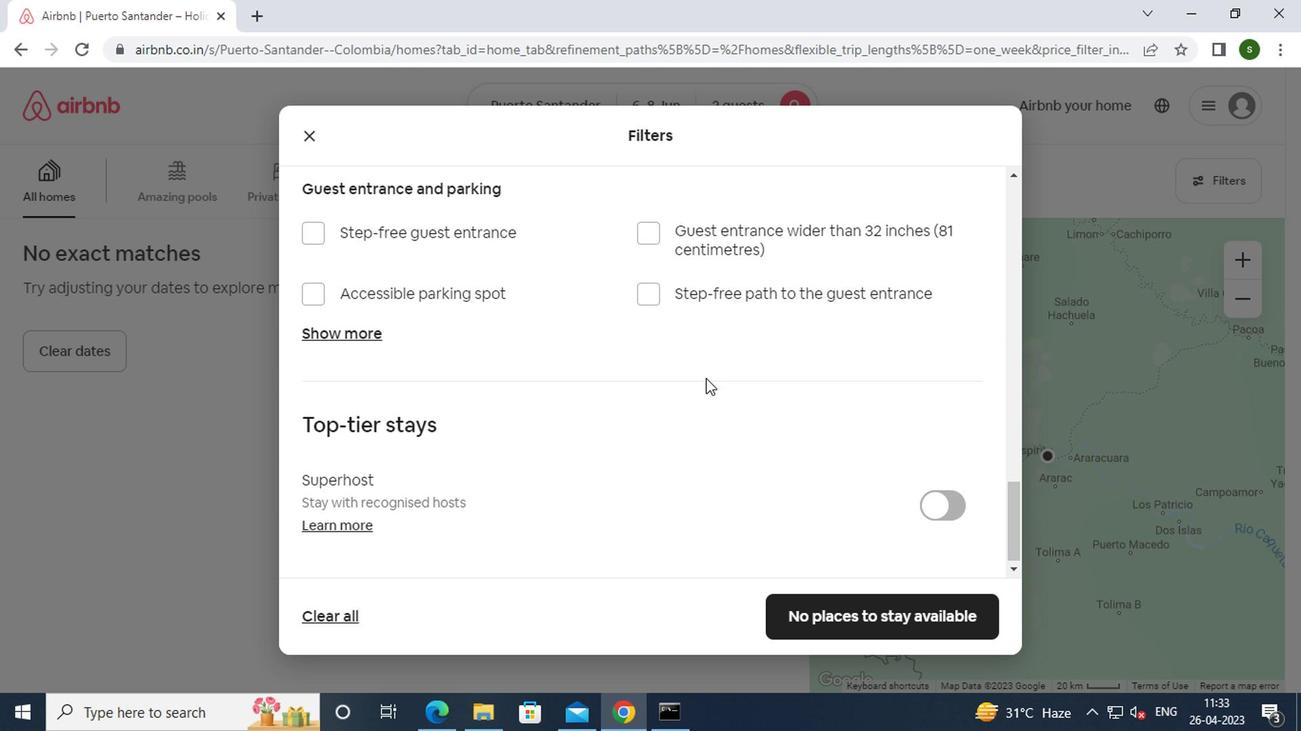 
Action: Mouse scrolled (703, 378) with delta (0, 0)
Screenshot: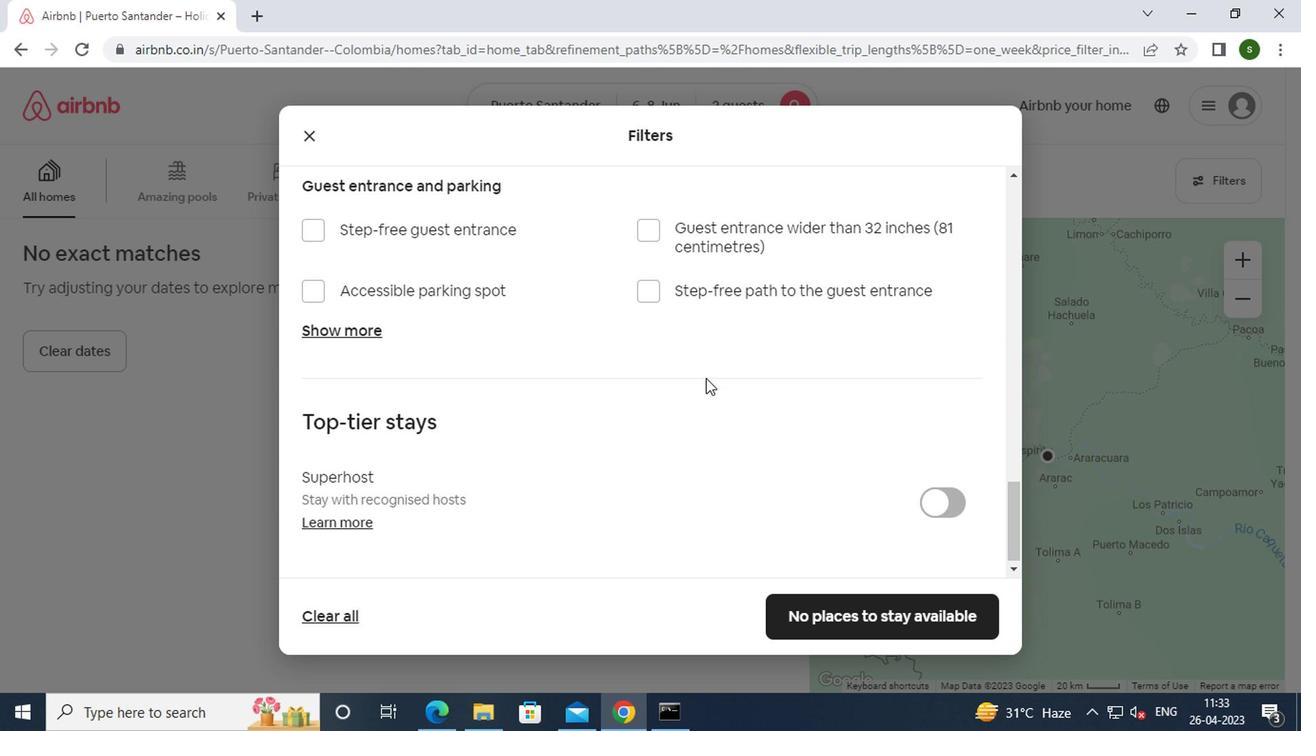 
Action: Mouse scrolled (703, 378) with delta (0, 0)
Screenshot: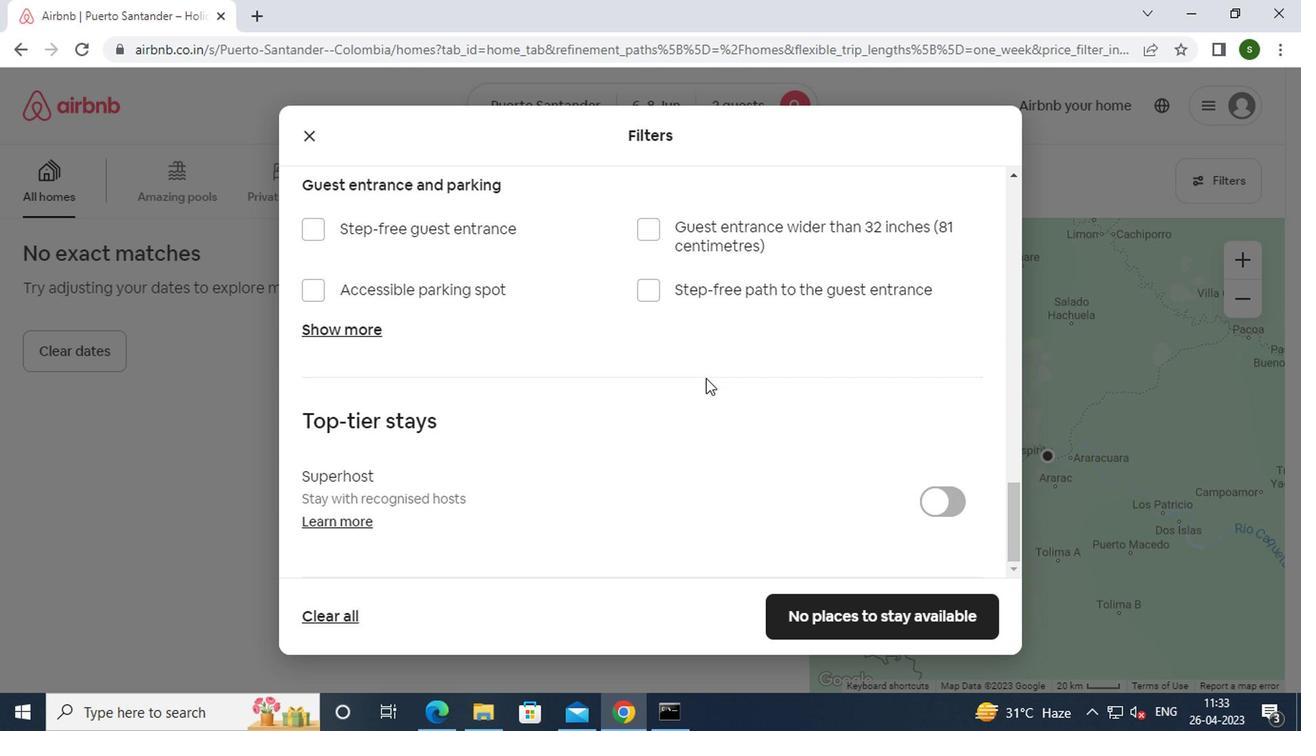 
Action: Mouse scrolled (703, 378) with delta (0, 0)
Screenshot: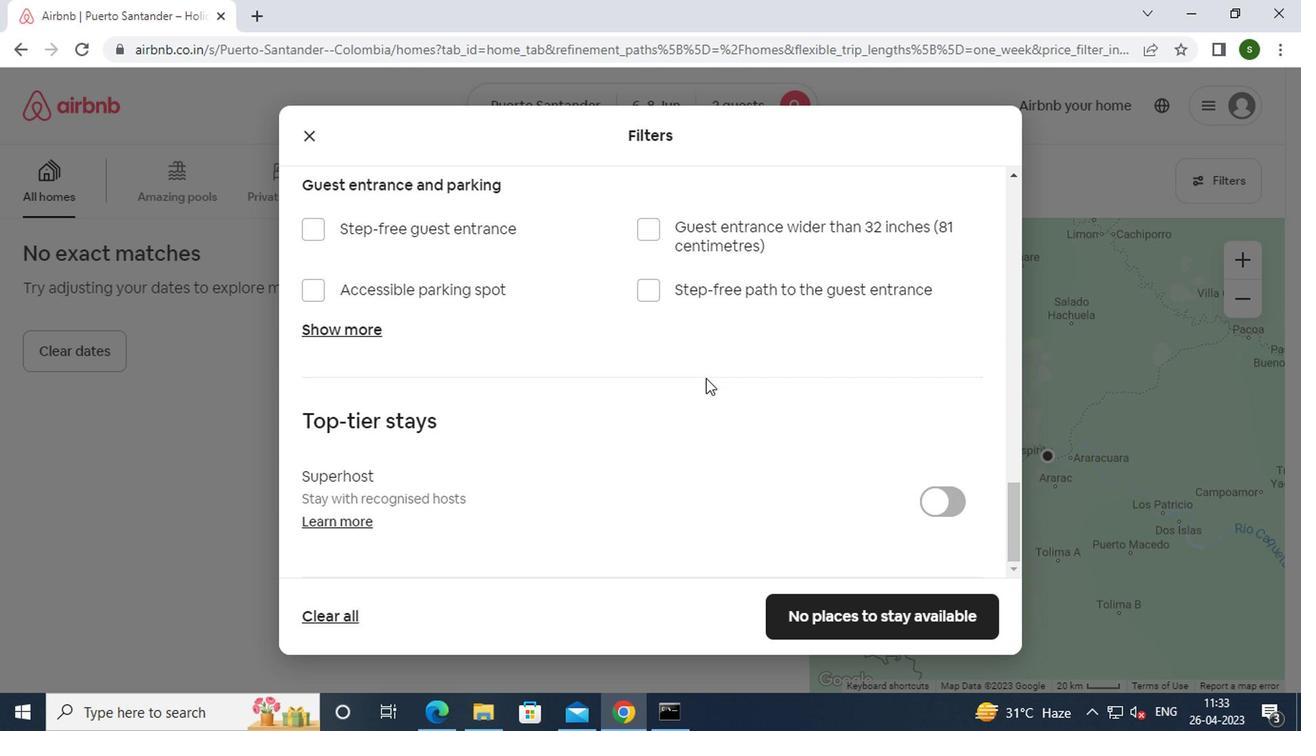 
Action: Mouse scrolled (703, 378) with delta (0, 0)
Screenshot: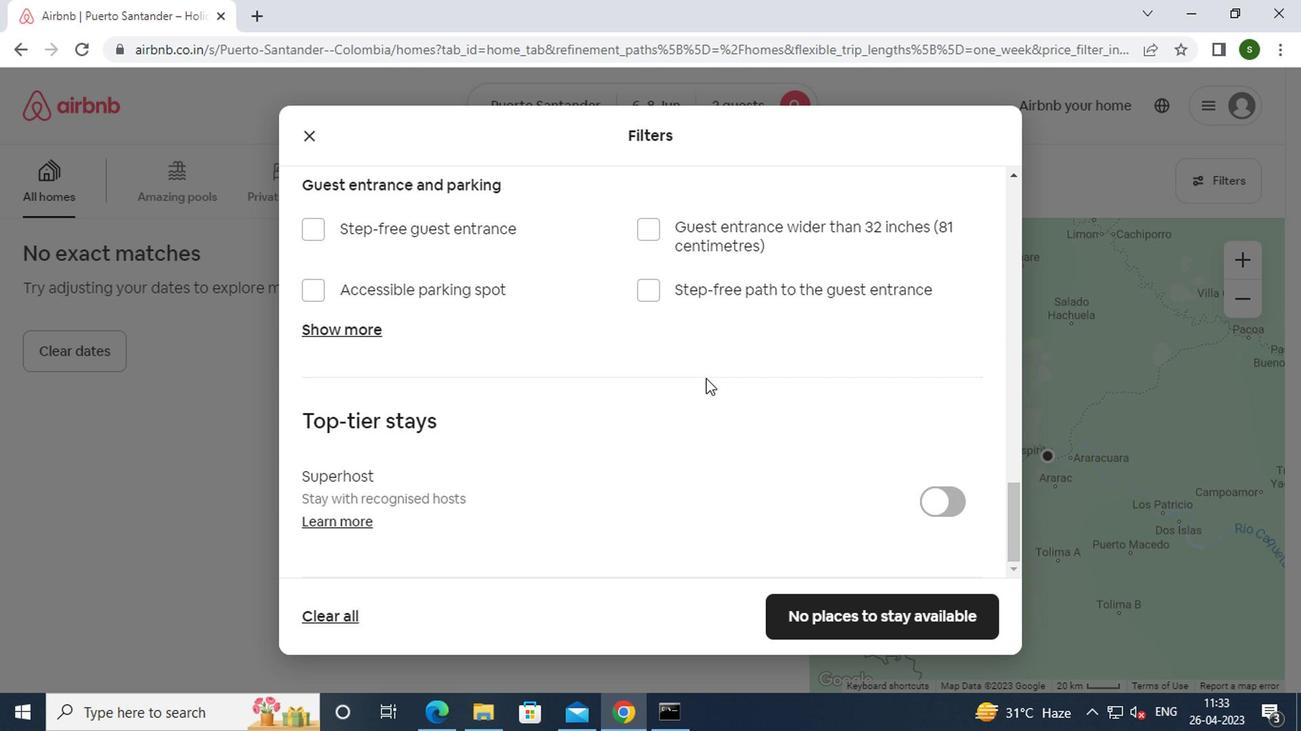 
Action: Mouse scrolled (703, 378) with delta (0, 0)
Screenshot: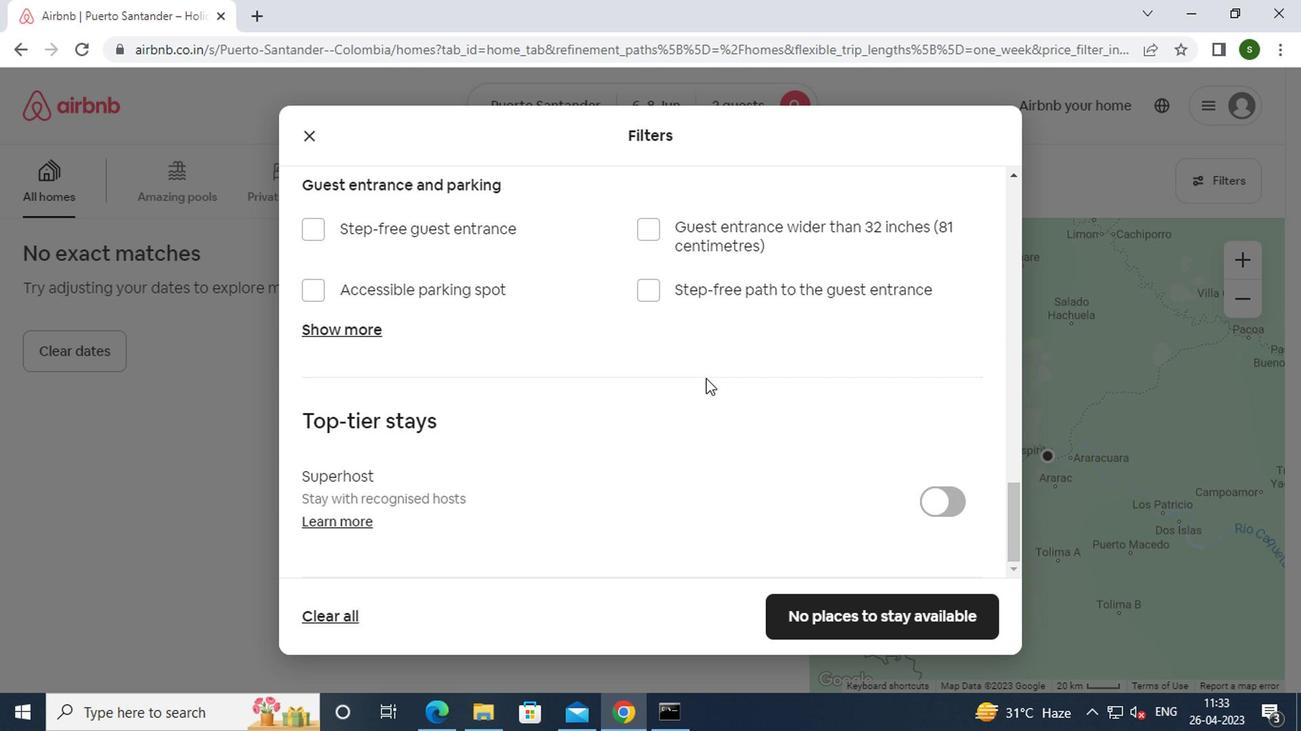 
Action: Mouse moved to (848, 612)
Screenshot: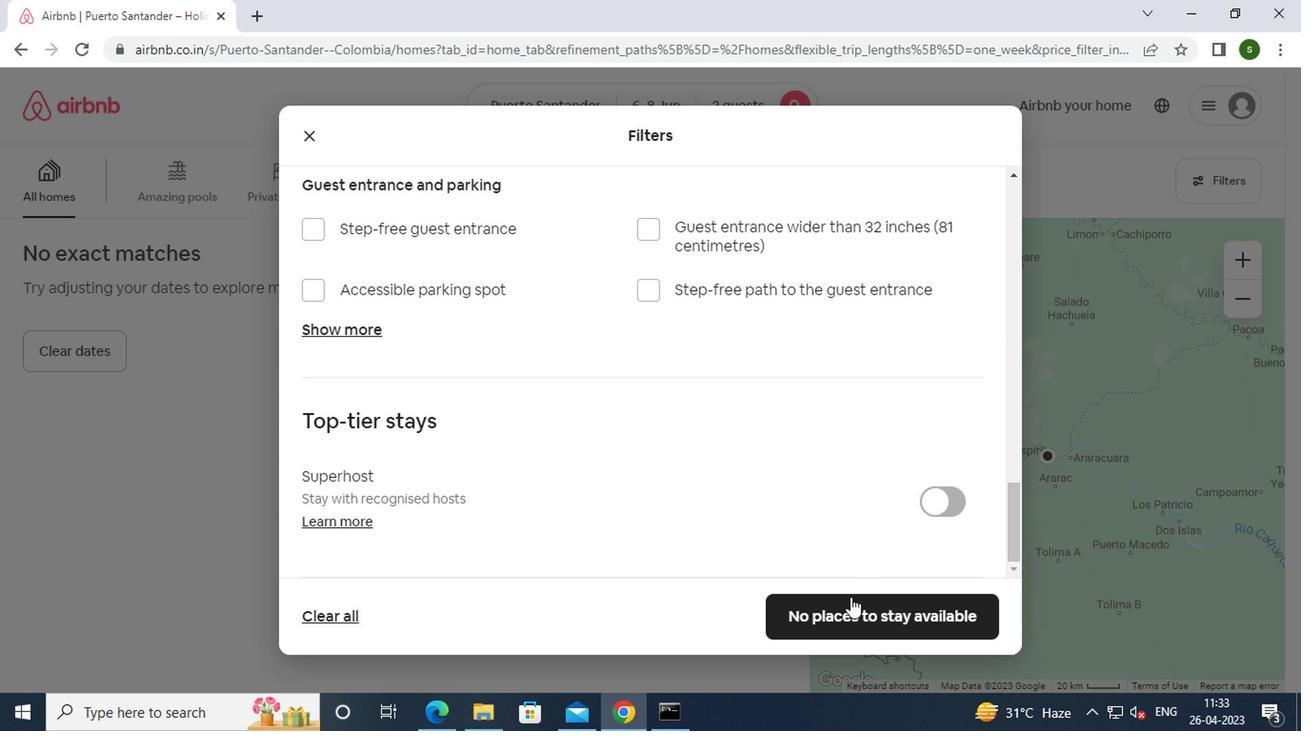 
Action: Mouse pressed left at (848, 612)
Screenshot: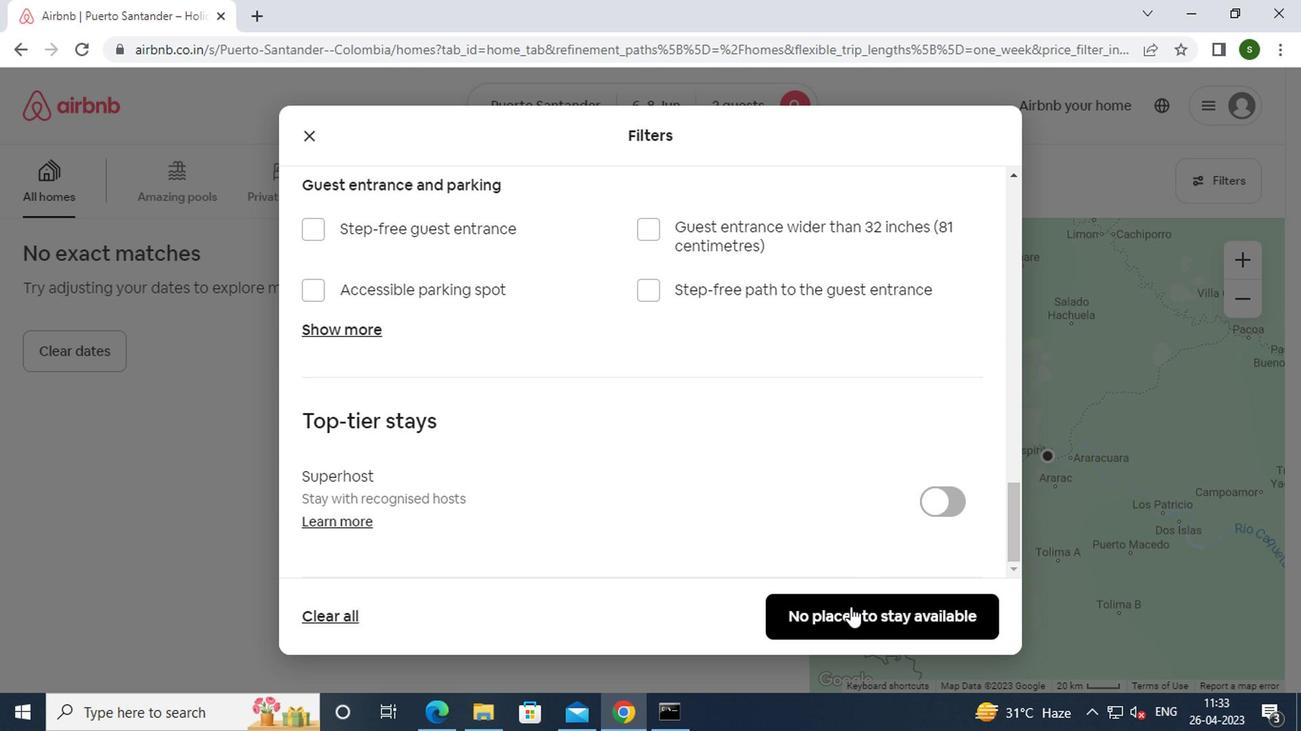 
